 Task: Look for space in Wandlitz, Germany from 10th August, 2023 to 20th August, 2023 for 12 adults in price range Rs.10000 to Rs.14000. Place can be entire place or shared room with 6 bedrooms having 12 beds and 6 bathrooms. Property type can be house, flat, guest house. Amenities needed are: wifi, TV, free parkinig on premises, gym, breakfast. Booking option can be shelf check-in. Required host language is English.
Action: Mouse moved to (565, 148)
Screenshot: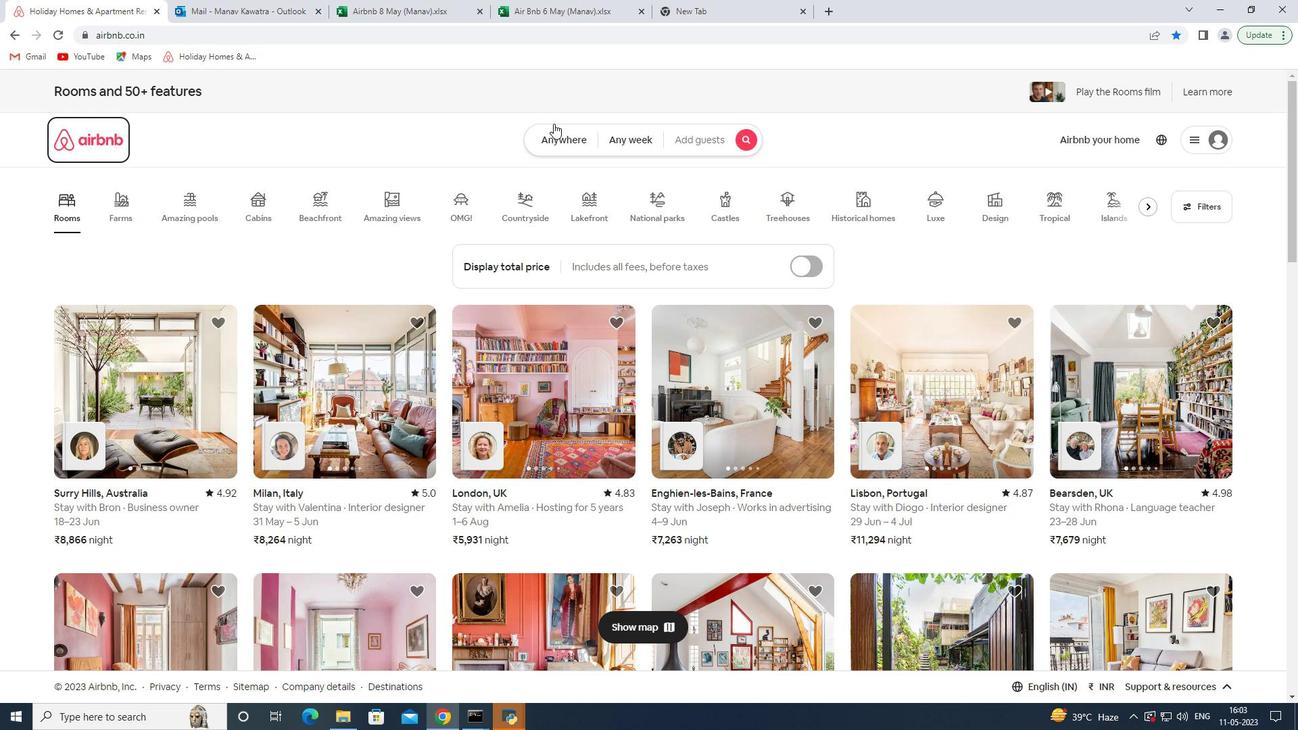 
Action: Mouse pressed left at (565, 148)
Screenshot: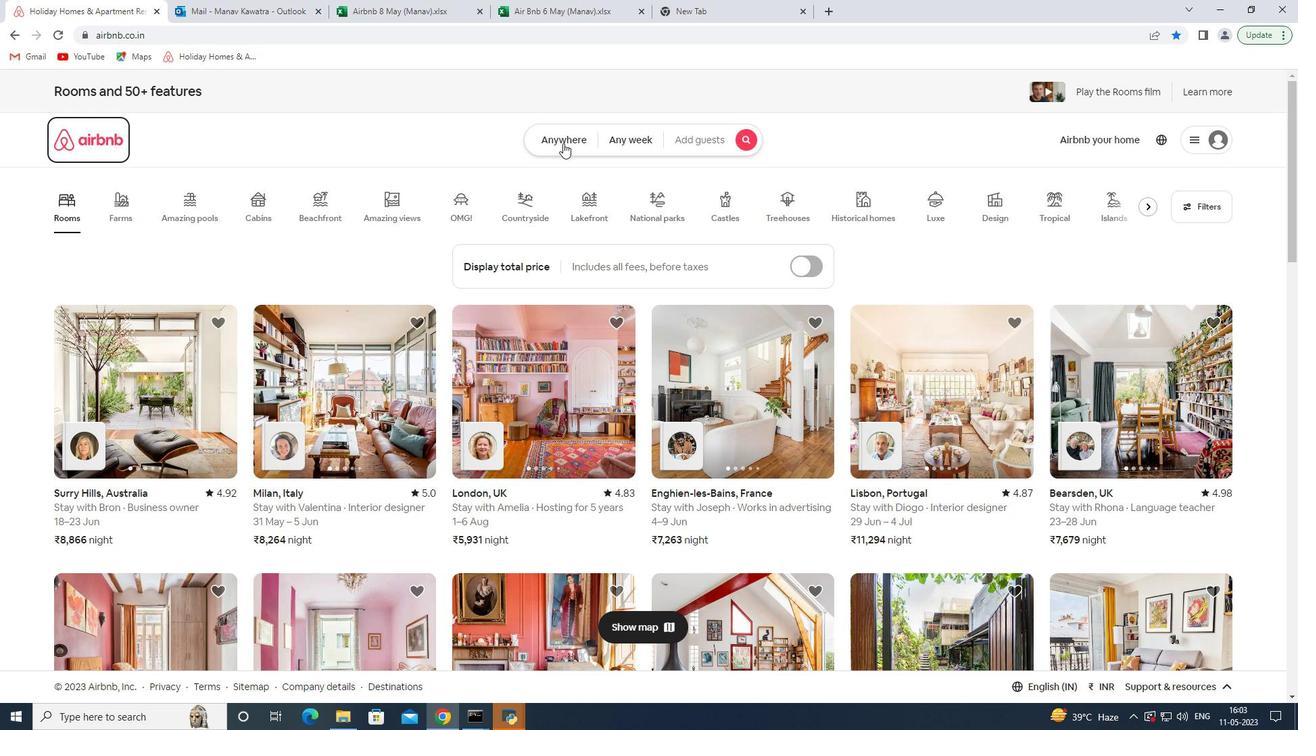 
Action: Mouse moved to (455, 197)
Screenshot: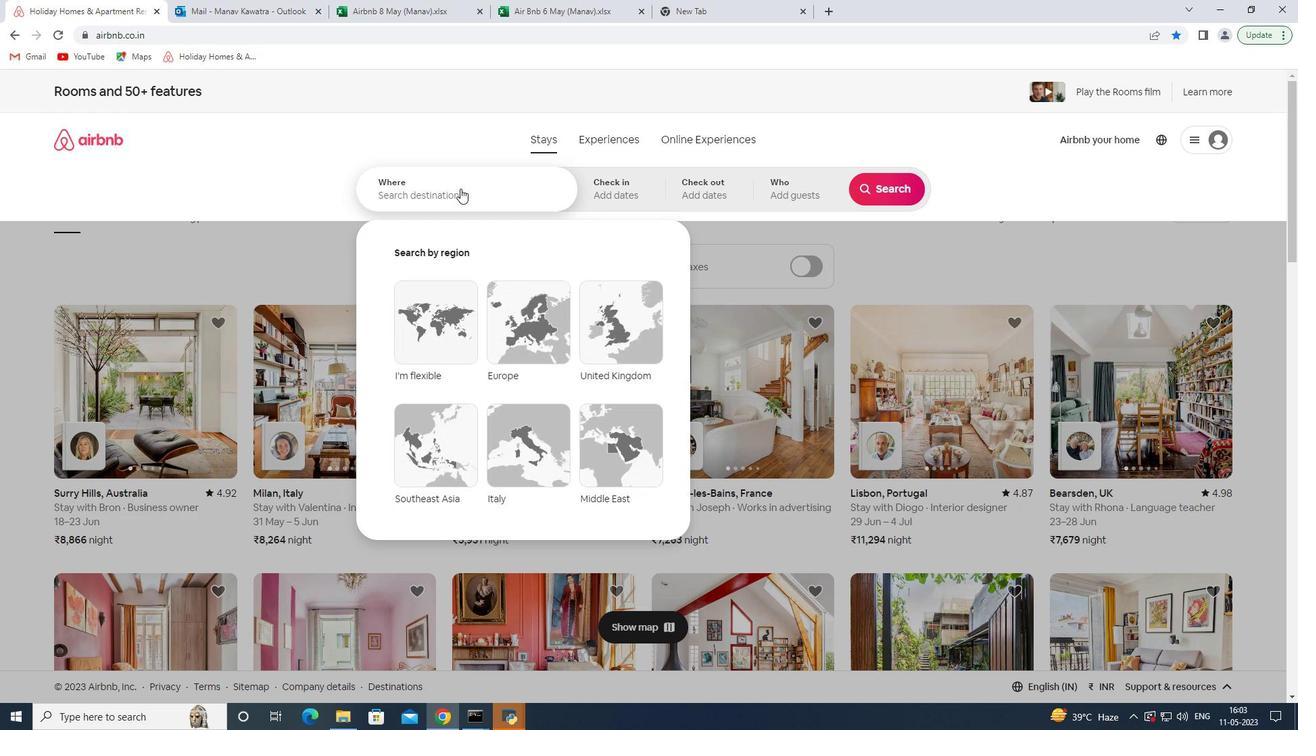 
Action: Mouse pressed left at (455, 197)
Screenshot: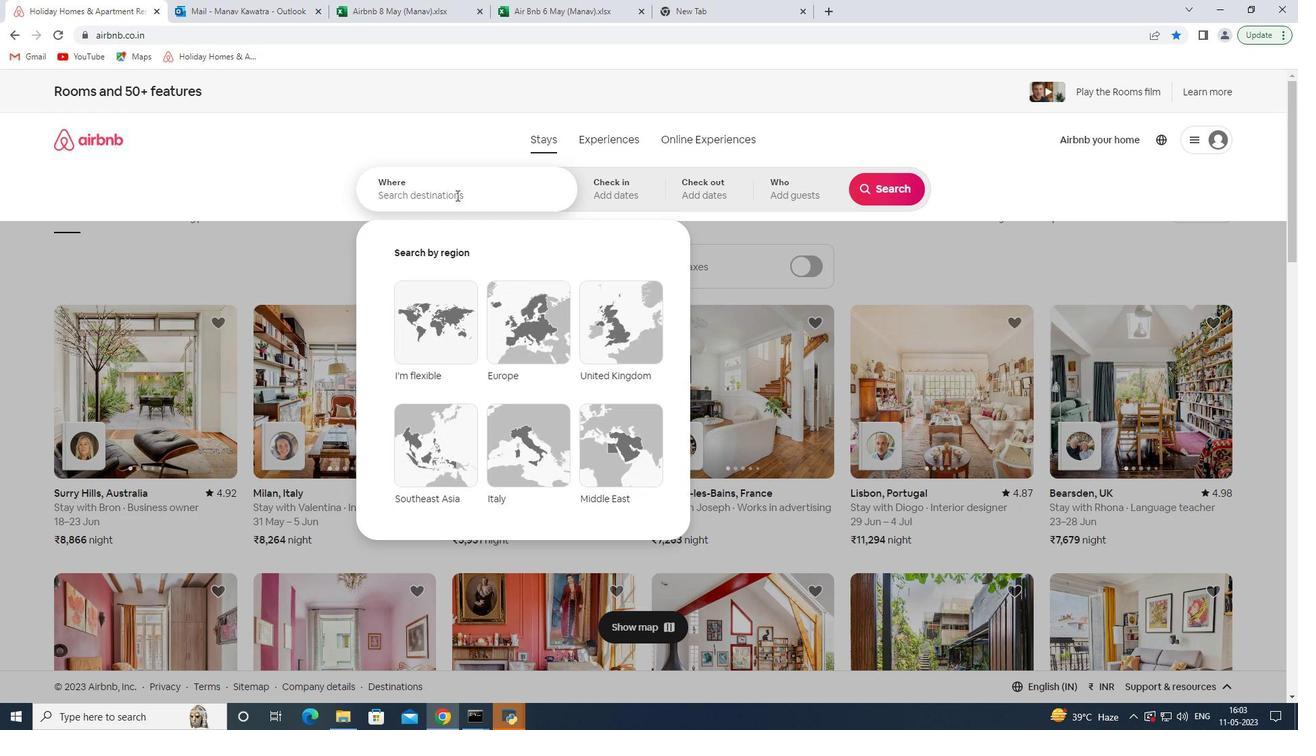 
Action: Key pressed <Key.shift><Key.shift><Key.shift><Key.shift><Key.shift><Key.shift><Key.shift><Key.shift><Key.shift><Key.shift><Key.shift><Key.shift><Key.shift><Key.shift><Key.shift><Key.shift><Key.shift><Key.shift><Key.shift><Key.shift><Key.shift><Key.shift><Key.shift><Key.shift><Key.shift><Key.shift>Wandil<Key.backspace><Key.backspace>litz<Key.space><Key.shift><Key.shift><Key.shift>Ger
Screenshot: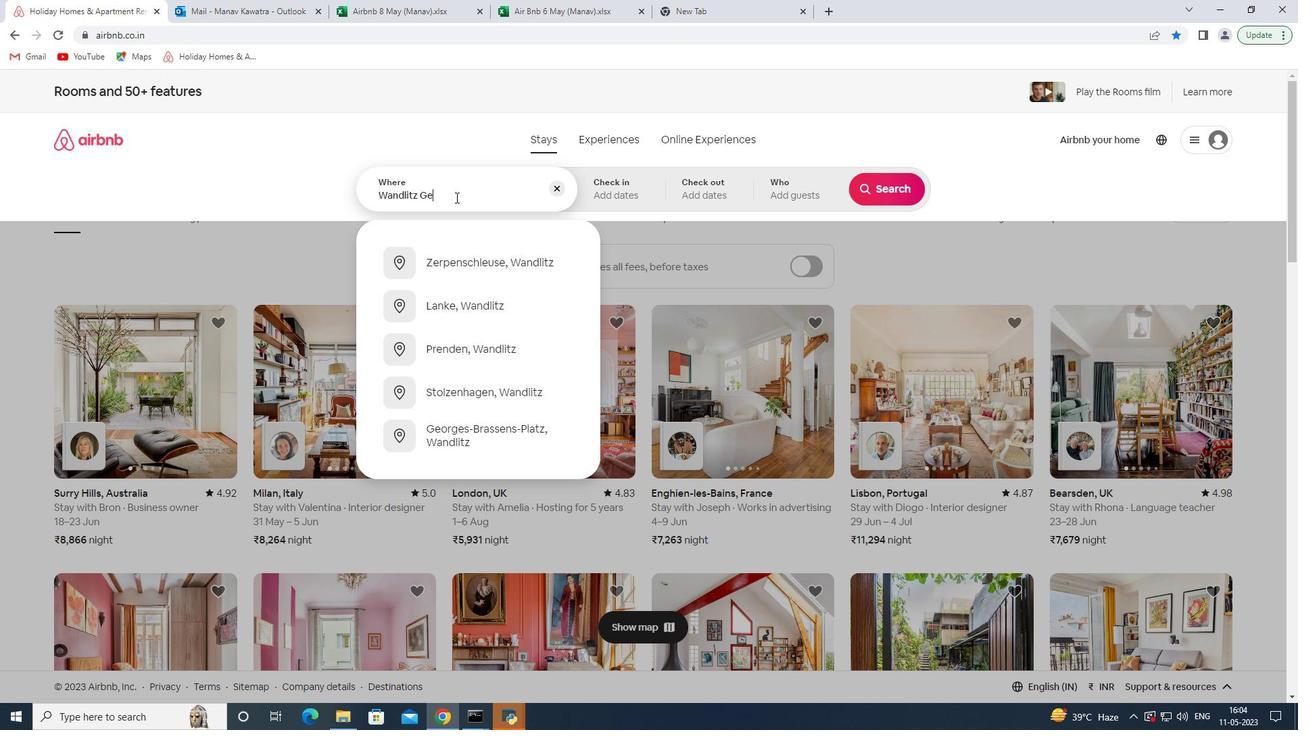 
Action: Mouse moved to (464, 252)
Screenshot: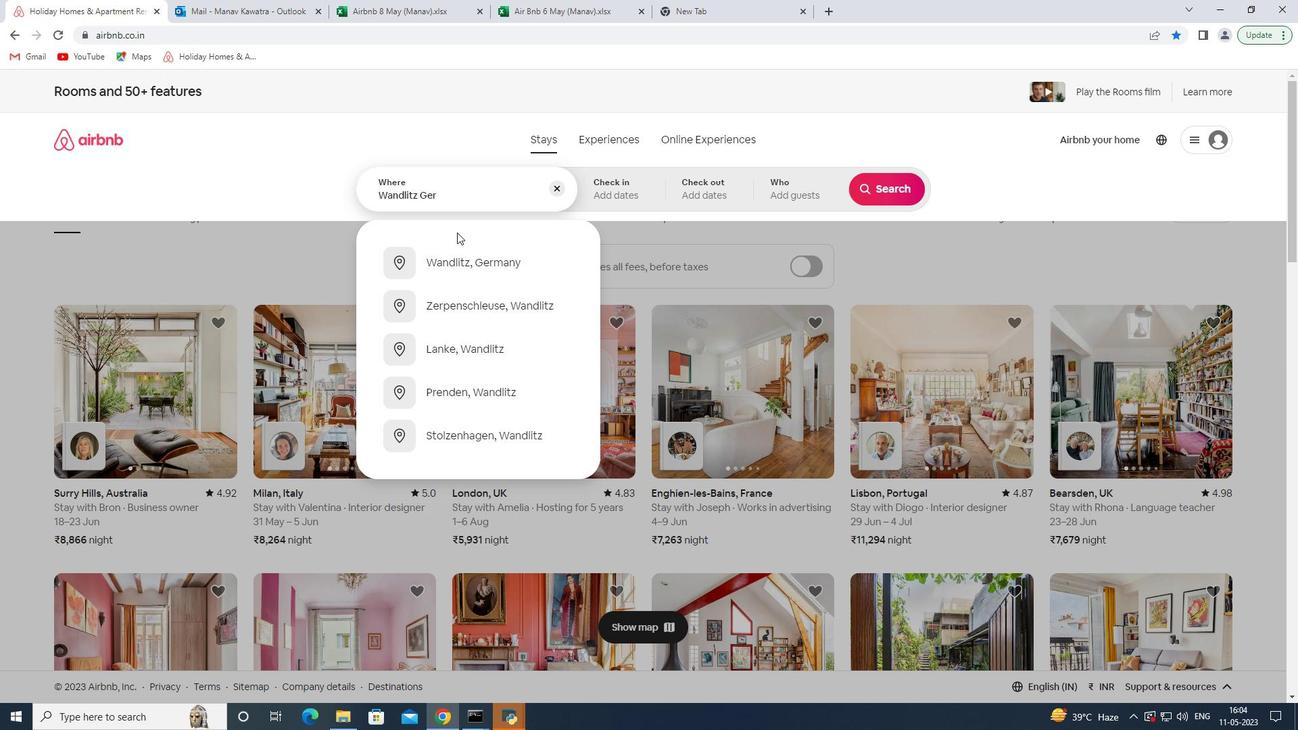 
Action: Mouse pressed left at (464, 252)
Screenshot: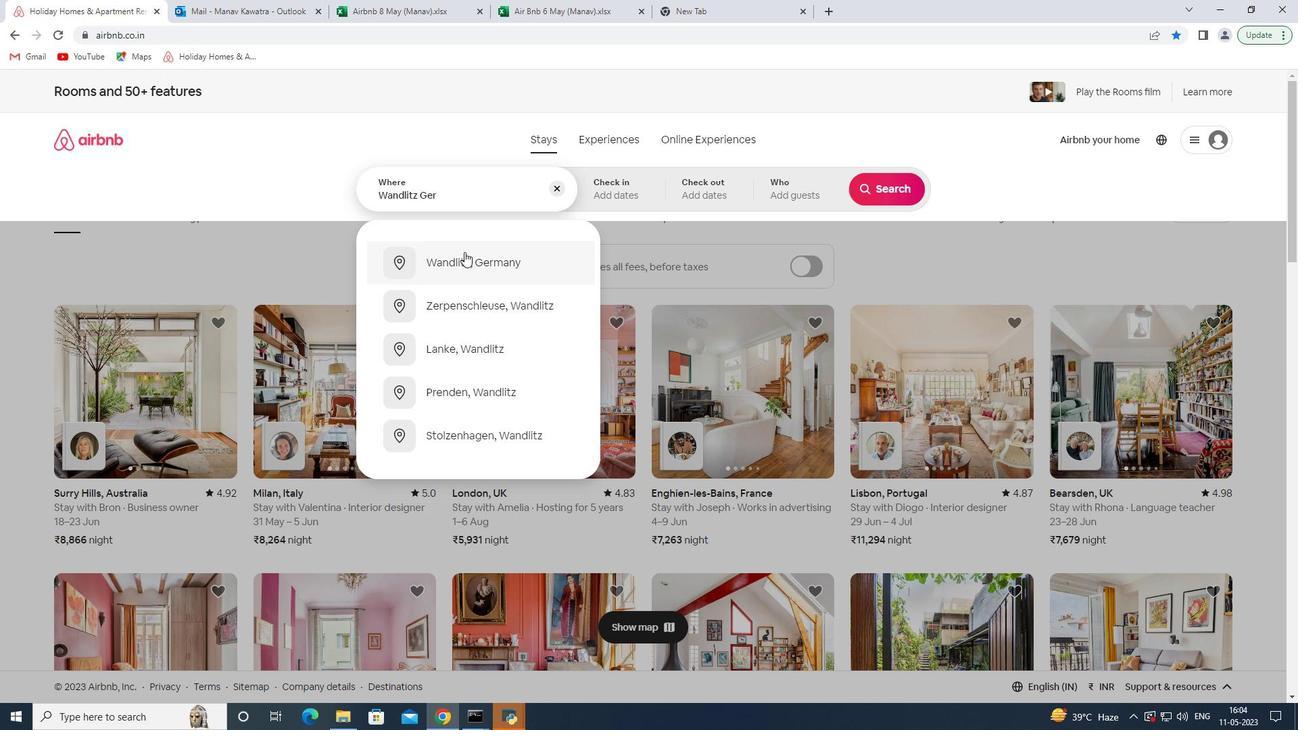 
Action: Mouse moved to (877, 297)
Screenshot: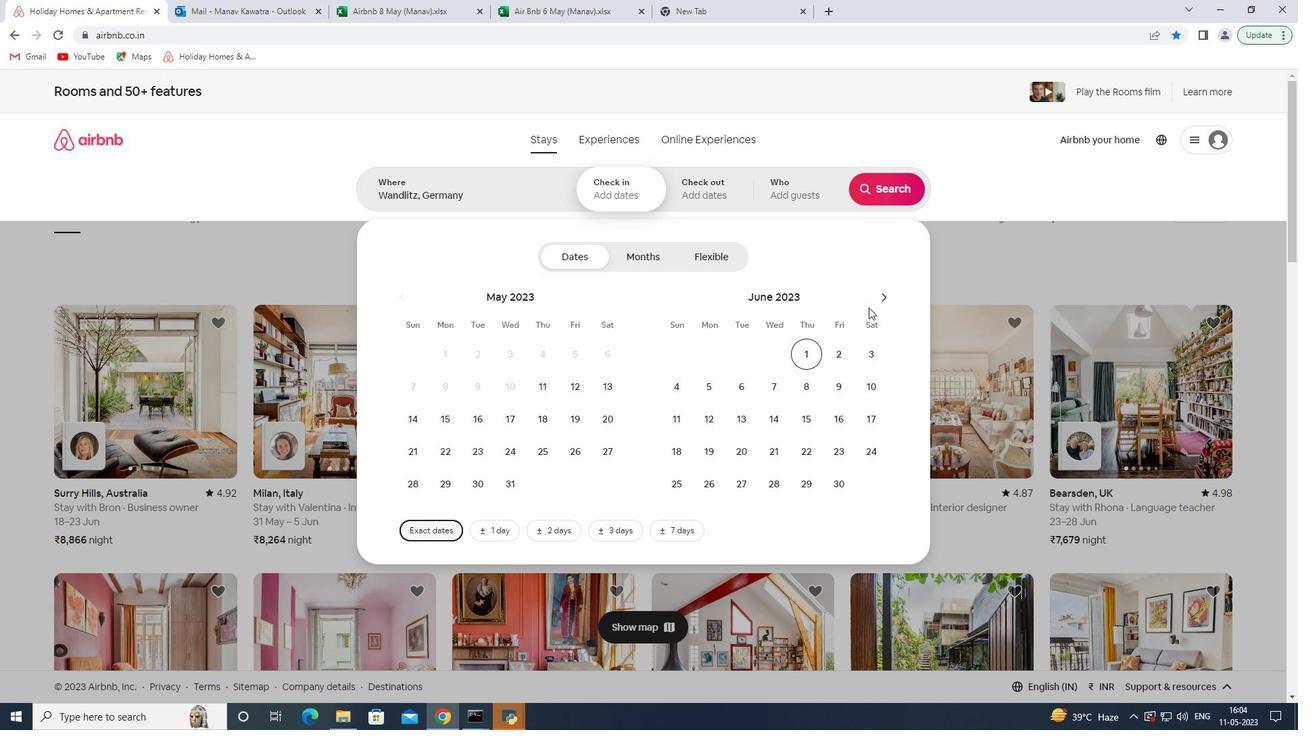 
Action: Mouse pressed left at (877, 297)
Screenshot: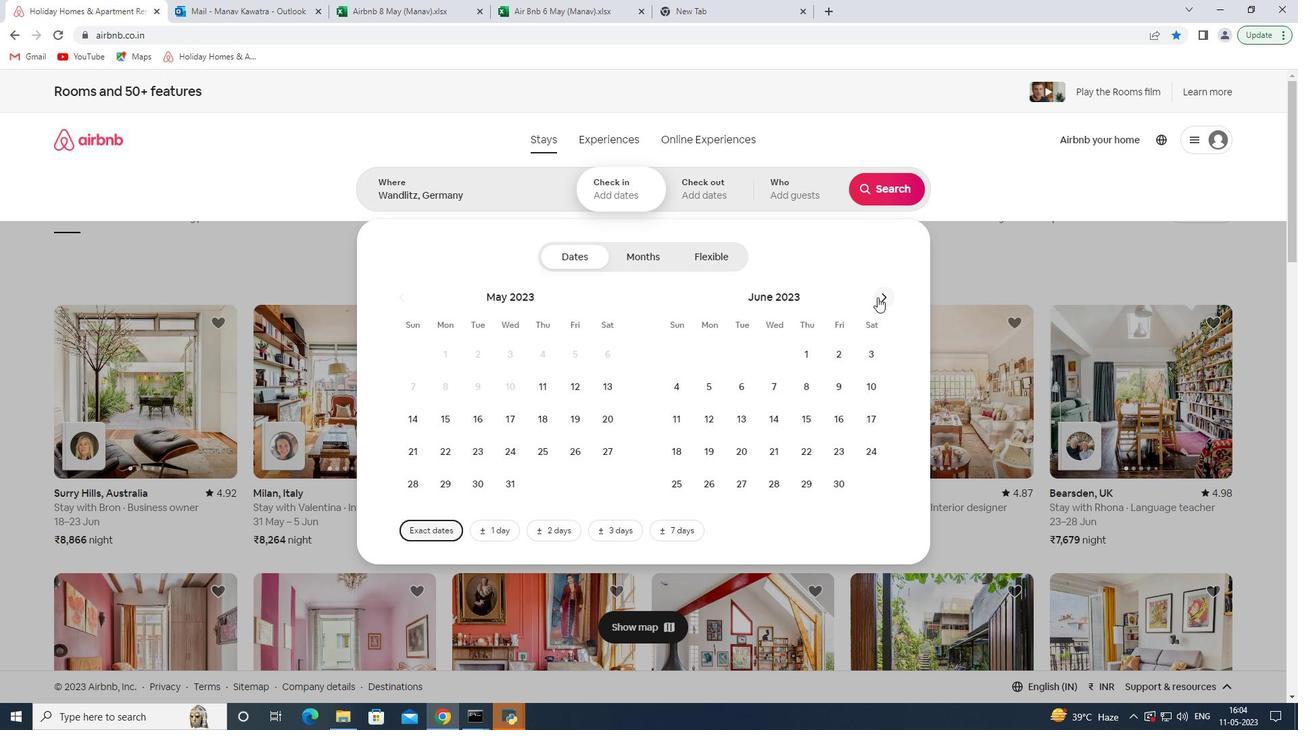 
Action: Mouse moved to (893, 300)
Screenshot: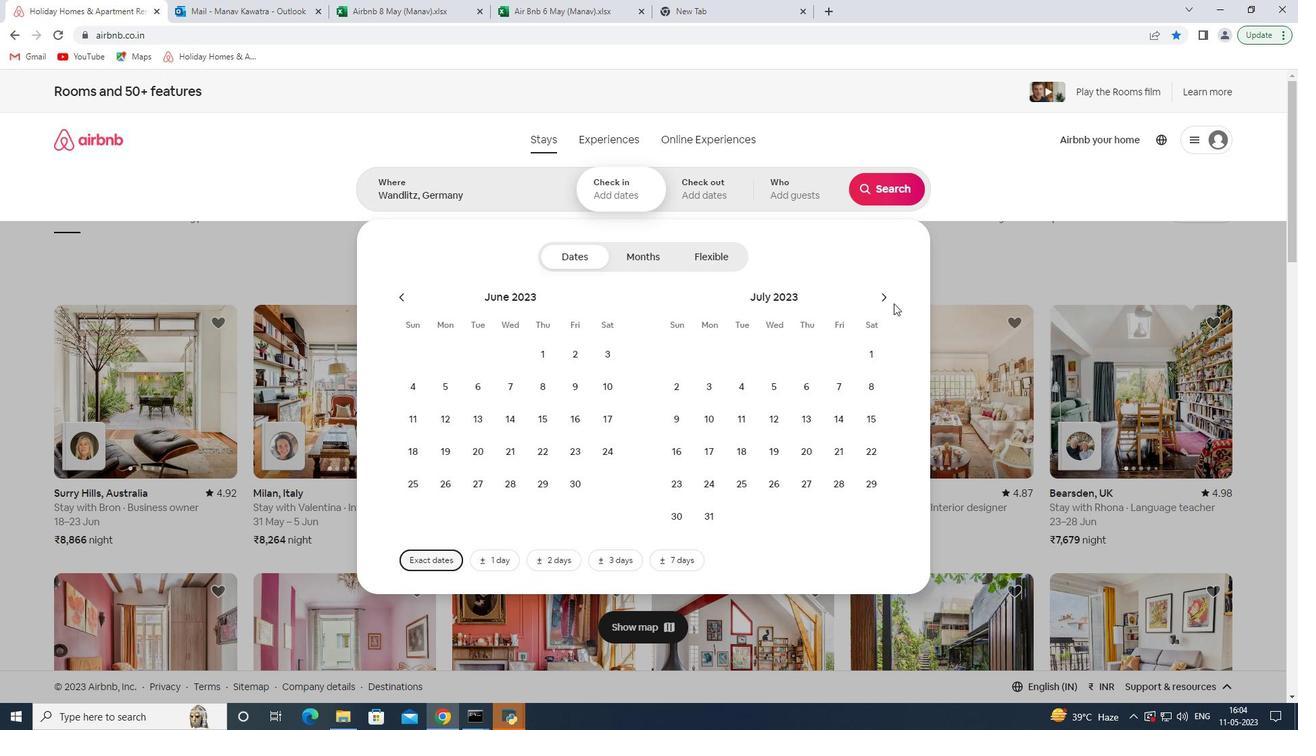 
Action: Mouse pressed left at (893, 300)
Screenshot: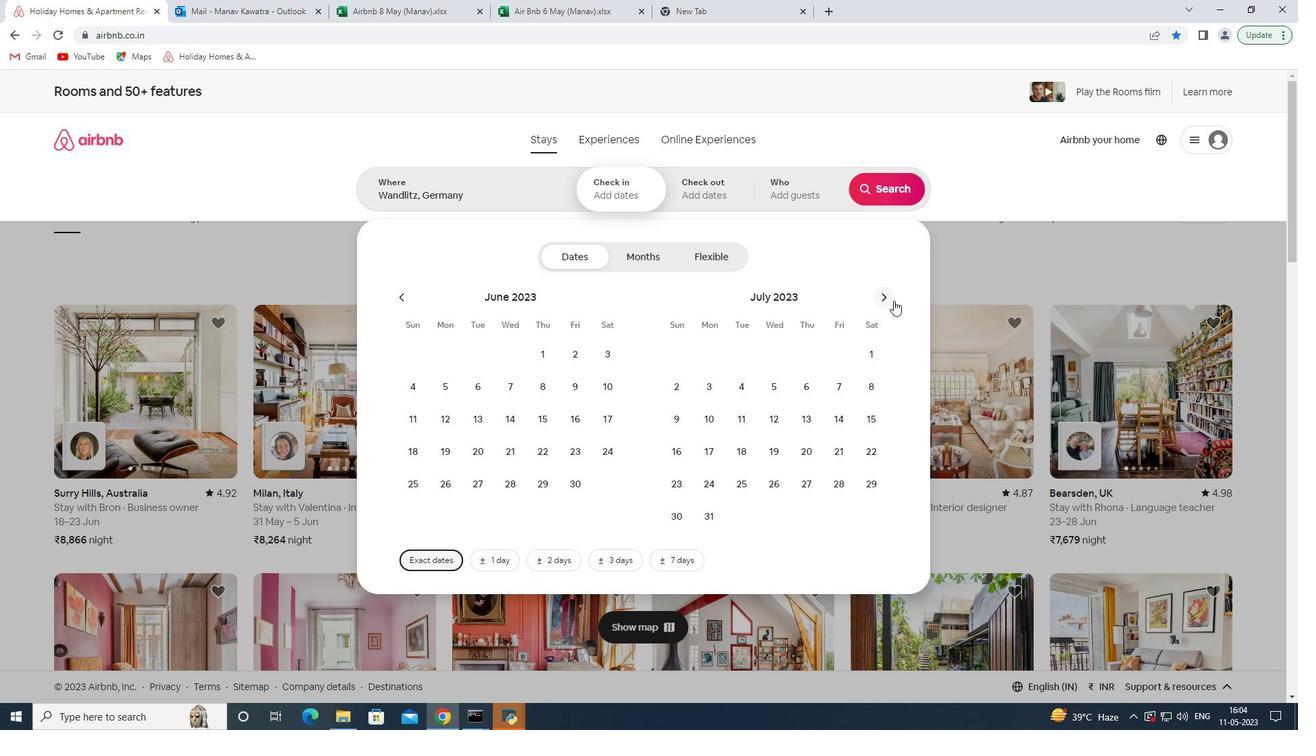 
Action: Mouse moved to (808, 386)
Screenshot: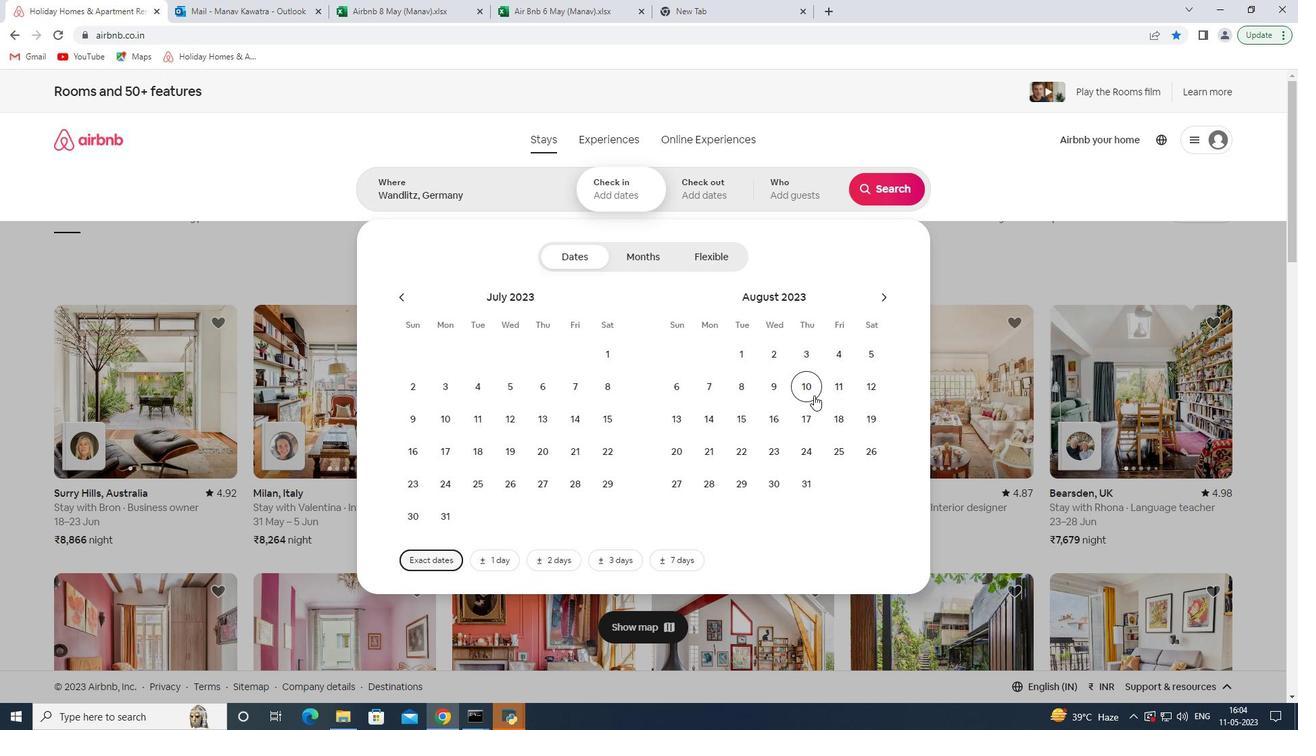 
Action: Mouse pressed left at (808, 386)
Screenshot: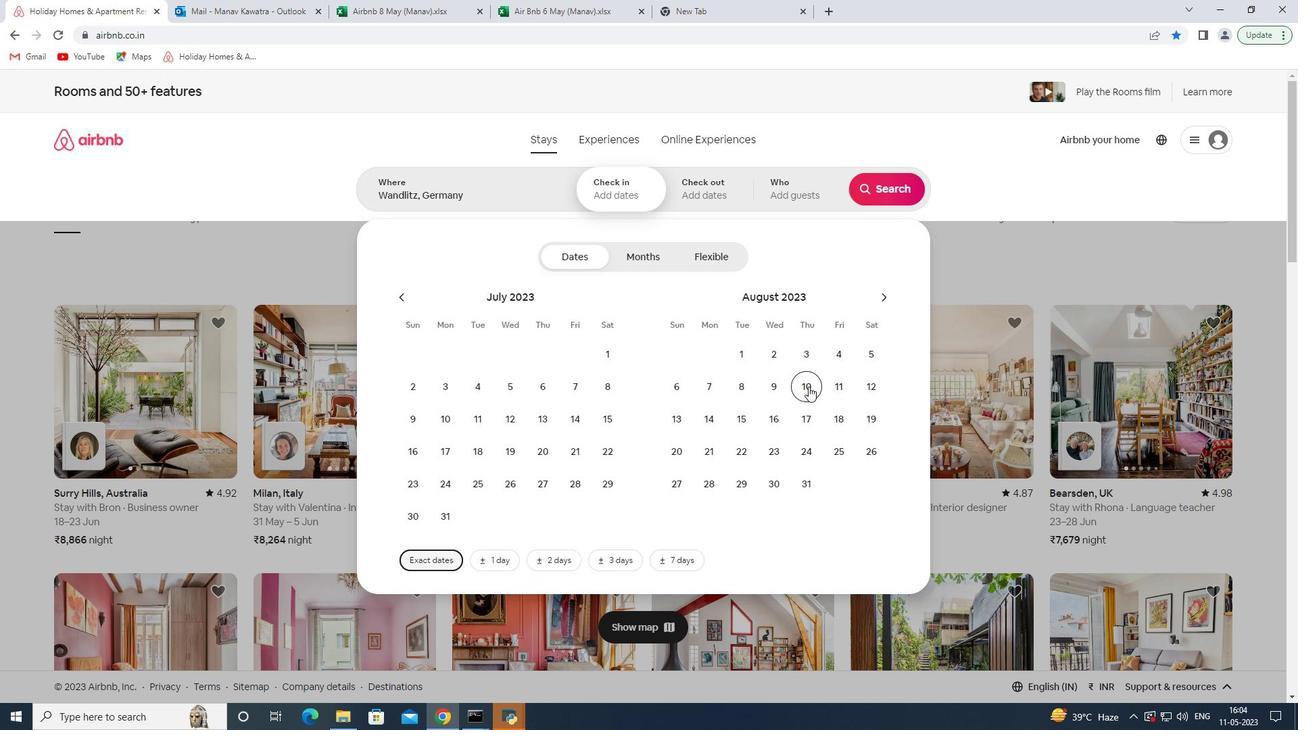 
Action: Mouse moved to (665, 448)
Screenshot: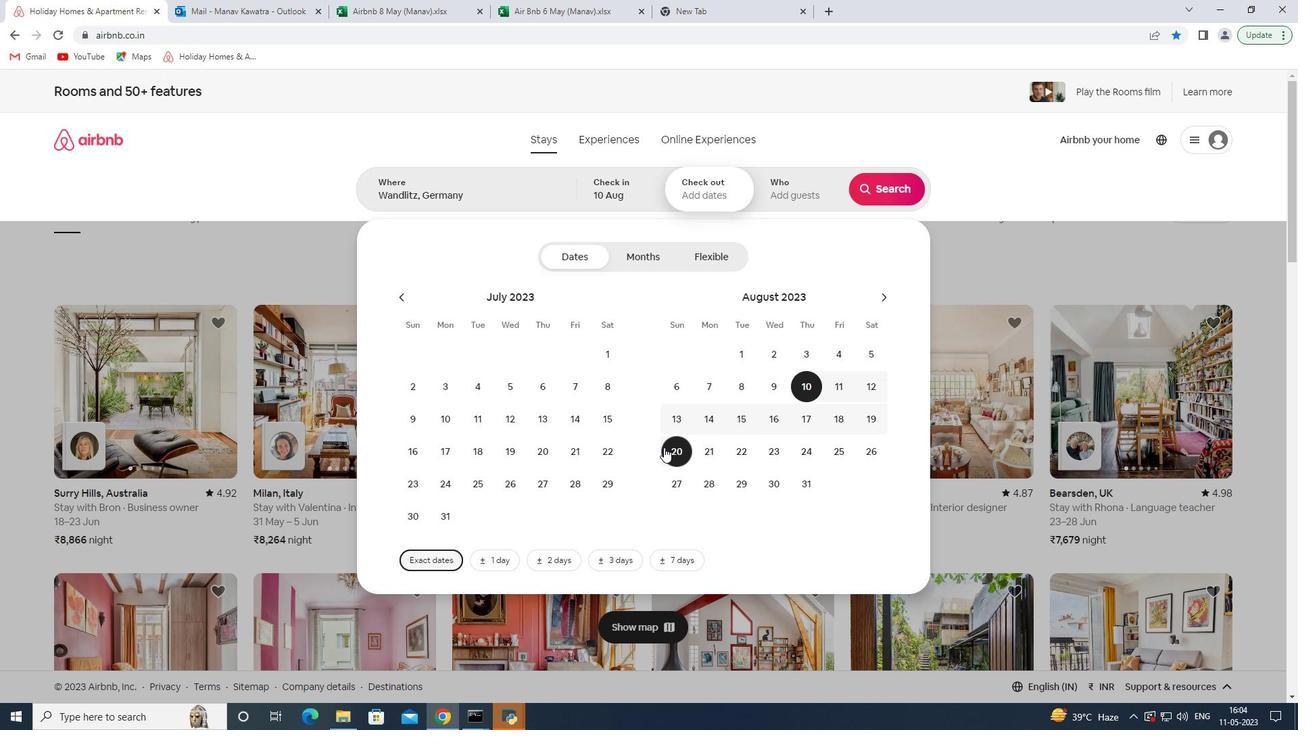 
Action: Mouse pressed left at (665, 448)
Screenshot: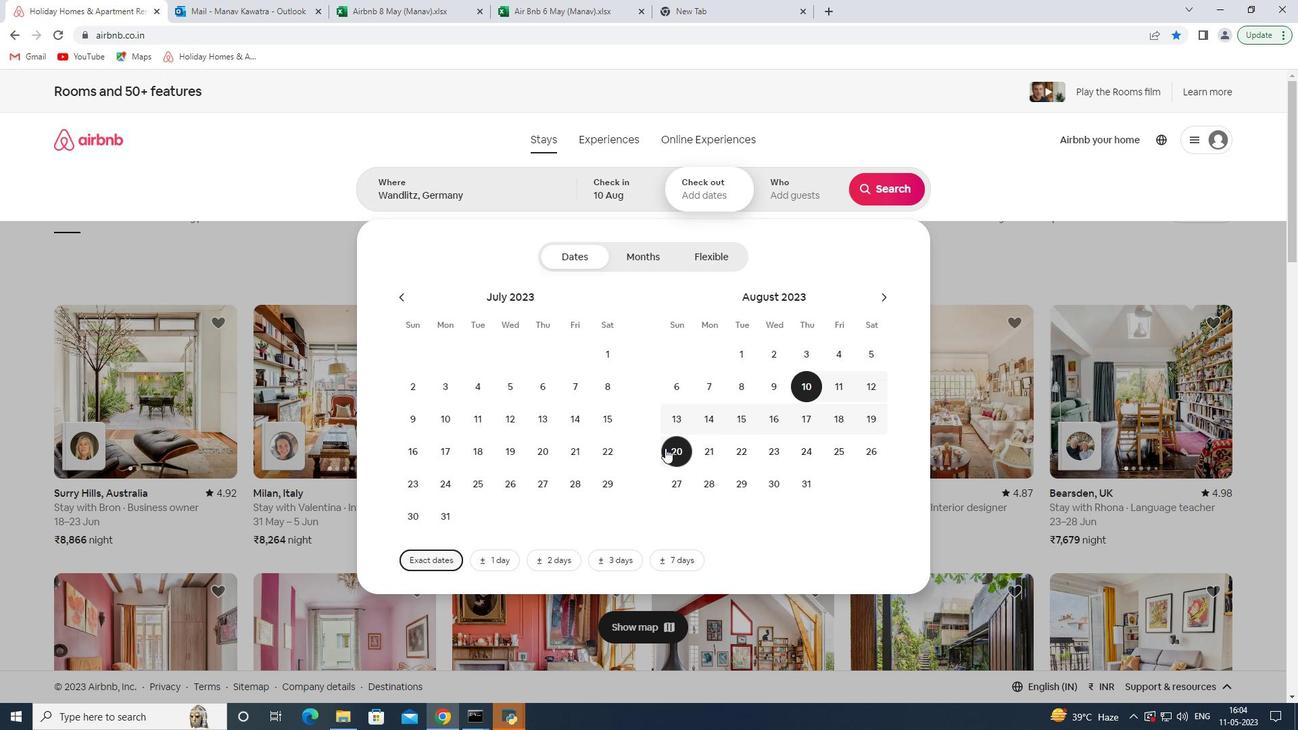 
Action: Mouse moved to (773, 201)
Screenshot: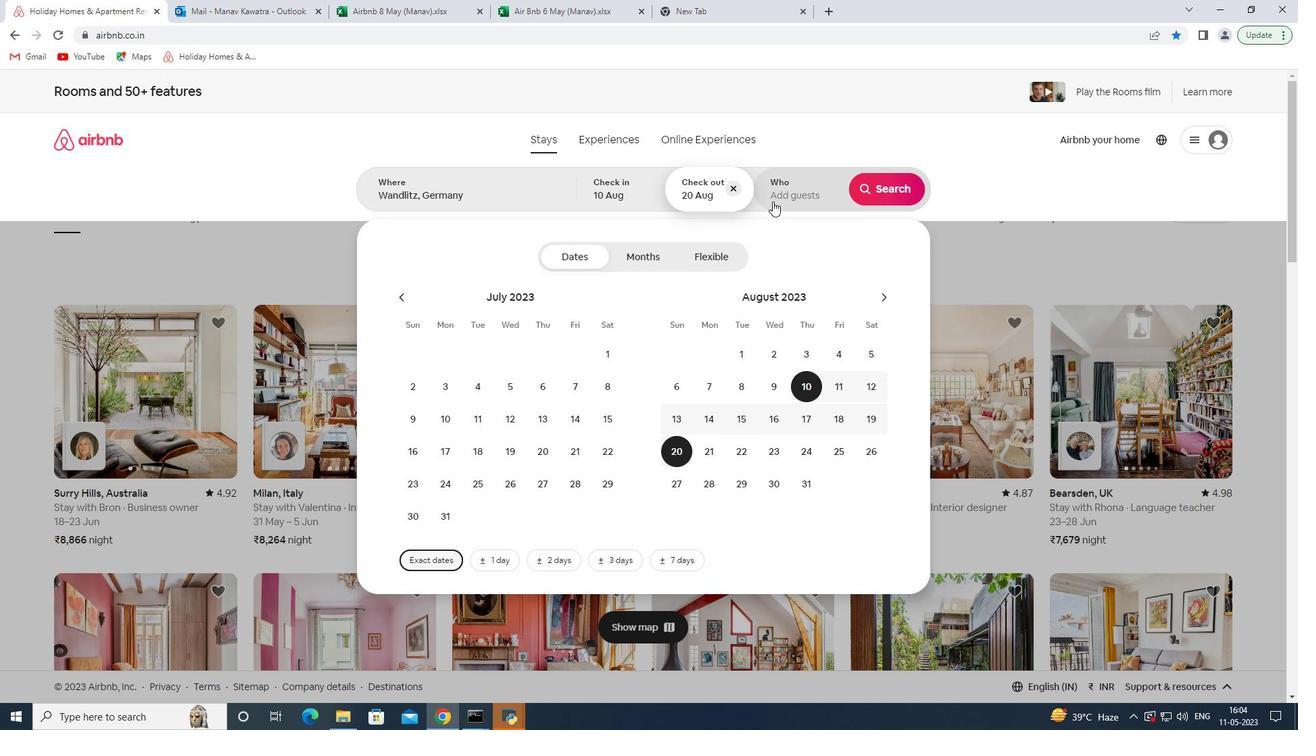 
Action: Mouse pressed left at (773, 201)
Screenshot: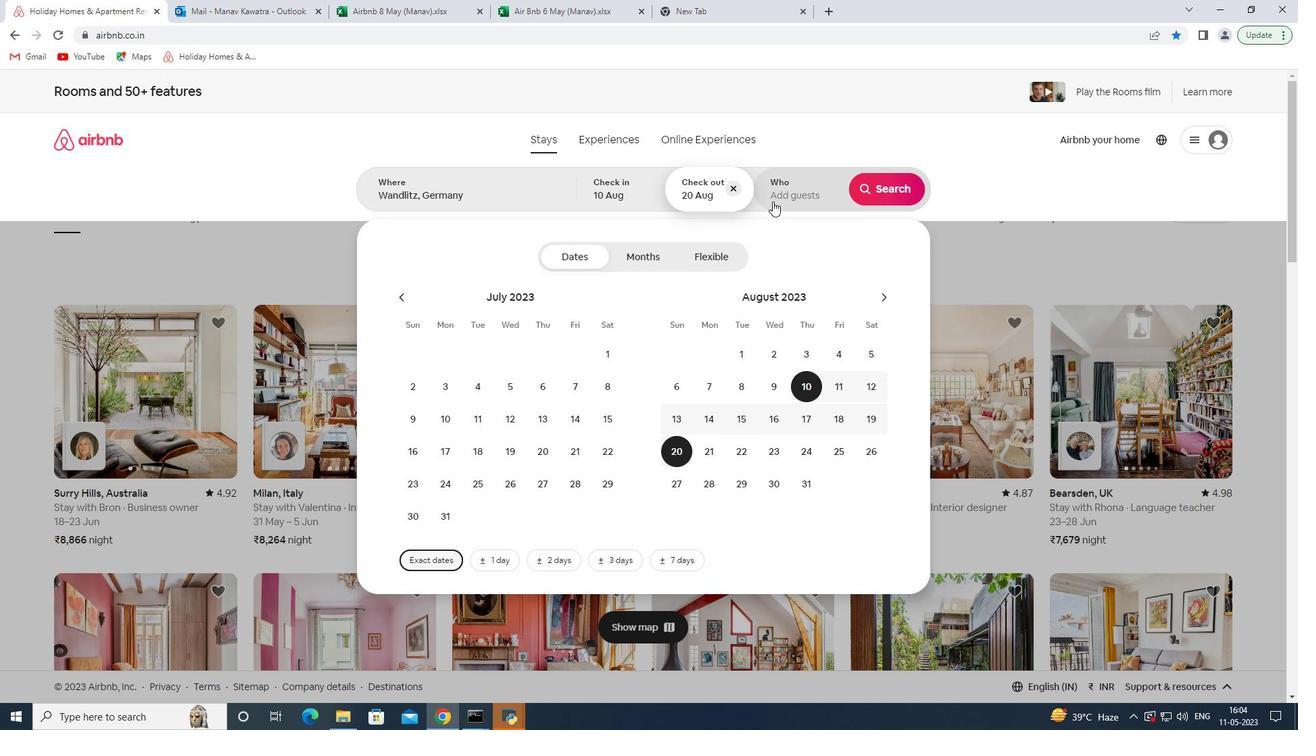 
Action: Mouse moved to (892, 262)
Screenshot: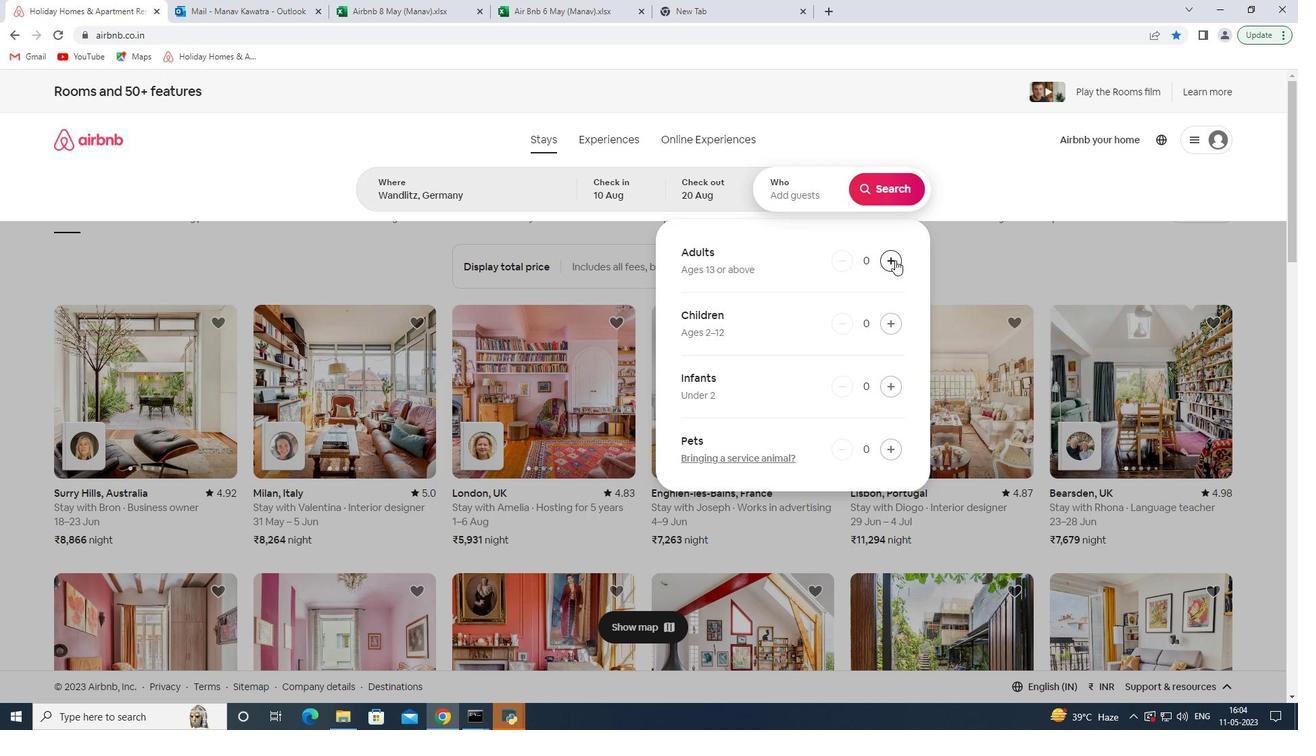 
Action: Mouse pressed left at (892, 262)
Screenshot: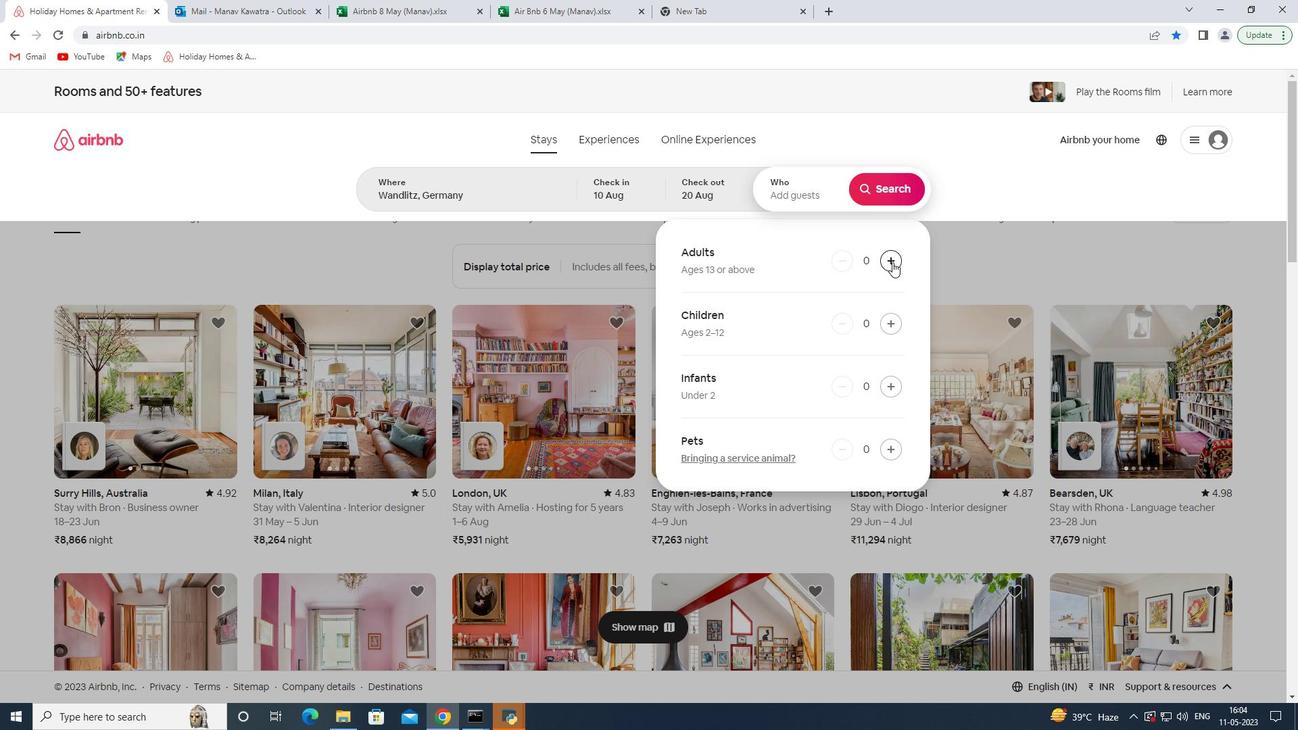 
Action: Mouse pressed left at (892, 262)
Screenshot: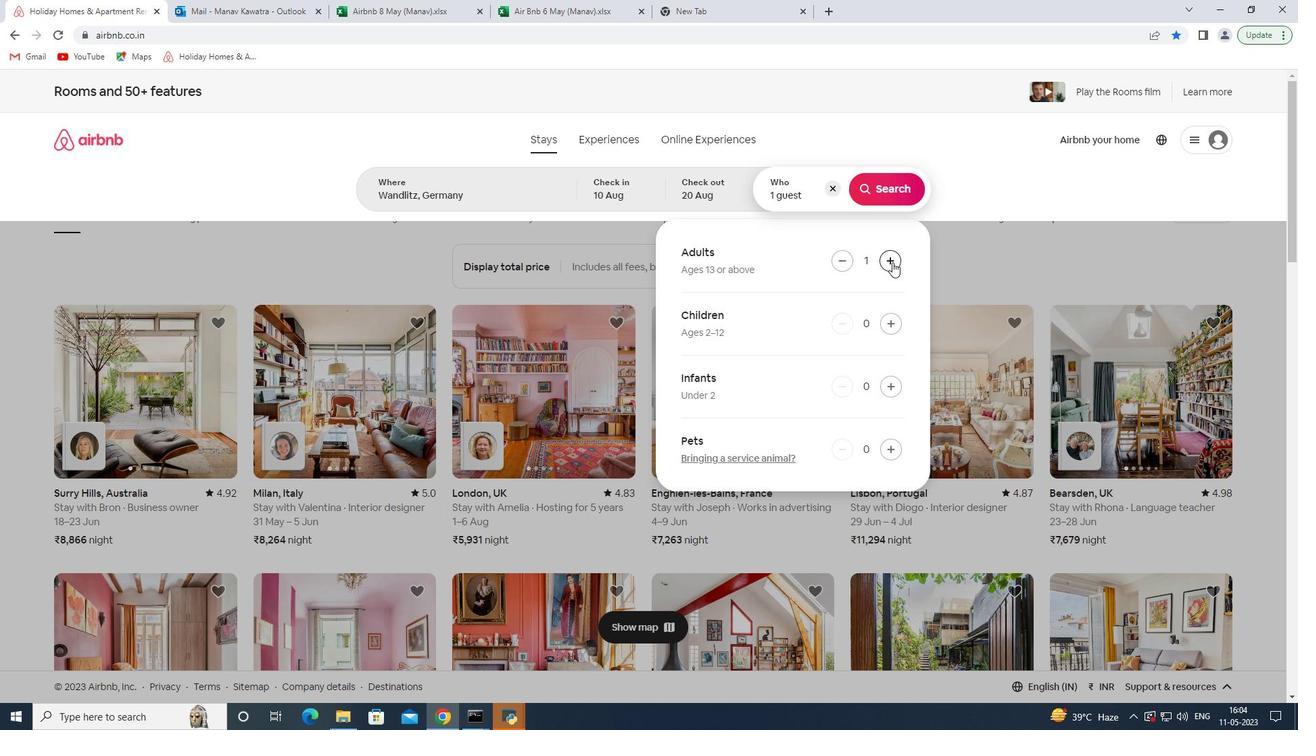 
Action: Mouse pressed left at (892, 262)
Screenshot: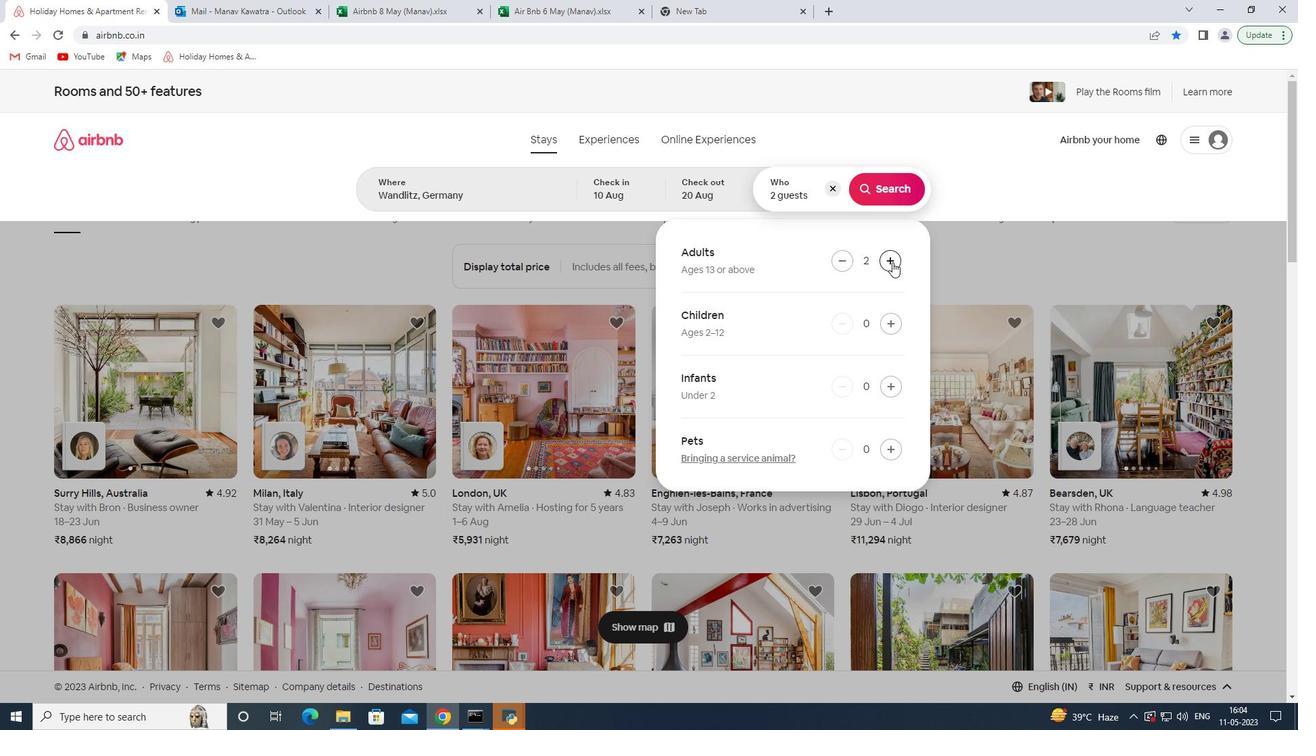 
Action: Mouse pressed left at (892, 262)
Screenshot: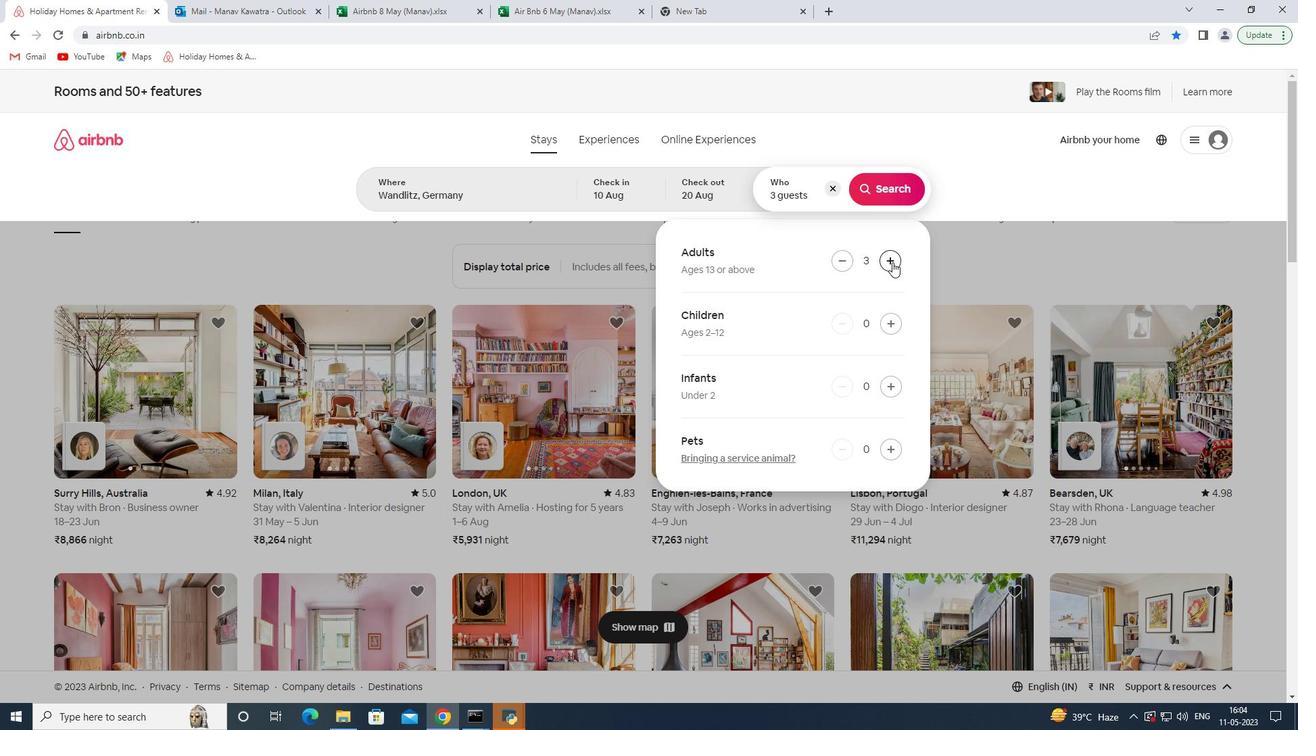 
Action: Mouse pressed left at (892, 262)
Screenshot: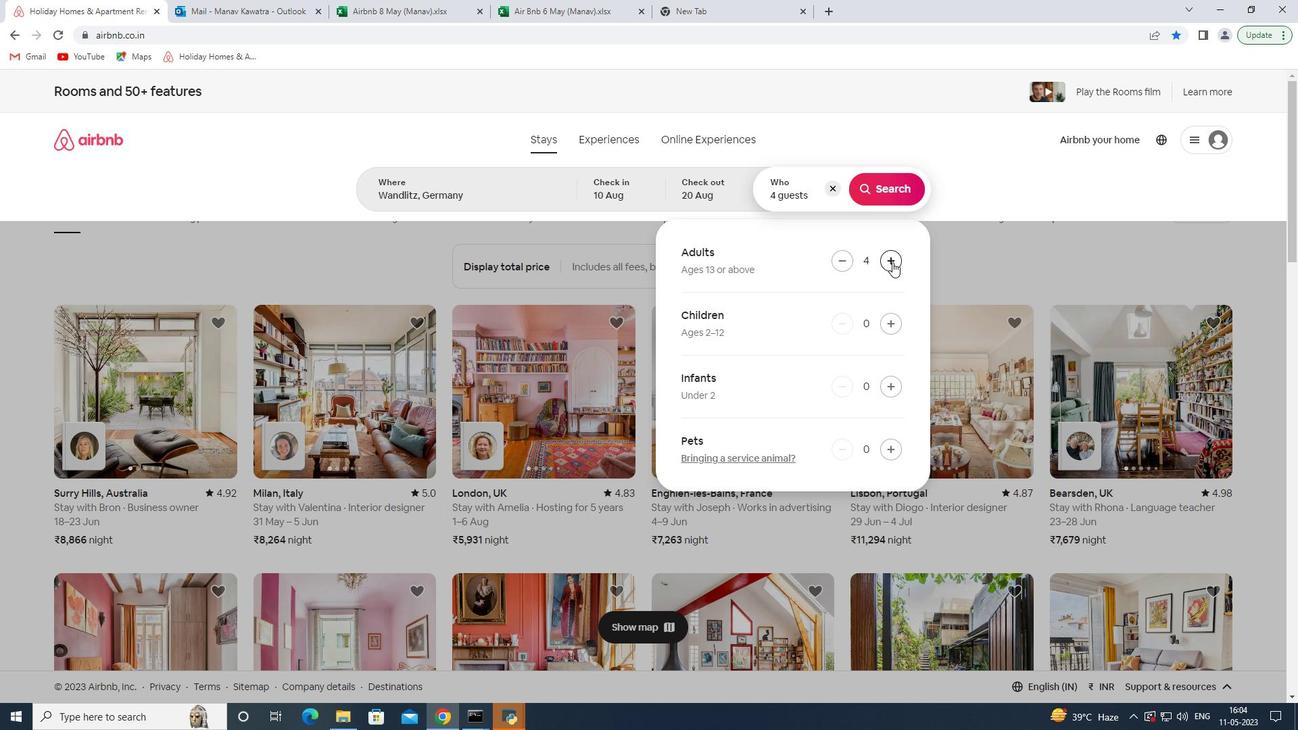 
Action: Mouse pressed left at (892, 262)
Screenshot: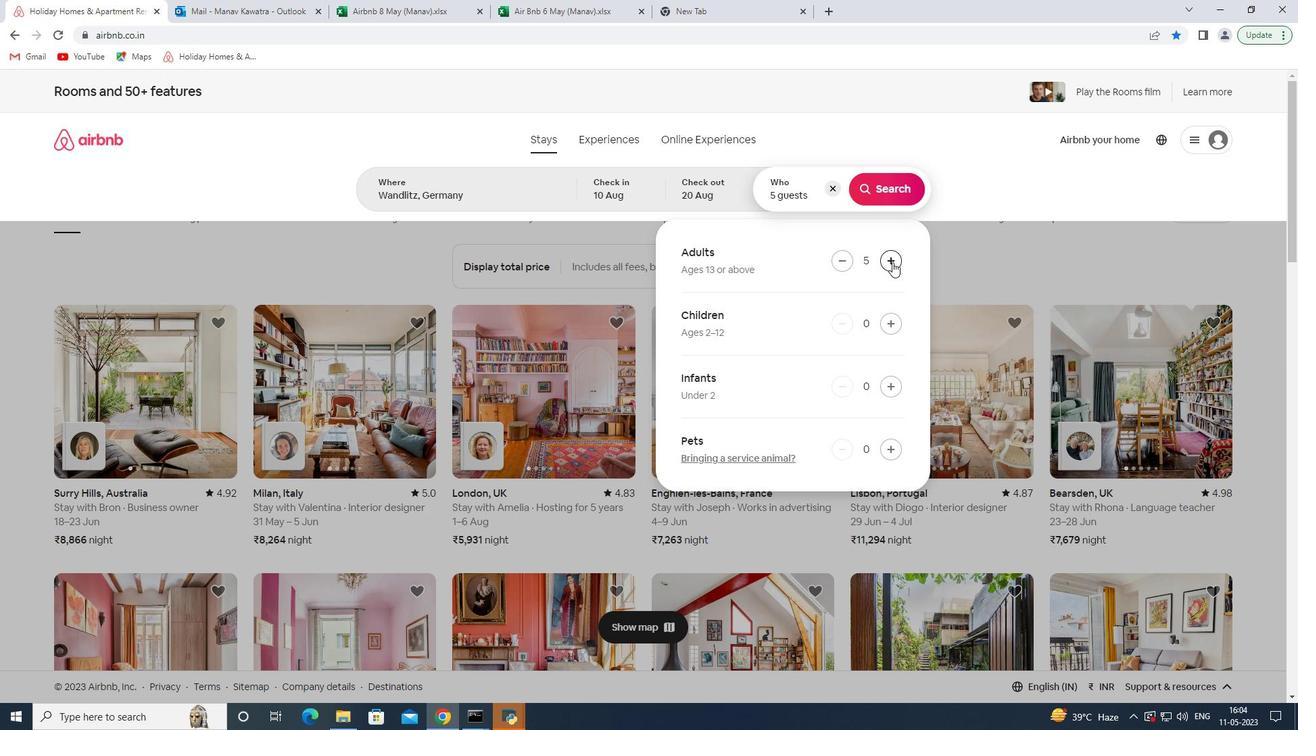 
Action: Mouse pressed left at (892, 262)
Screenshot: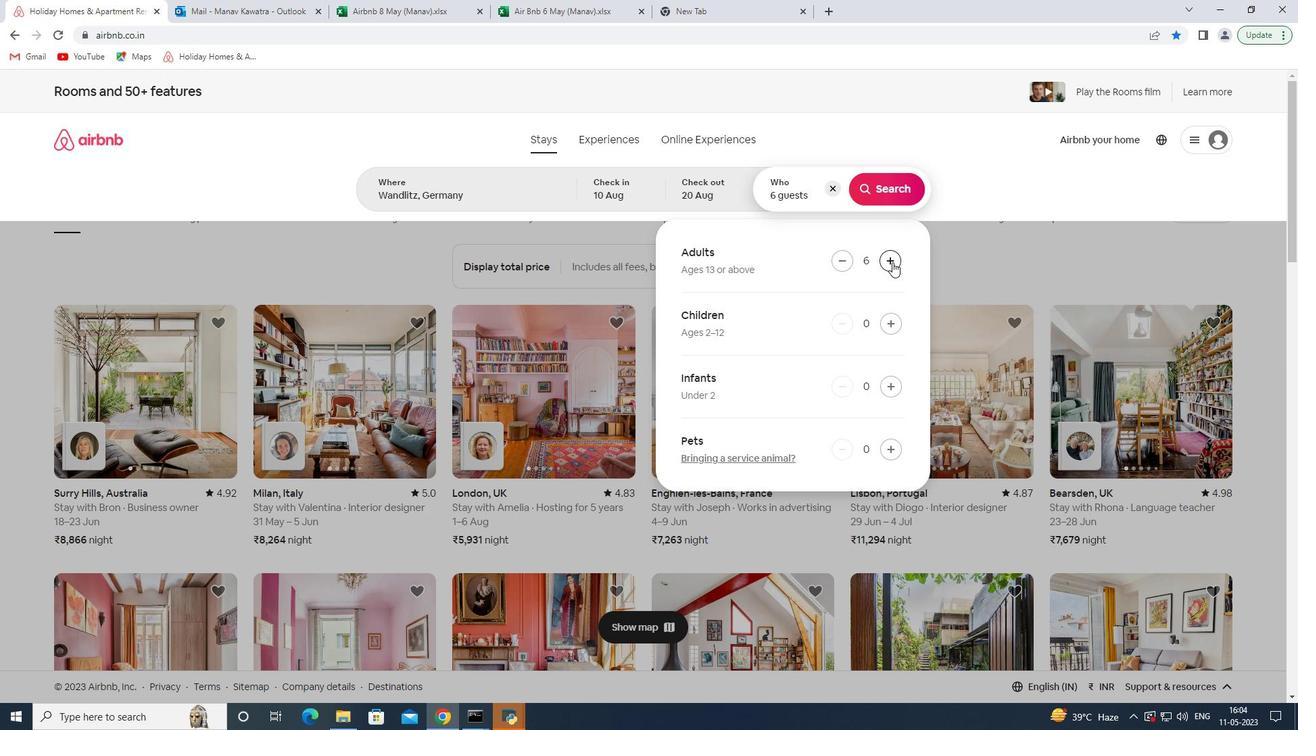 
Action: Mouse pressed left at (892, 262)
Screenshot: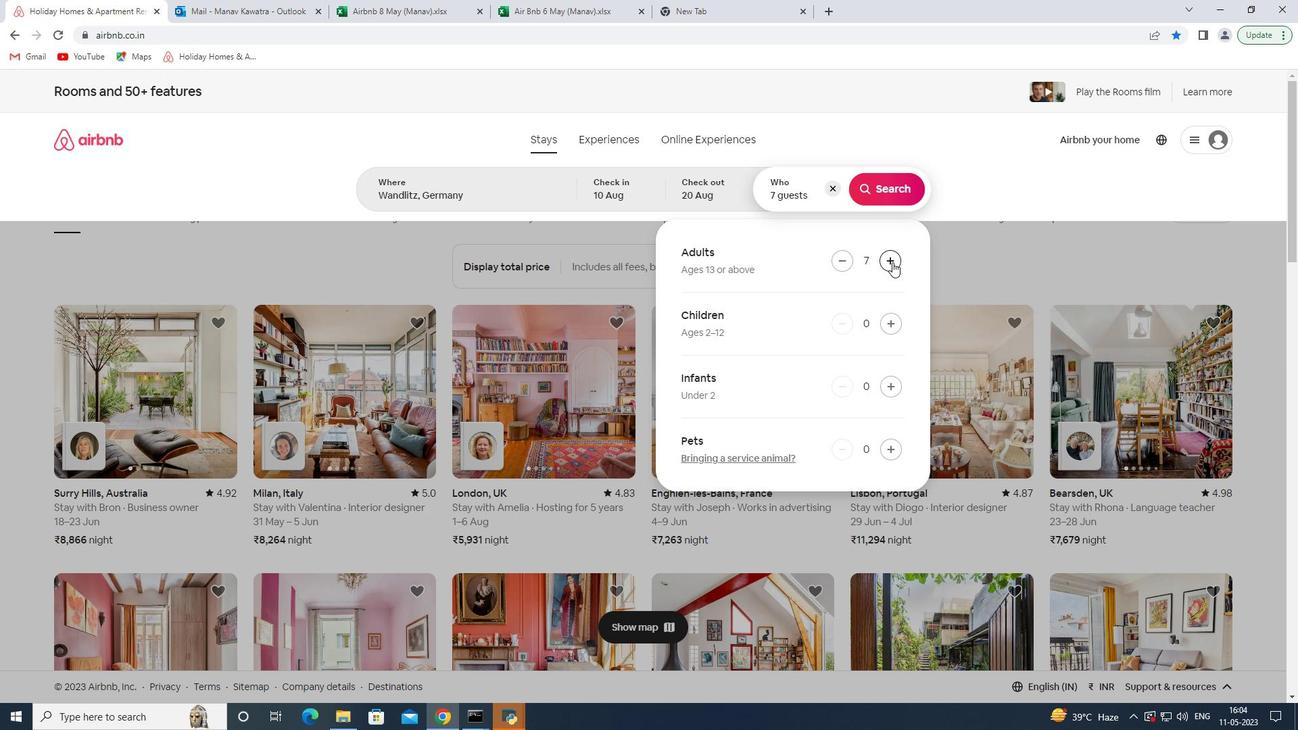 
Action: Mouse pressed left at (892, 262)
Screenshot: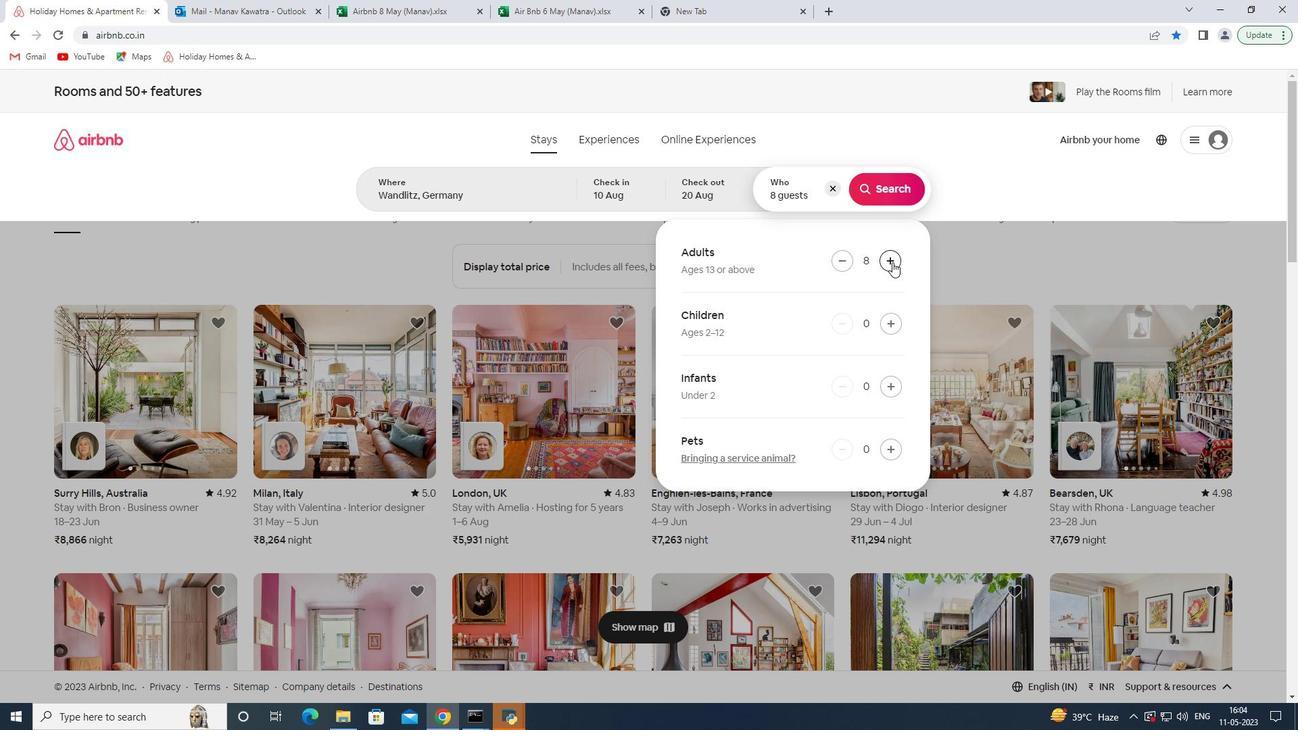 
Action: Mouse pressed left at (892, 262)
Screenshot: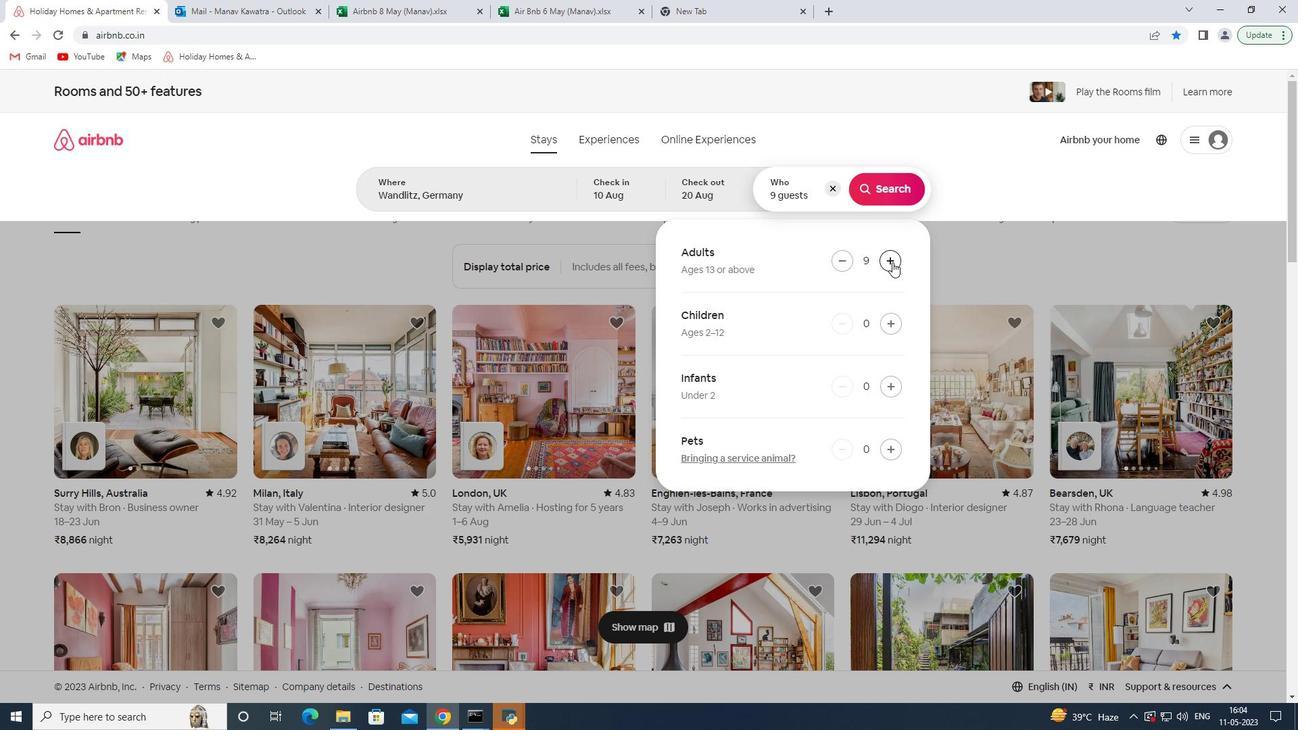 
Action: Mouse pressed left at (892, 262)
Screenshot: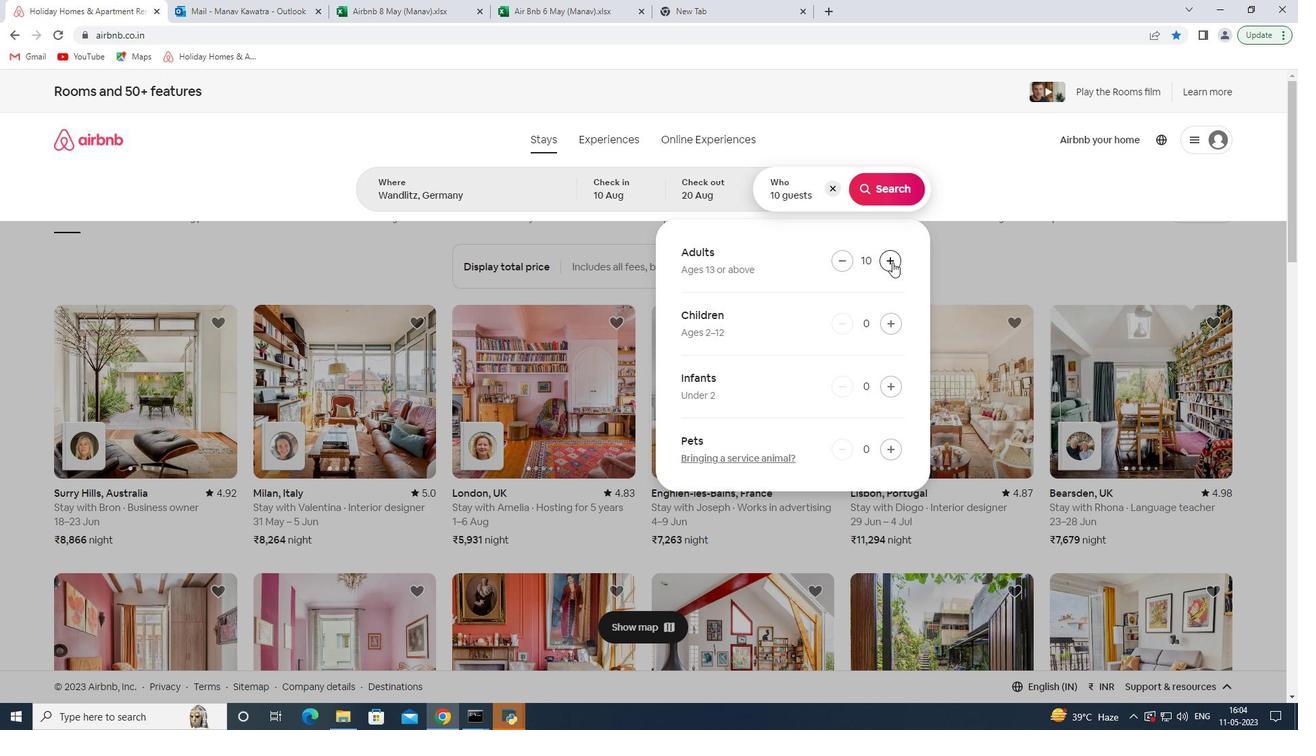 
Action: Mouse pressed left at (892, 262)
Screenshot: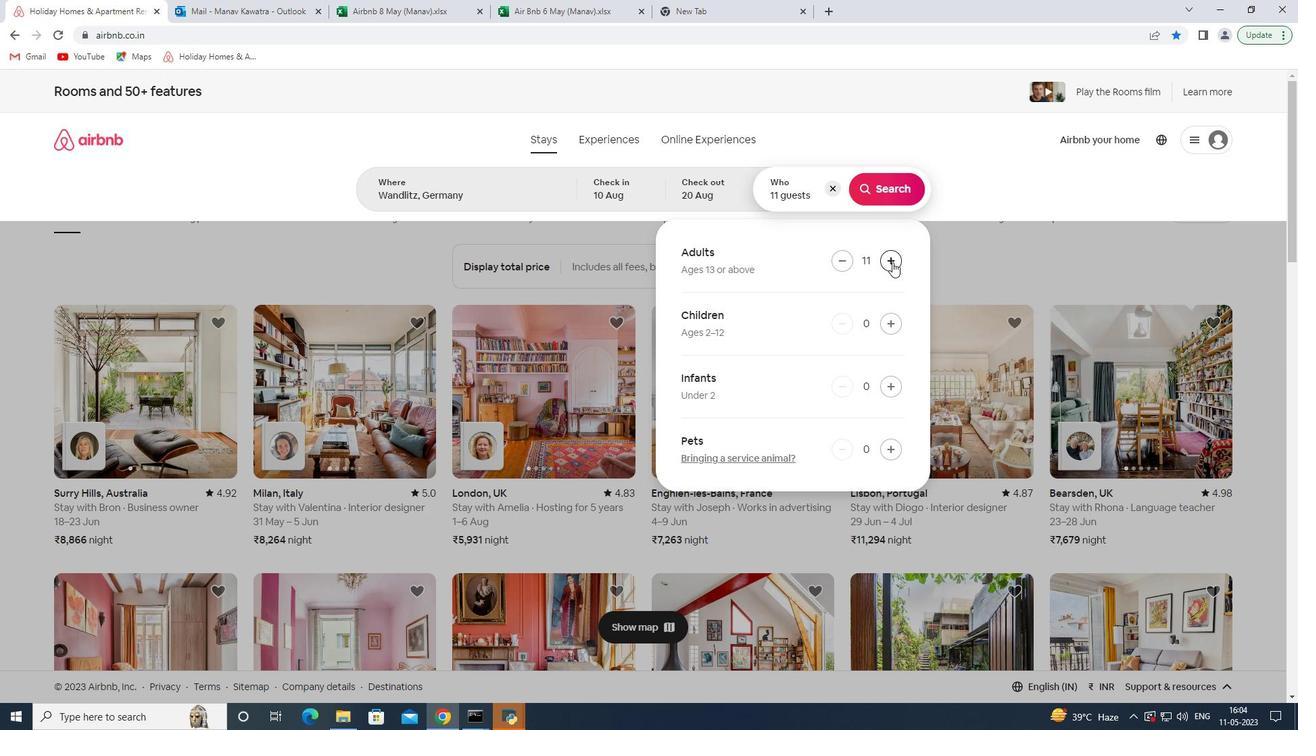 
Action: Mouse moved to (899, 201)
Screenshot: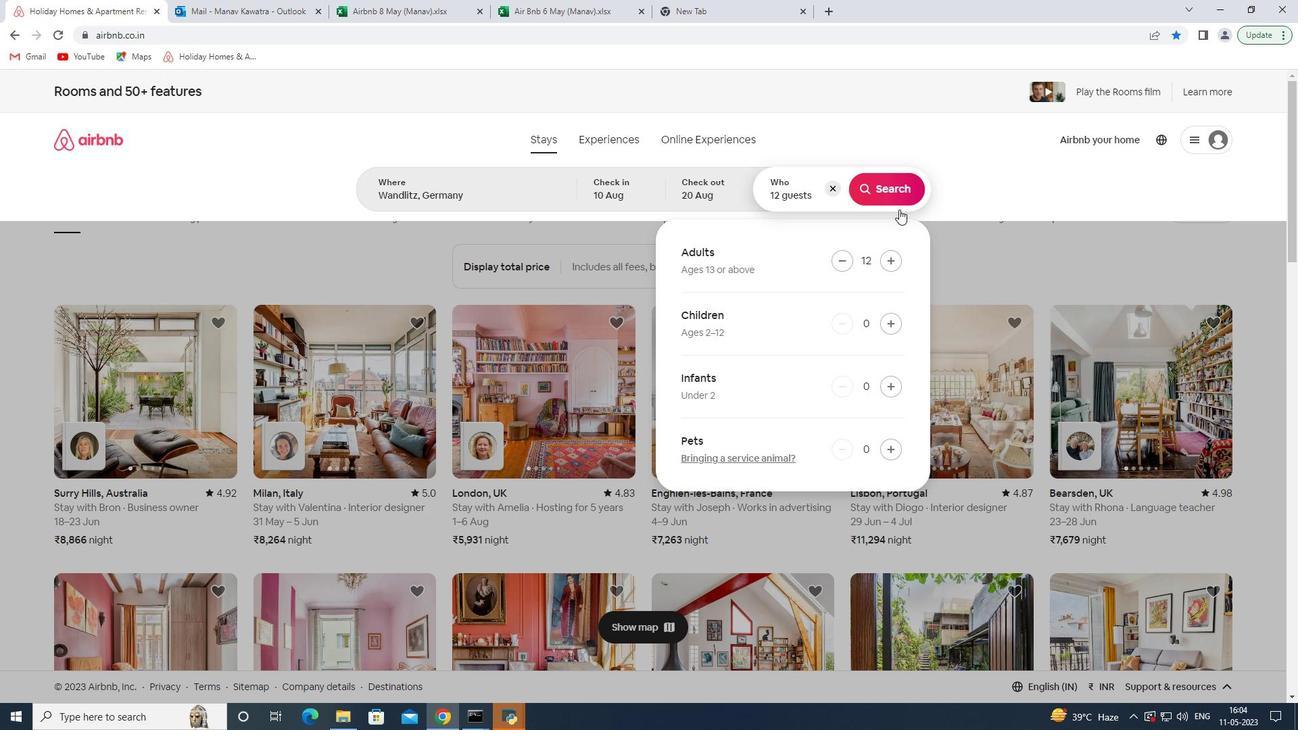 
Action: Mouse pressed left at (899, 201)
Screenshot: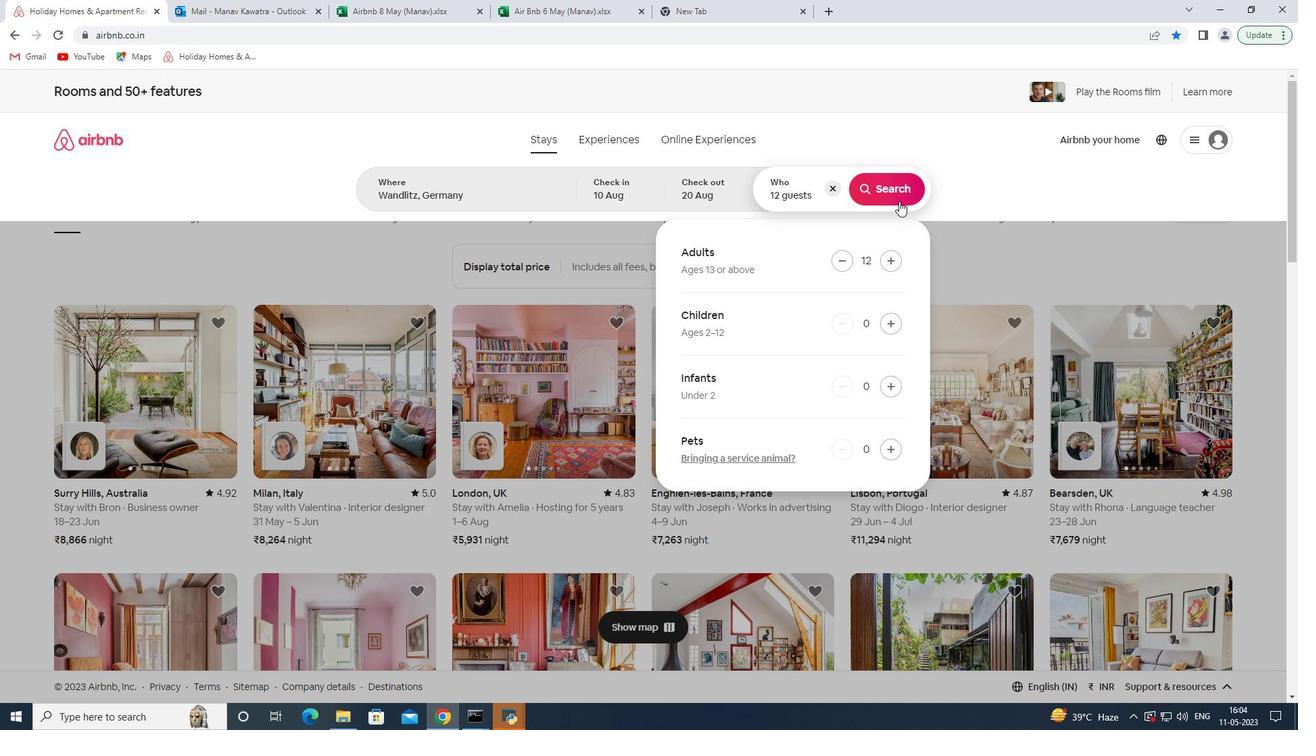 
Action: Mouse moved to (1215, 156)
Screenshot: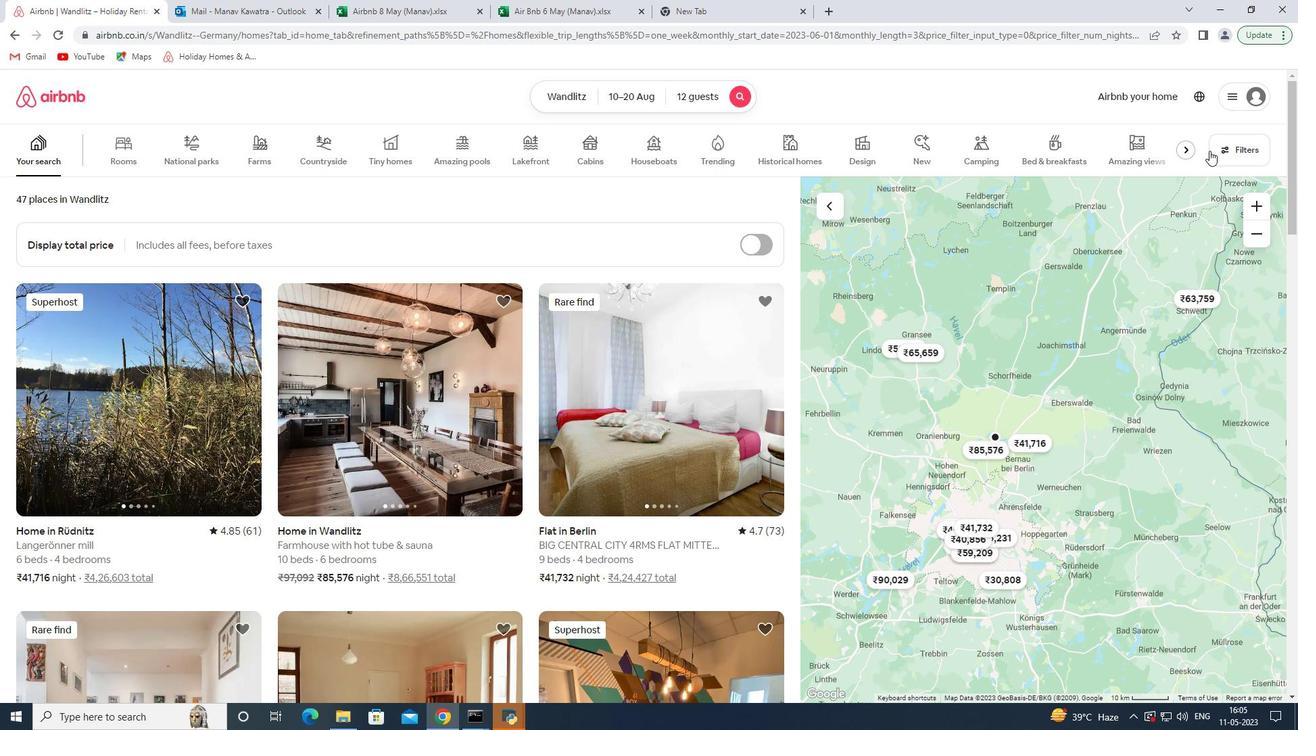 
Action: Mouse pressed left at (1215, 156)
Screenshot: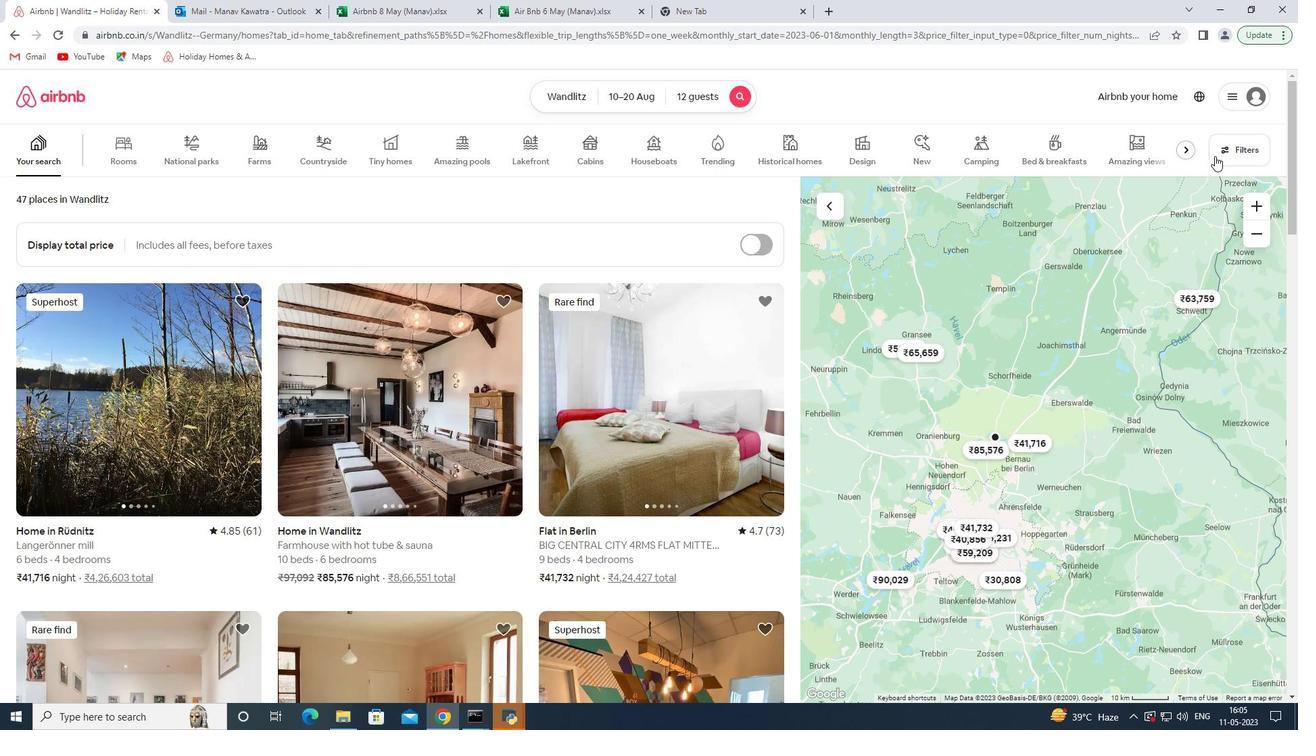 
Action: Mouse moved to (478, 480)
Screenshot: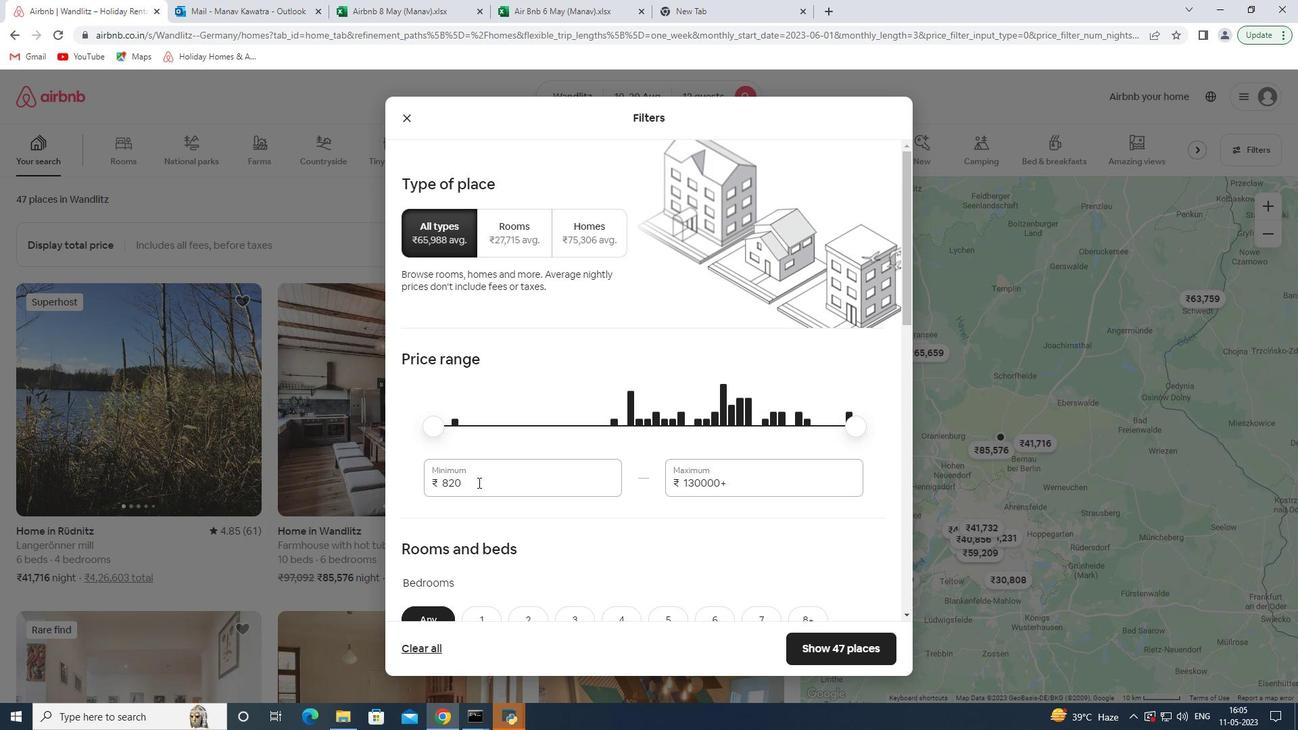 
Action: Mouse pressed left at (478, 480)
Screenshot: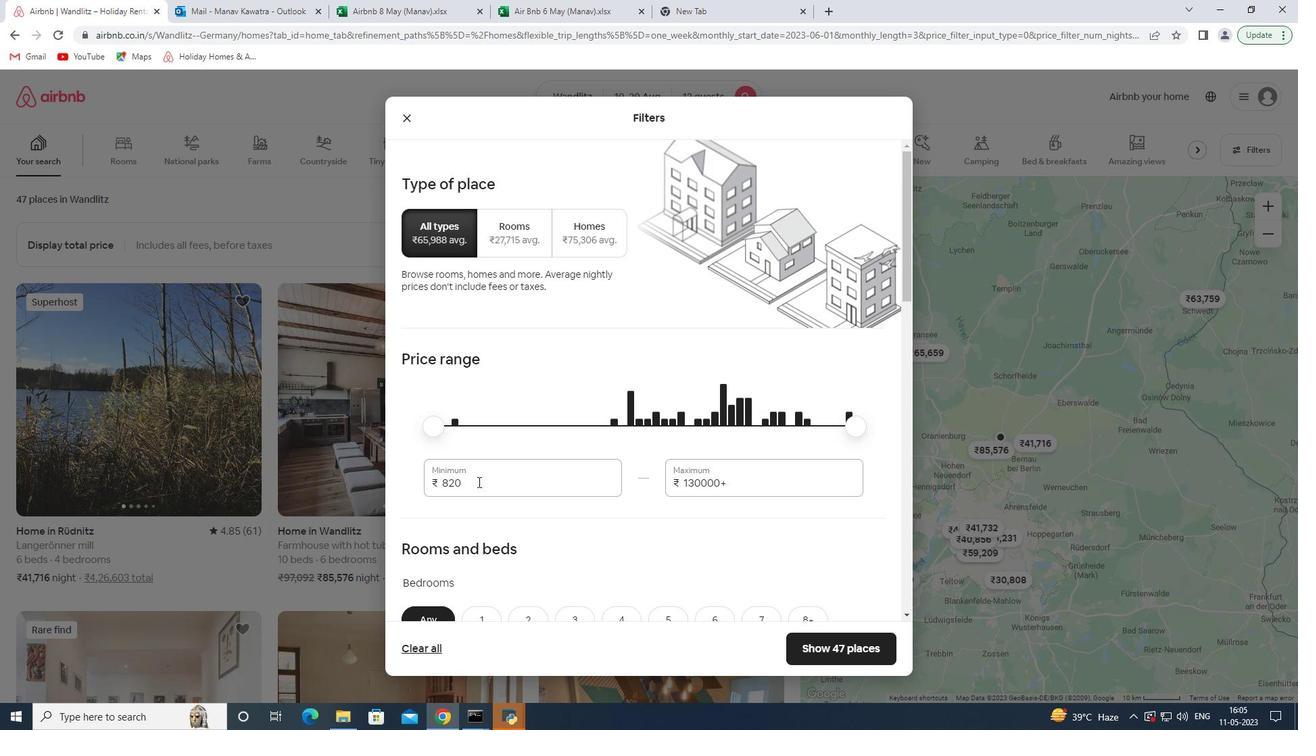 
Action: Mouse pressed left at (478, 480)
Screenshot: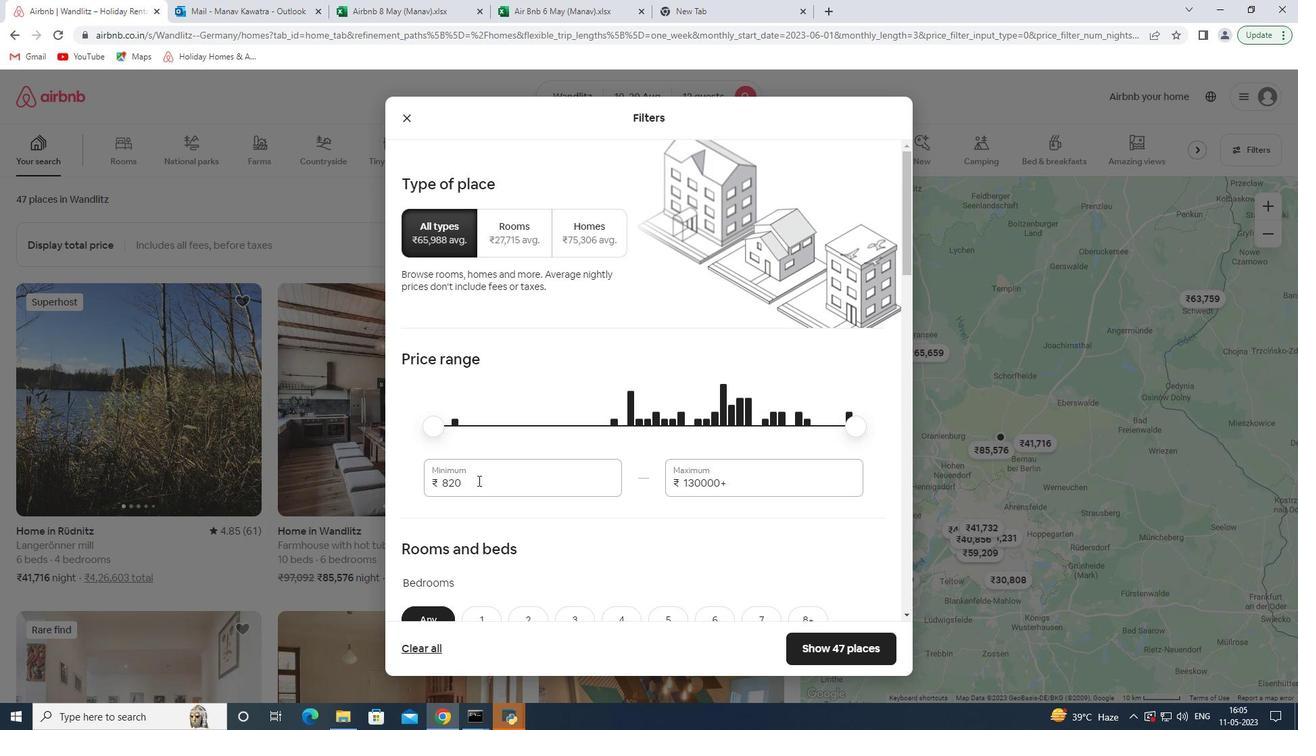
Action: Key pressed 10000<Key.tab>14000
Screenshot: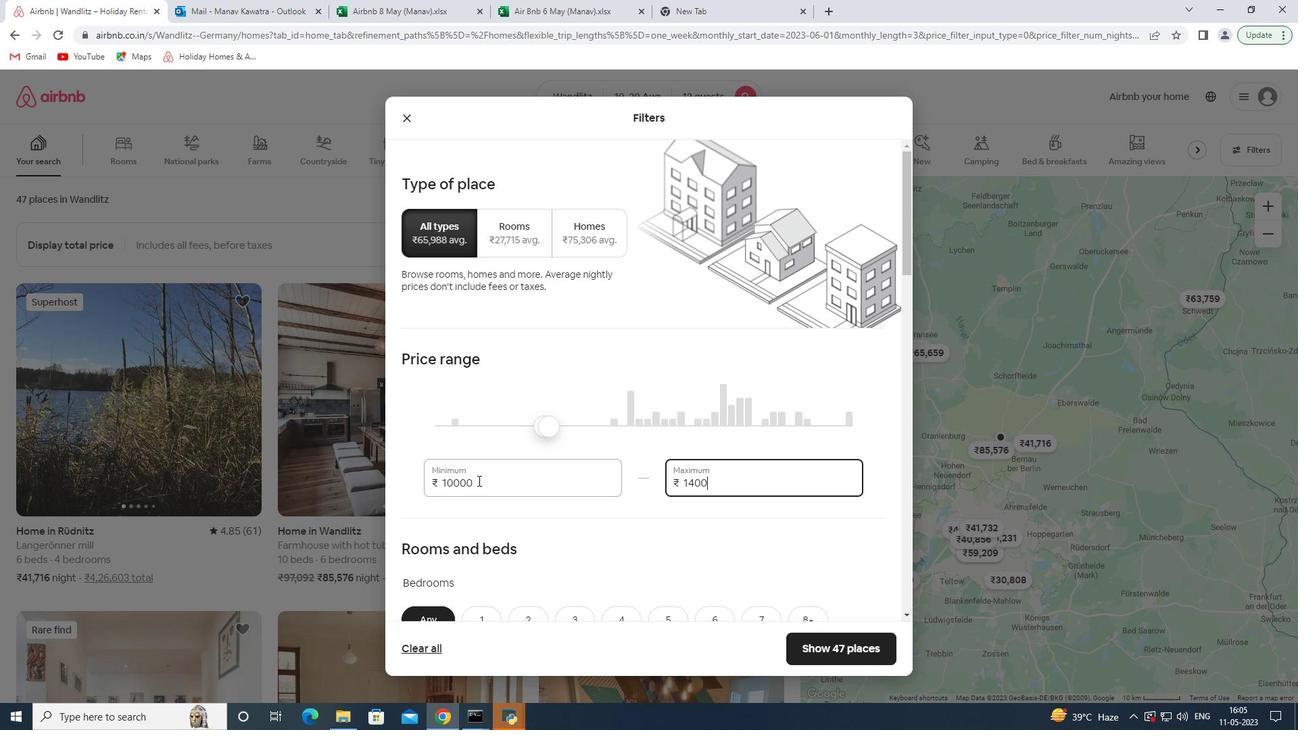 
Action: Mouse moved to (506, 506)
Screenshot: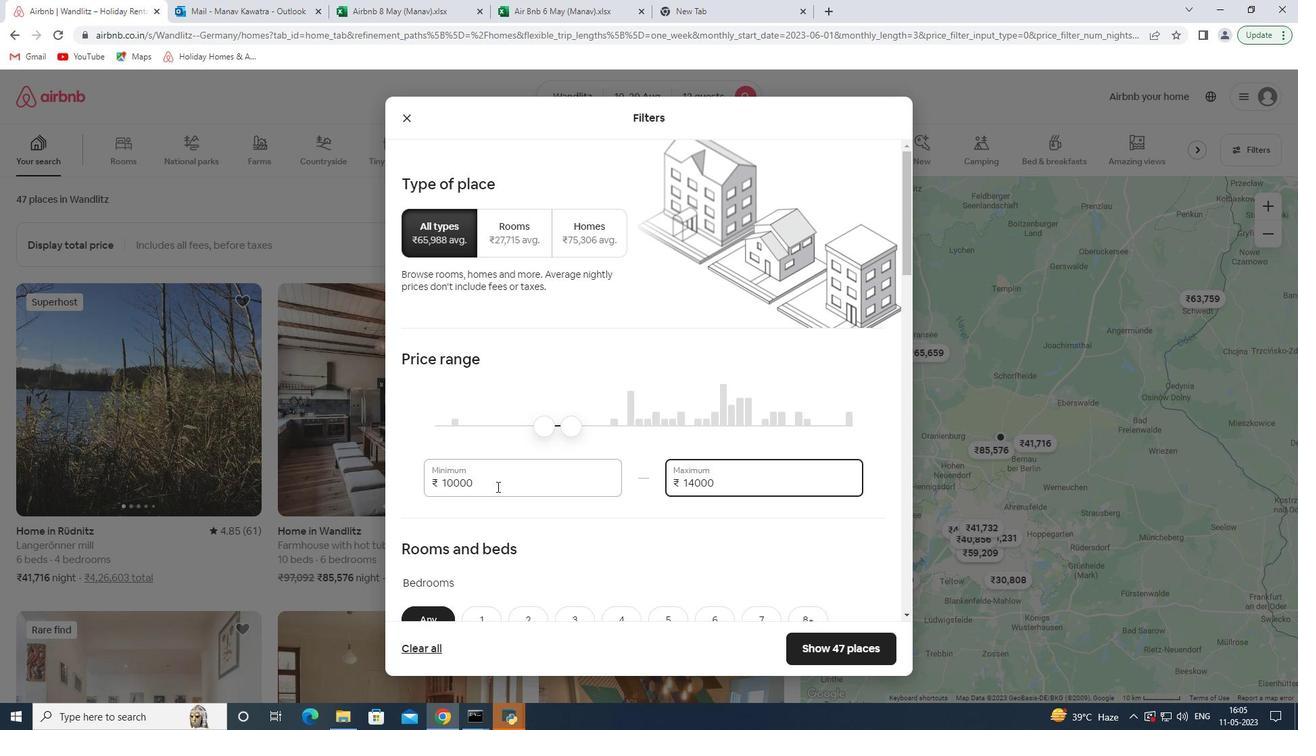 
Action: Mouse scrolled (506, 505) with delta (0, 0)
Screenshot: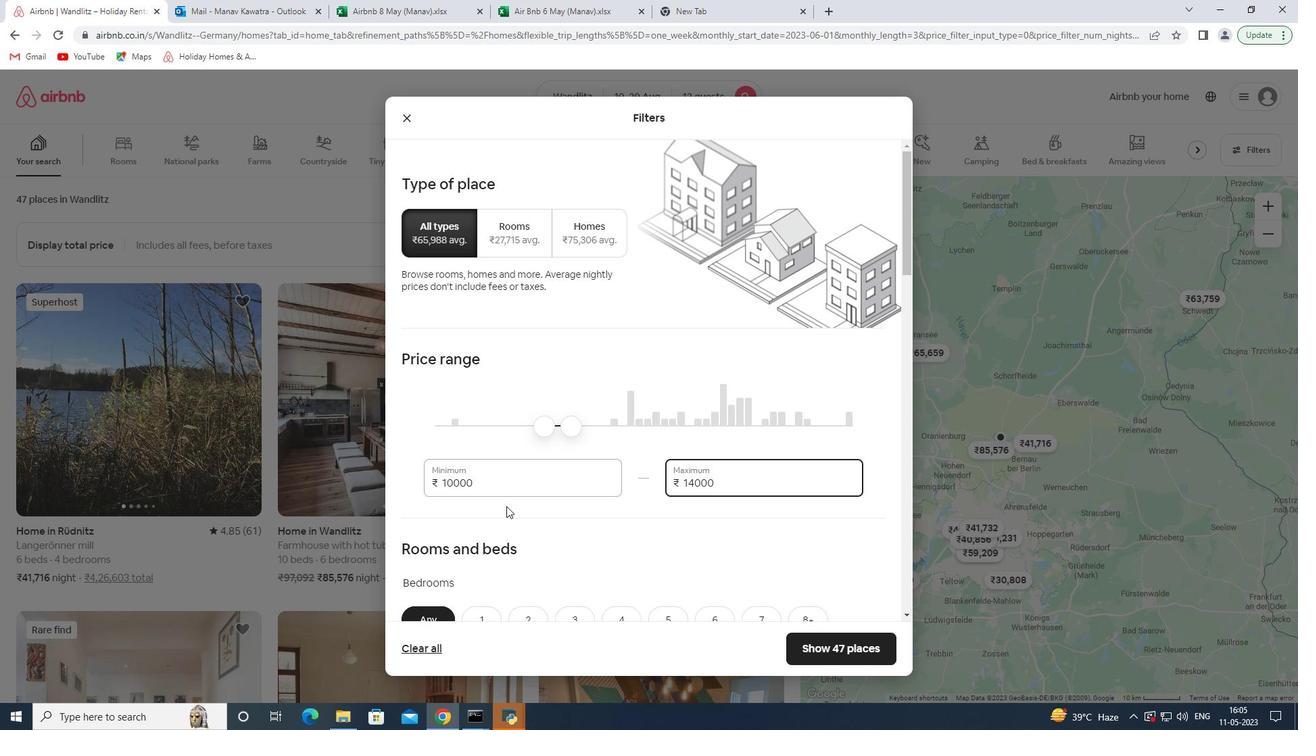
Action: Mouse scrolled (506, 505) with delta (0, 0)
Screenshot: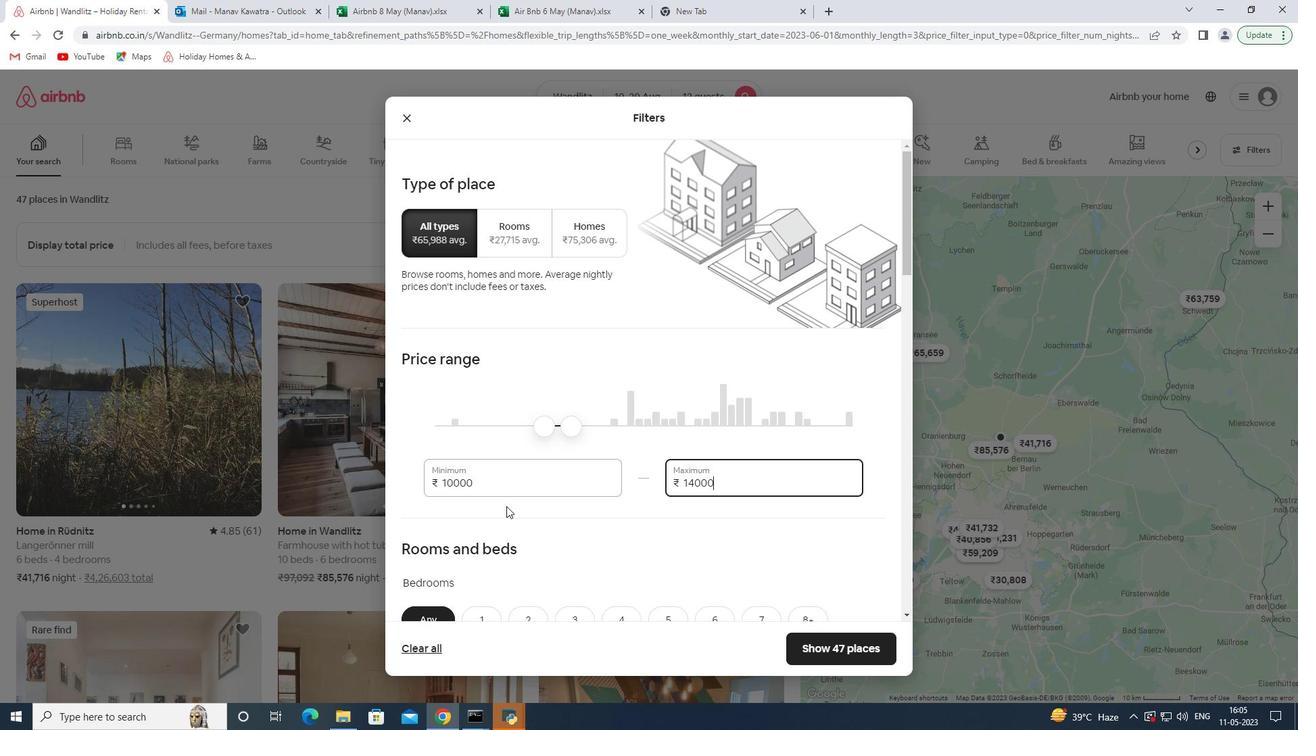 
Action: Mouse scrolled (506, 505) with delta (0, 0)
Screenshot: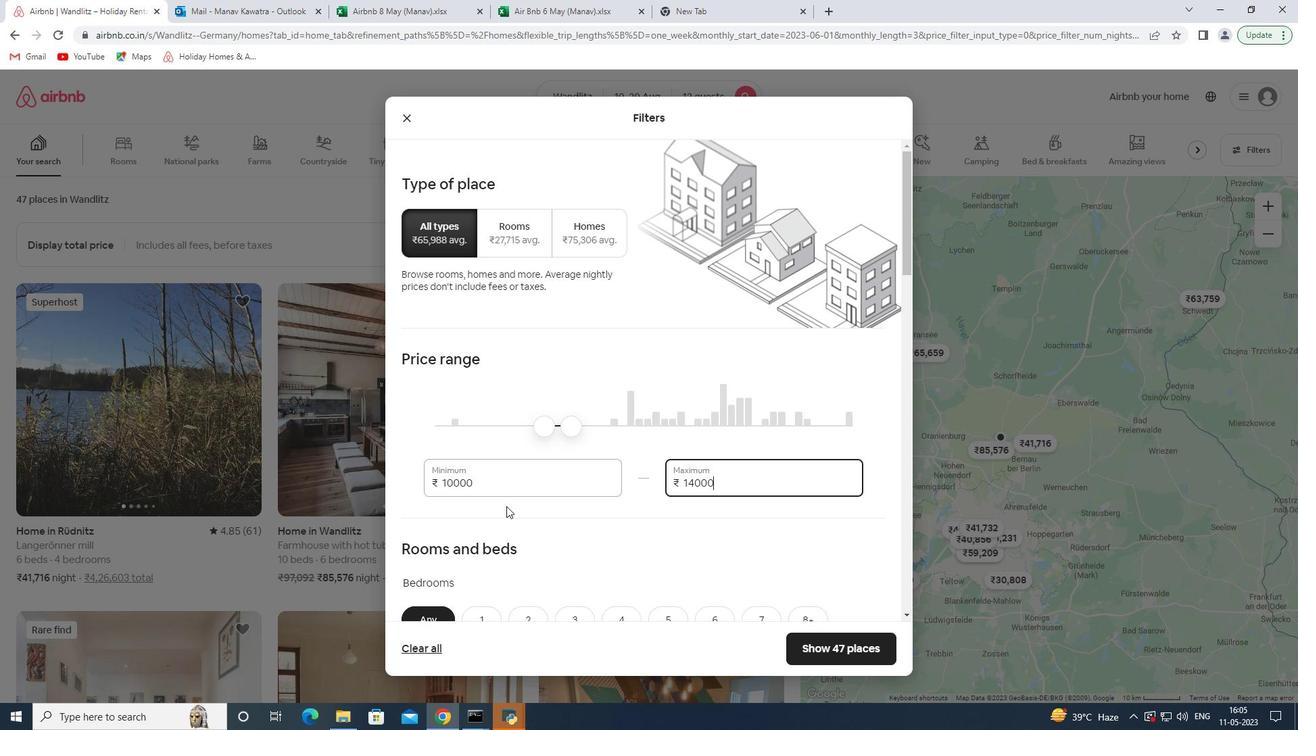 
Action: Mouse moved to (587, 442)
Screenshot: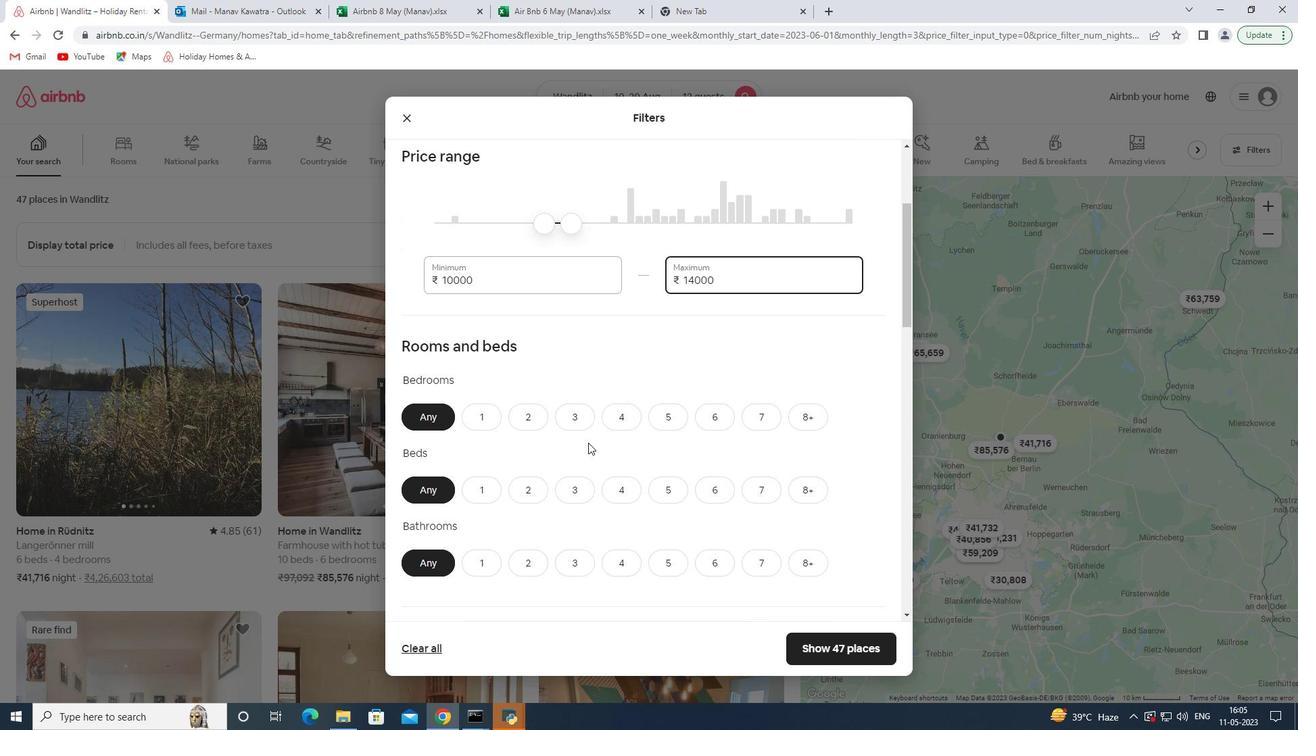 
Action: Mouse scrolled (587, 441) with delta (0, 0)
Screenshot: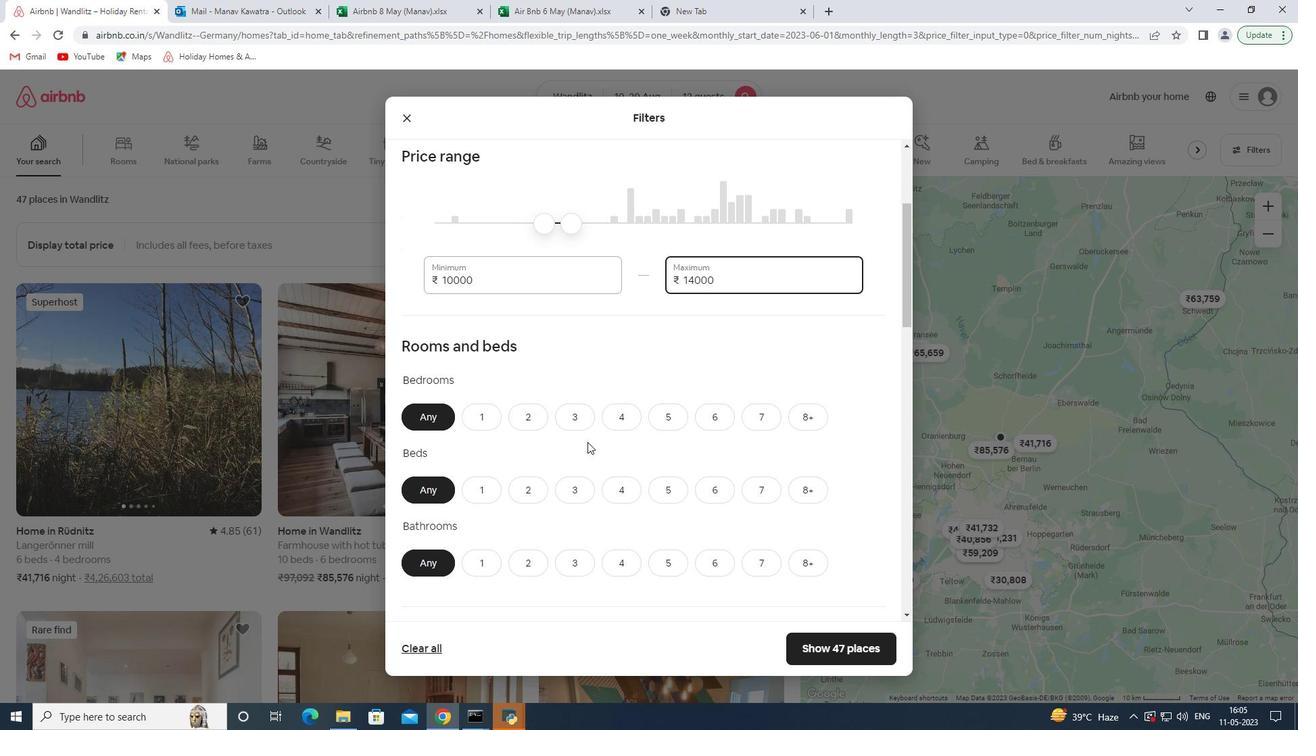 
Action: Mouse moved to (718, 346)
Screenshot: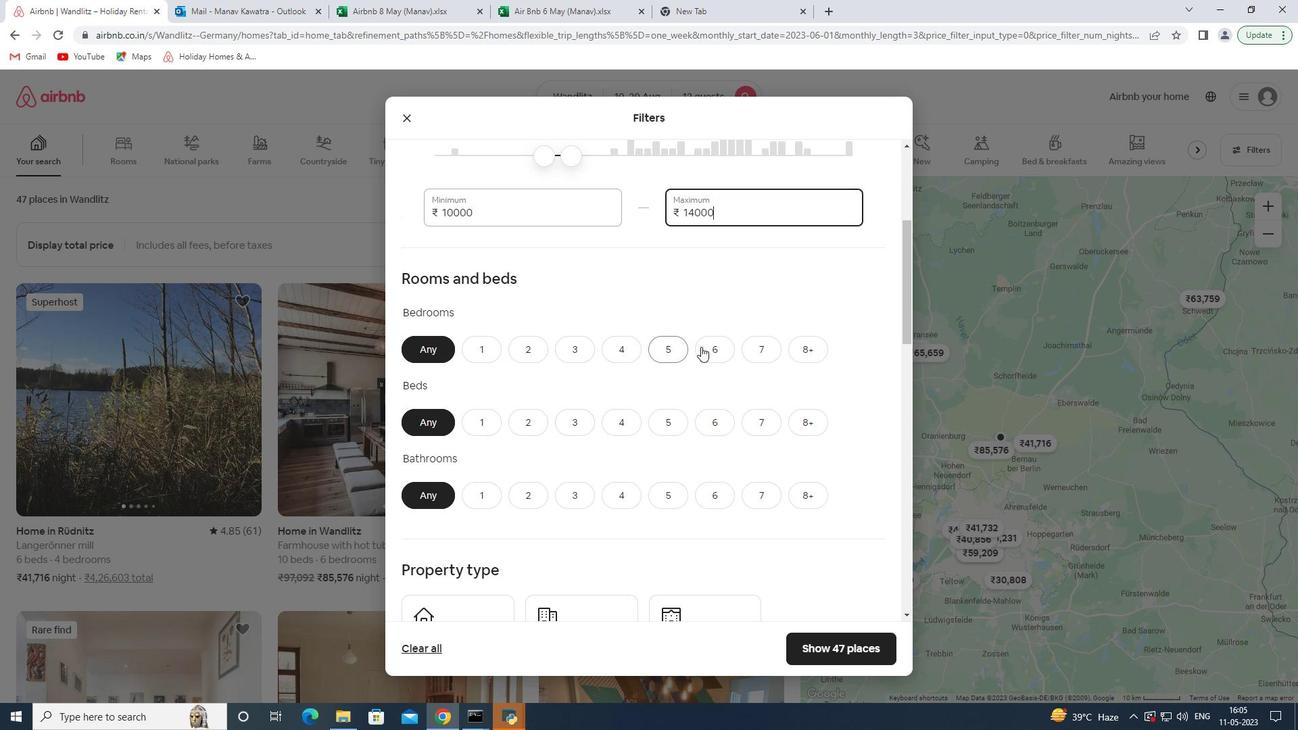 
Action: Mouse pressed left at (718, 346)
Screenshot: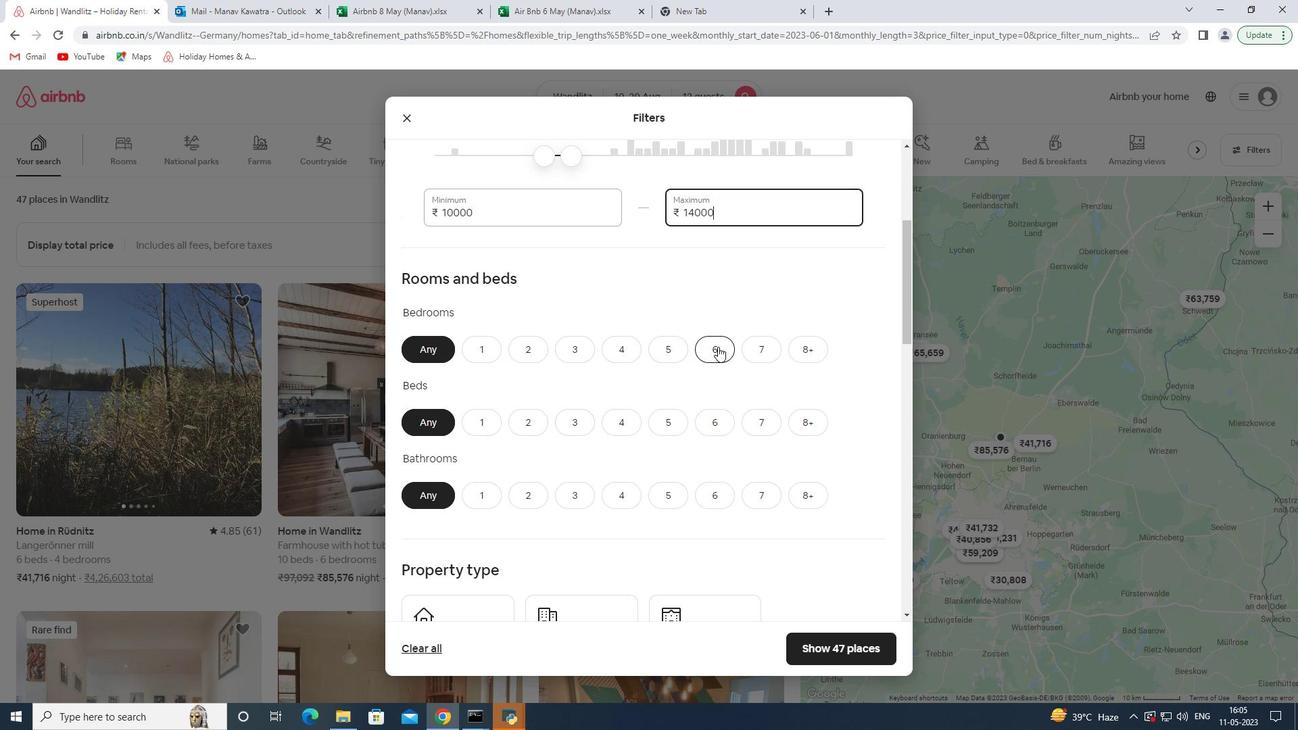 
Action: Mouse moved to (819, 425)
Screenshot: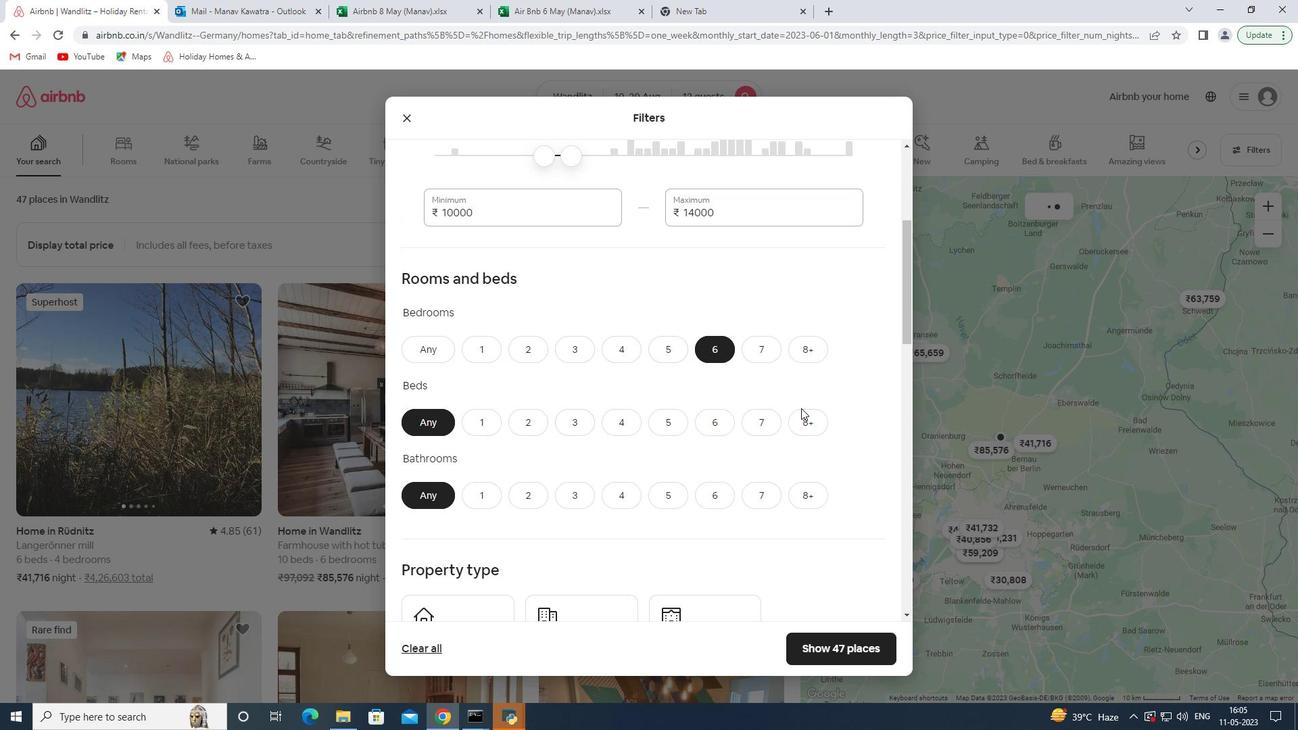 
Action: Mouse pressed left at (819, 425)
Screenshot: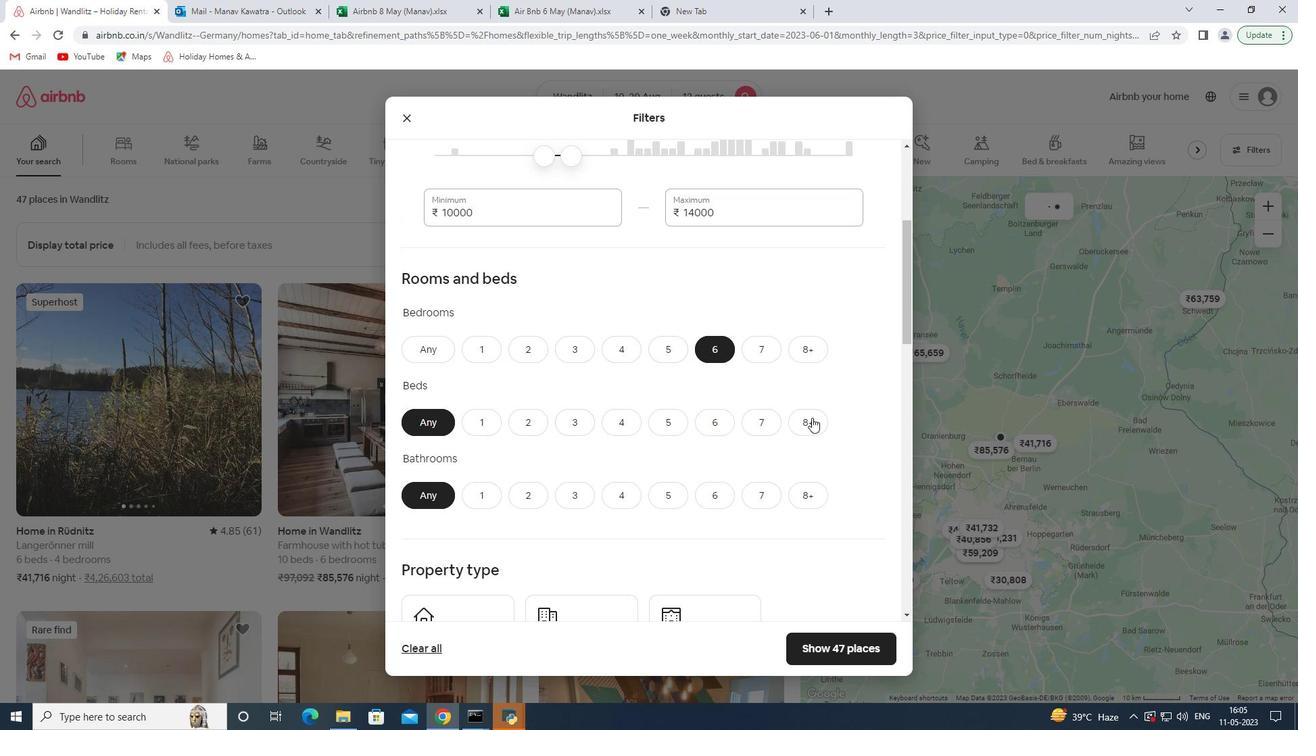 
Action: Mouse moved to (711, 499)
Screenshot: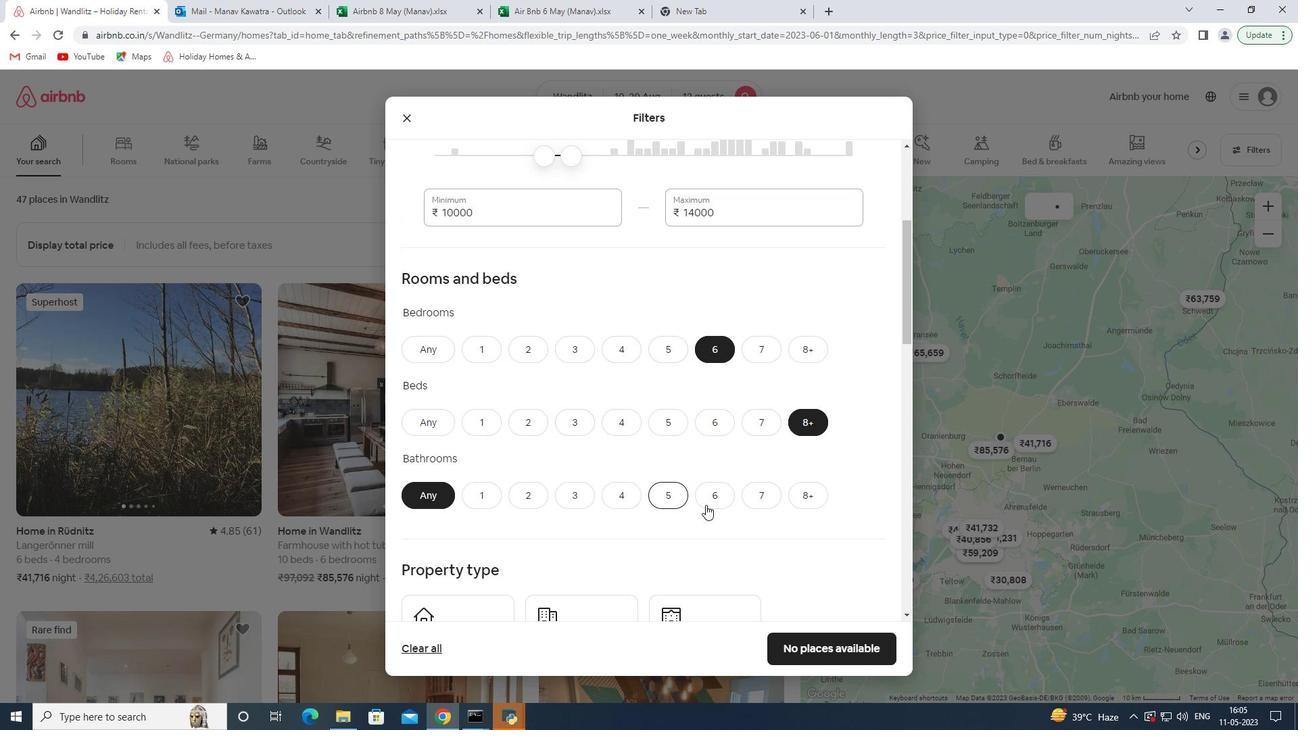 
Action: Mouse pressed left at (711, 499)
Screenshot: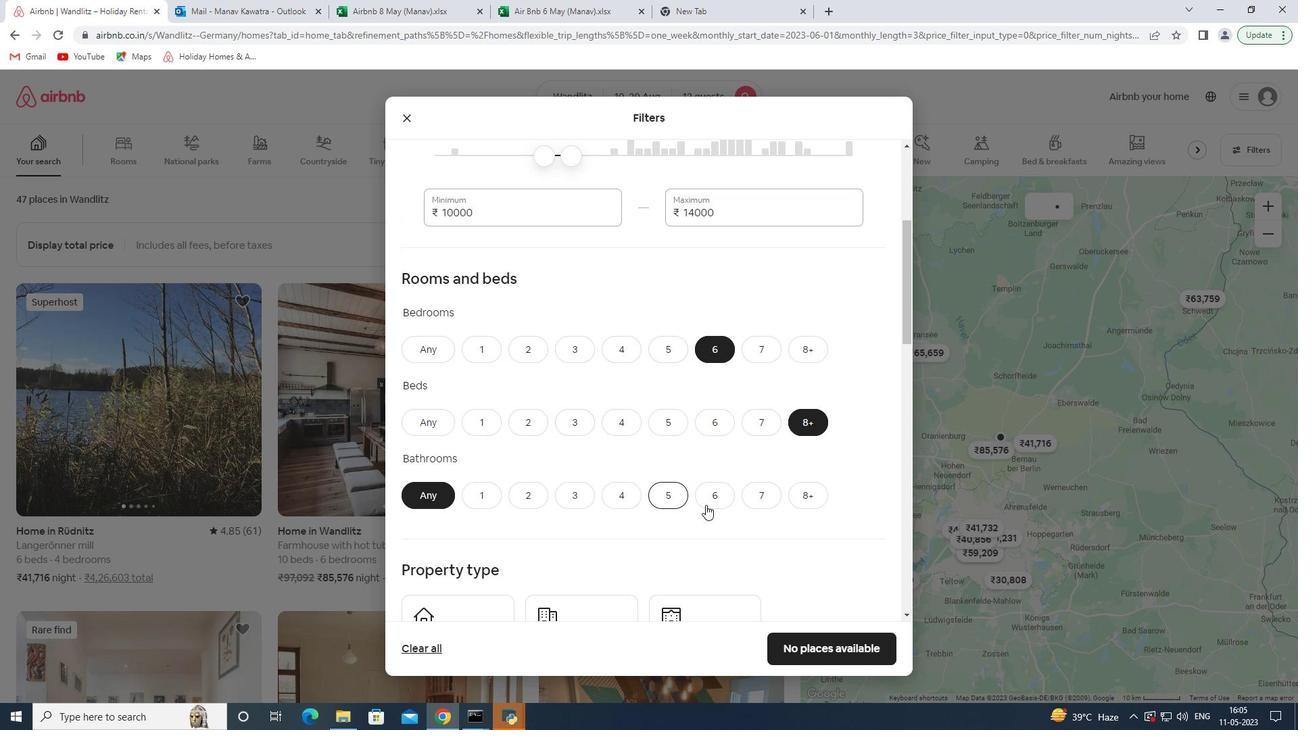 
Action: Mouse moved to (680, 453)
Screenshot: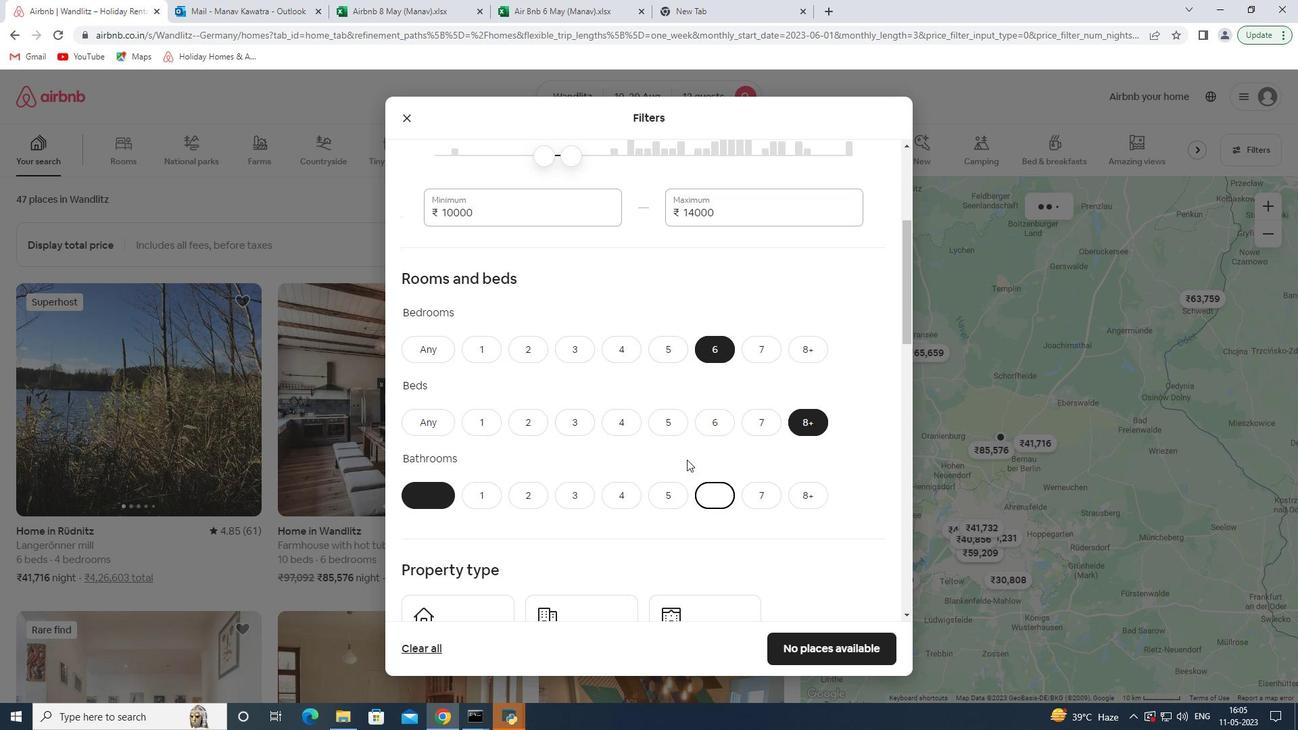 
Action: Mouse scrolled (680, 453) with delta (0, 0)
Screenshot: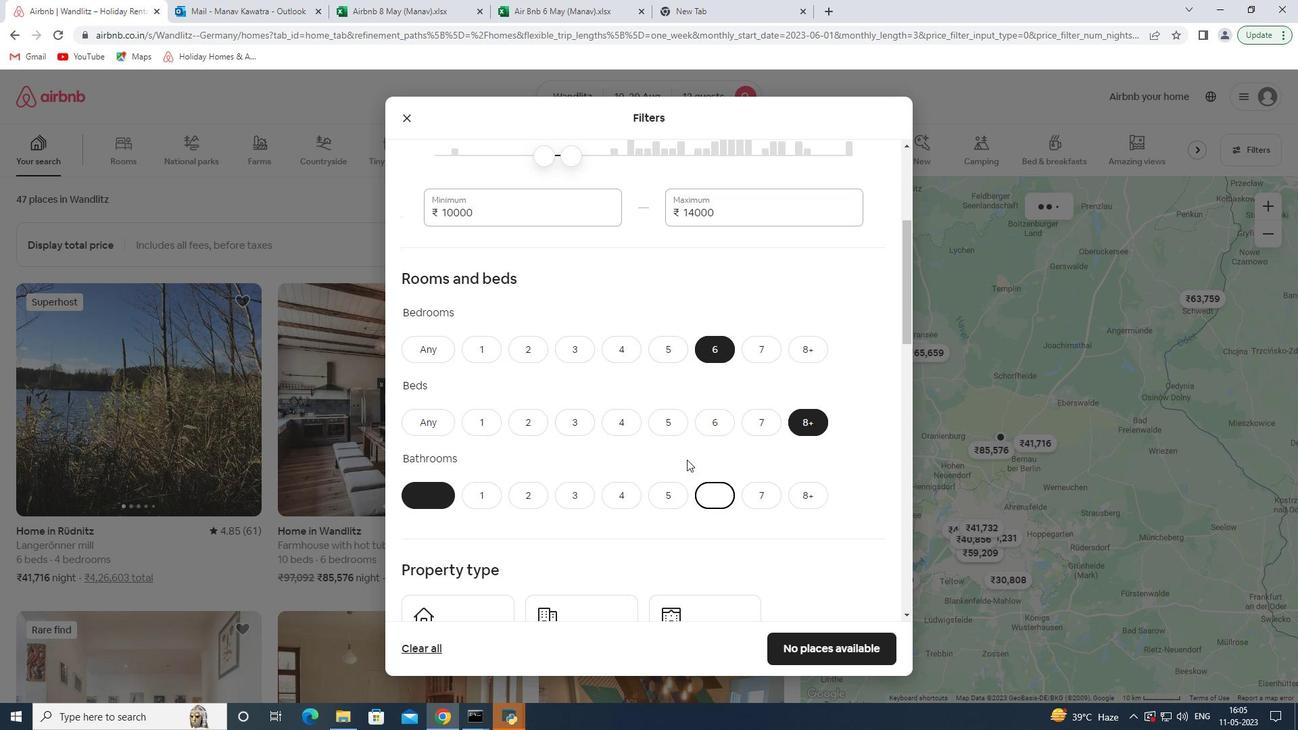 
Action: Mouse moved to (679, 453)
Screenshot: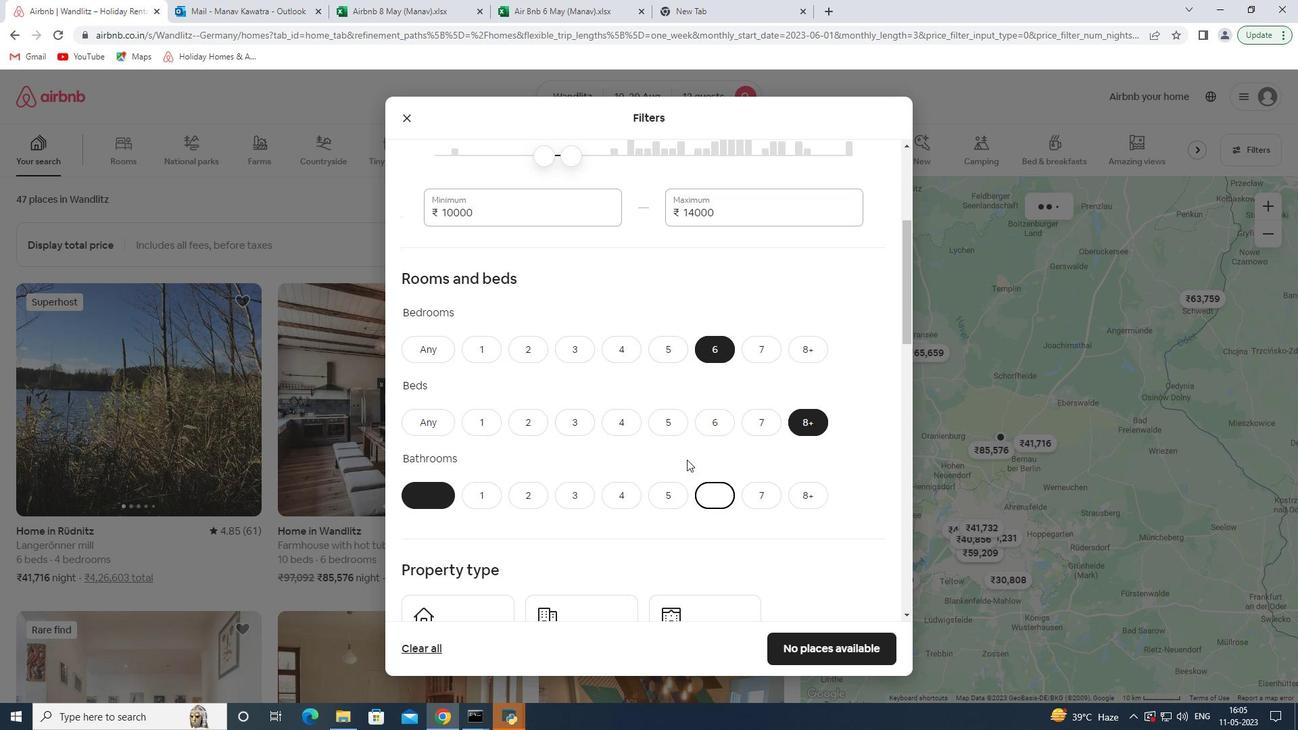 
Action: Mouse scrolled (679, 452) with delta (0, 0)
Screenshot: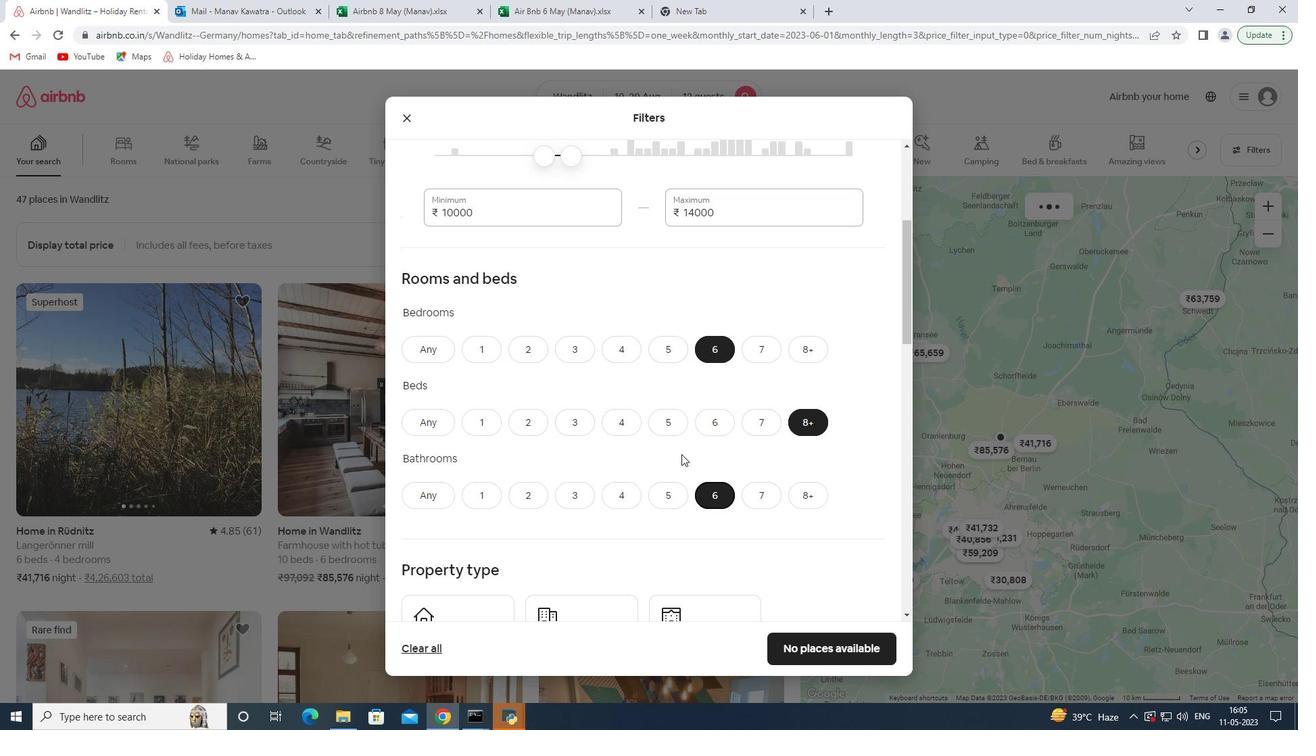 
Action: Mouse moved to (483, 492)
Screenshot: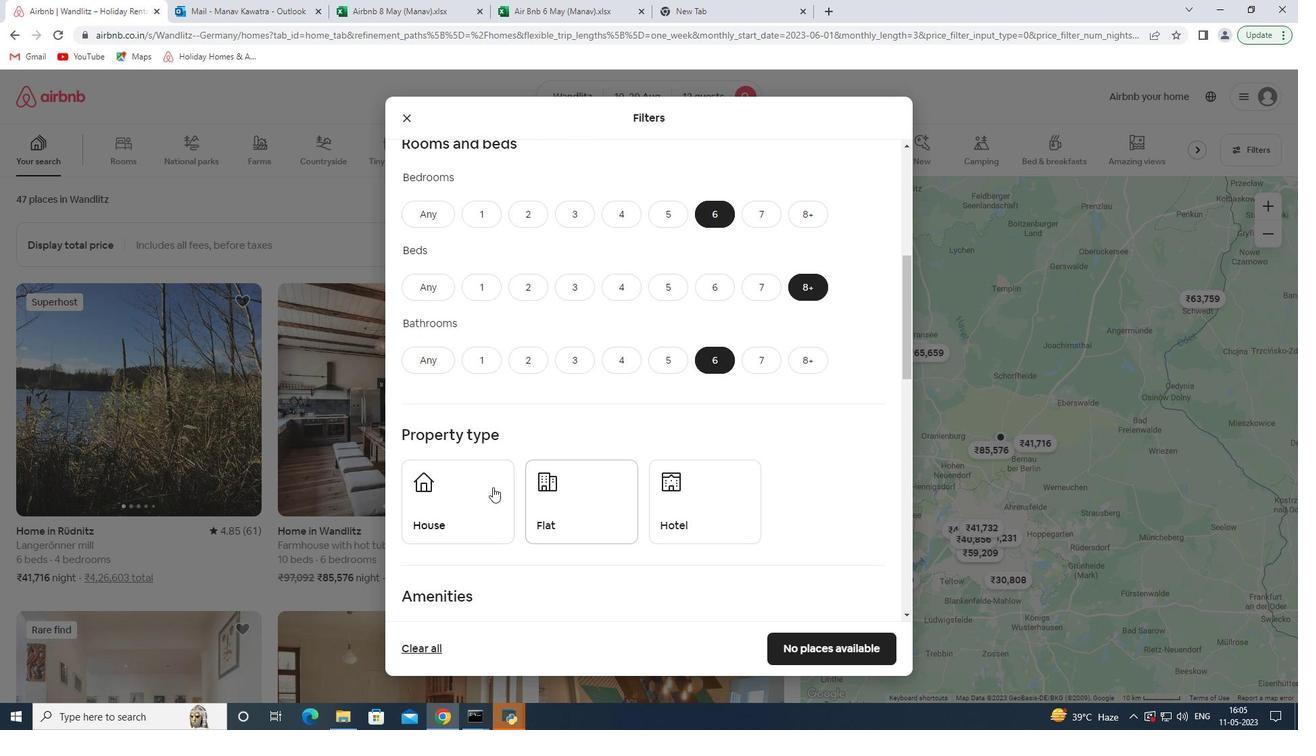 
Action: Mouse pressed left at (483, 492)
Screenshot: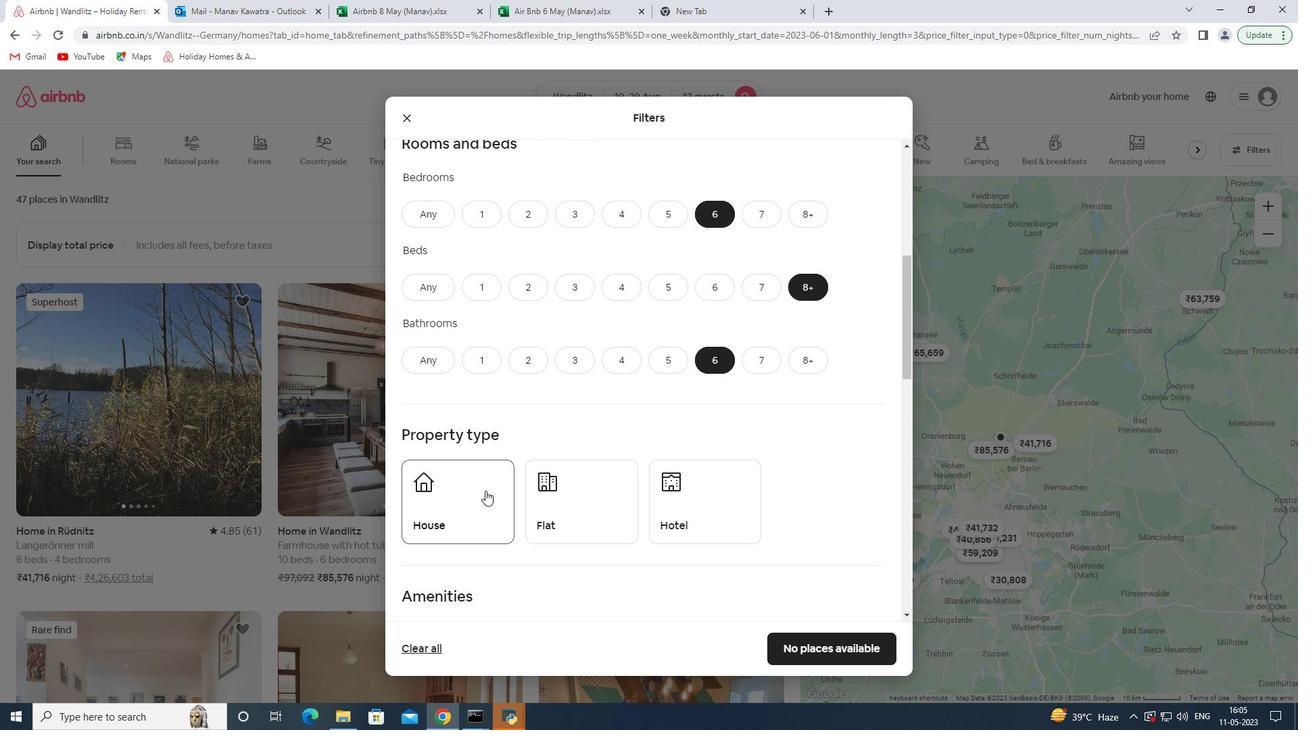 
Action: Mouse moved to (556, 499)
Screenshot: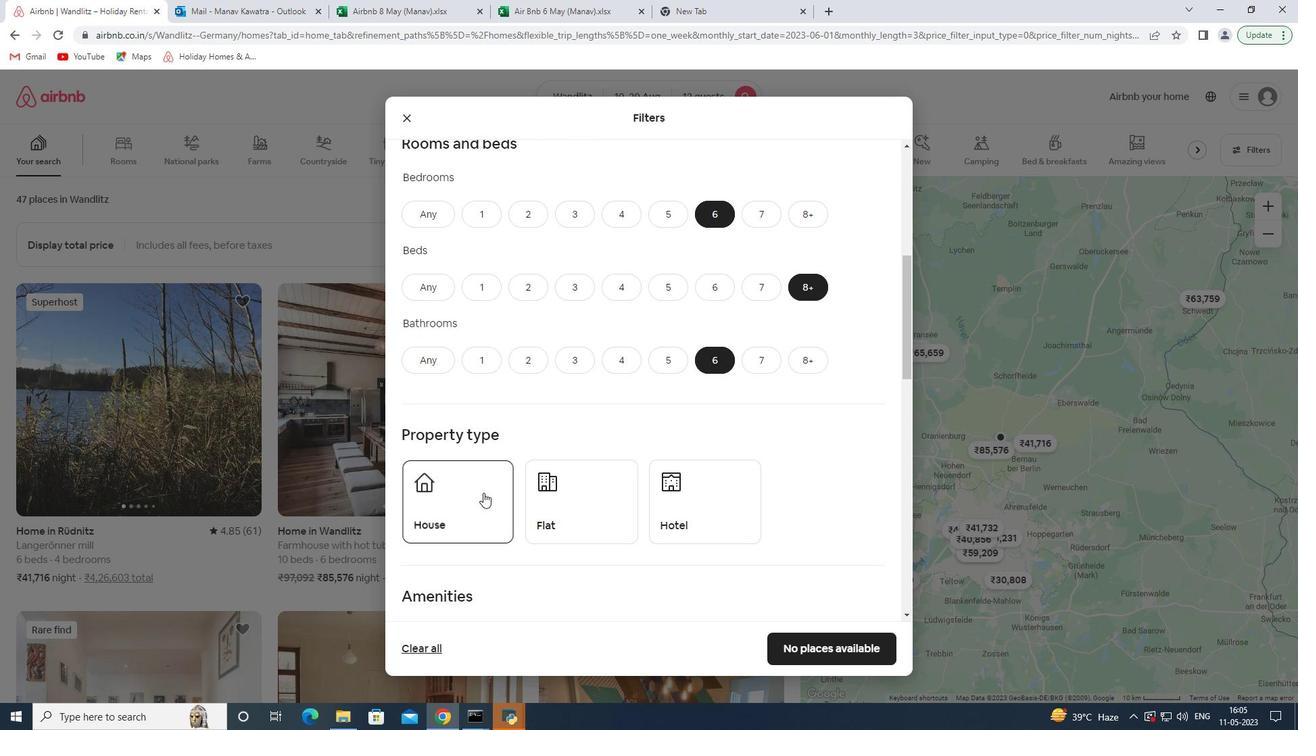 
Action: Mouse pressed left at (556, 499)
Screenshot: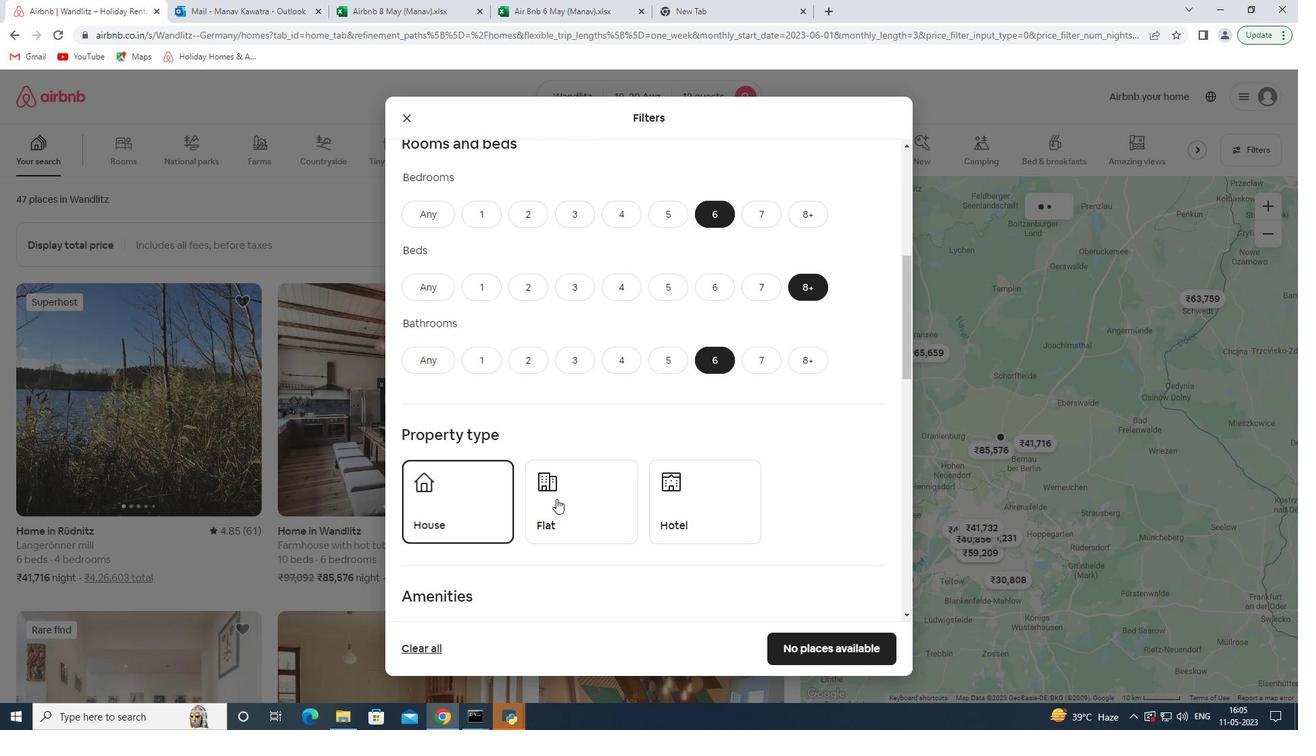 
Action: Mouse moved to (664, 503)
Screenshot: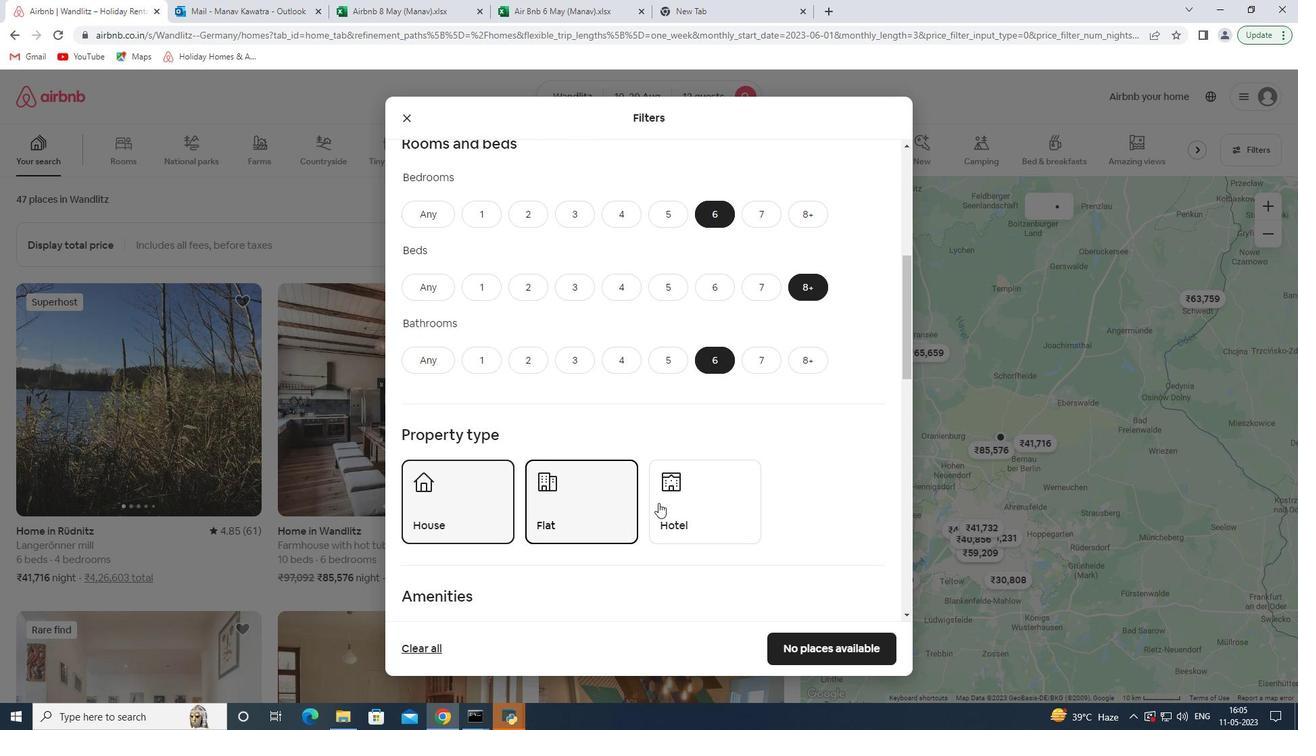 
Action: Mouse pressed left at (664, 503)
Screenshot: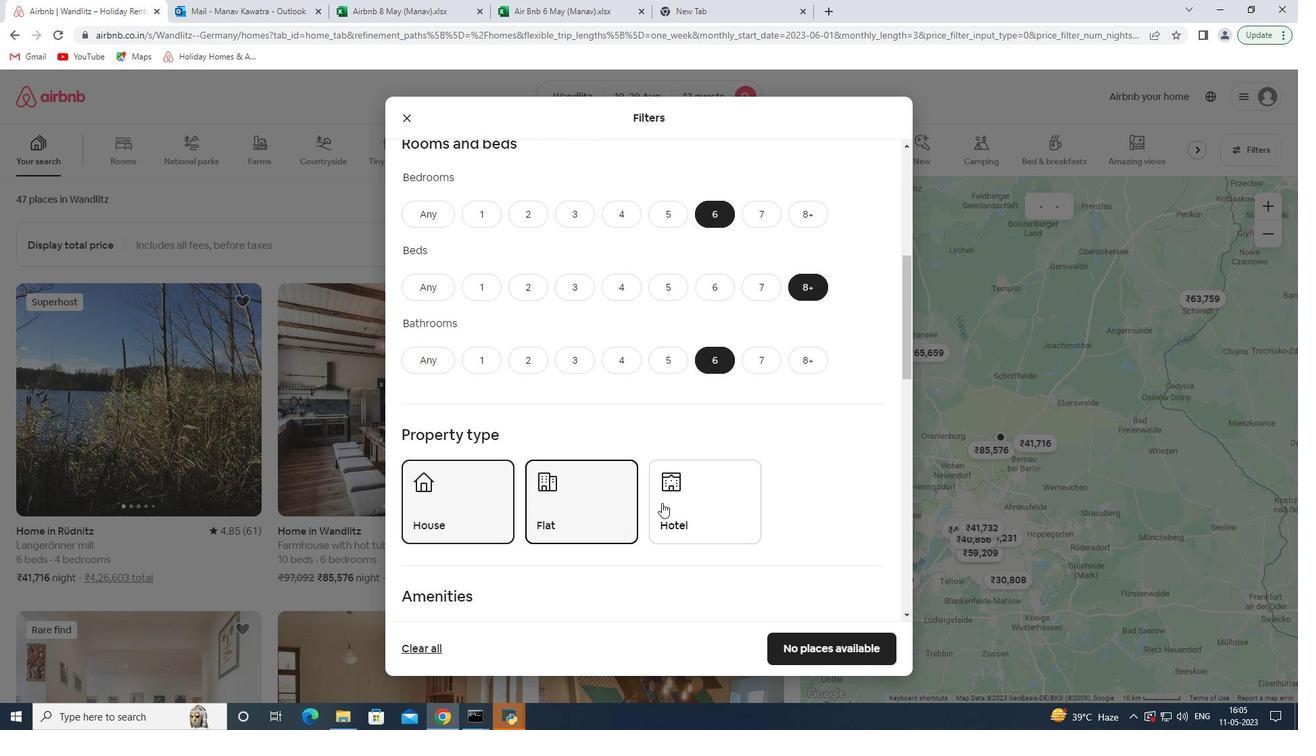 
Action: Mouse scrolled (664, 503) with delta (0, 0)
Screenshot: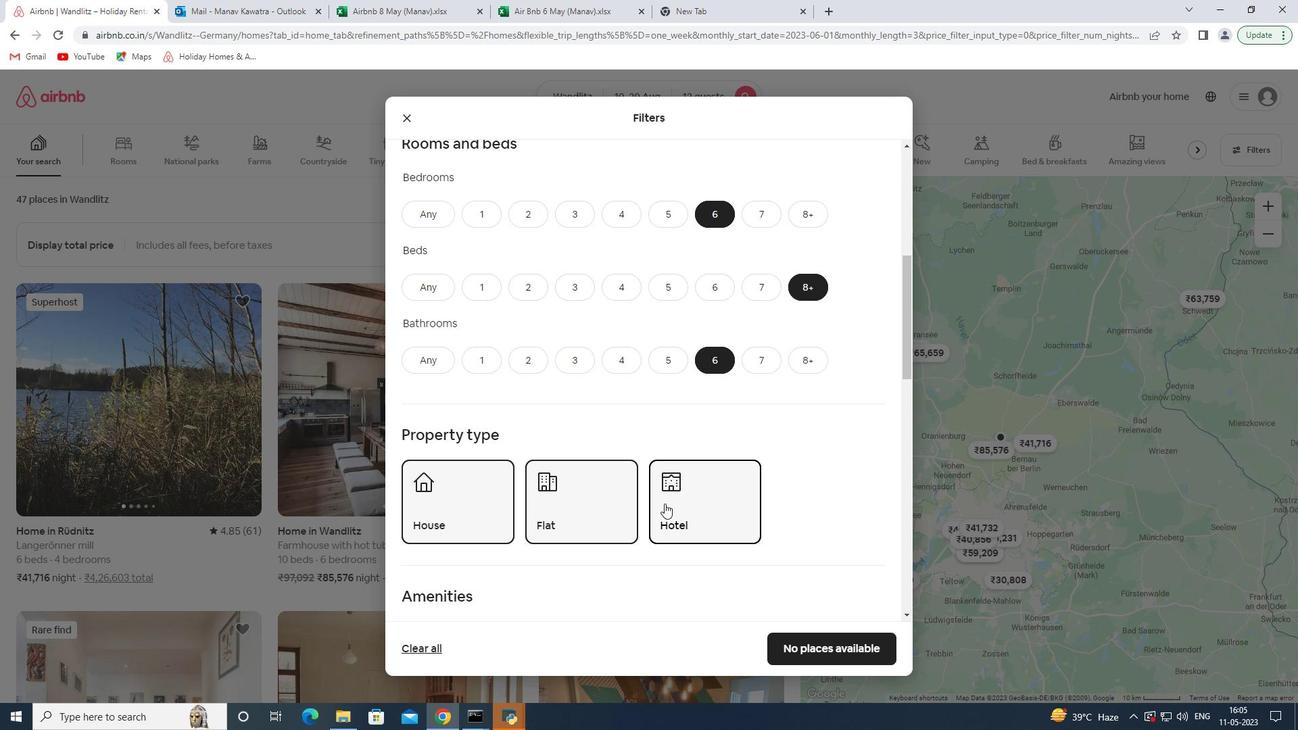 
Action: Mouse moved to (683, 508)
Screenshot: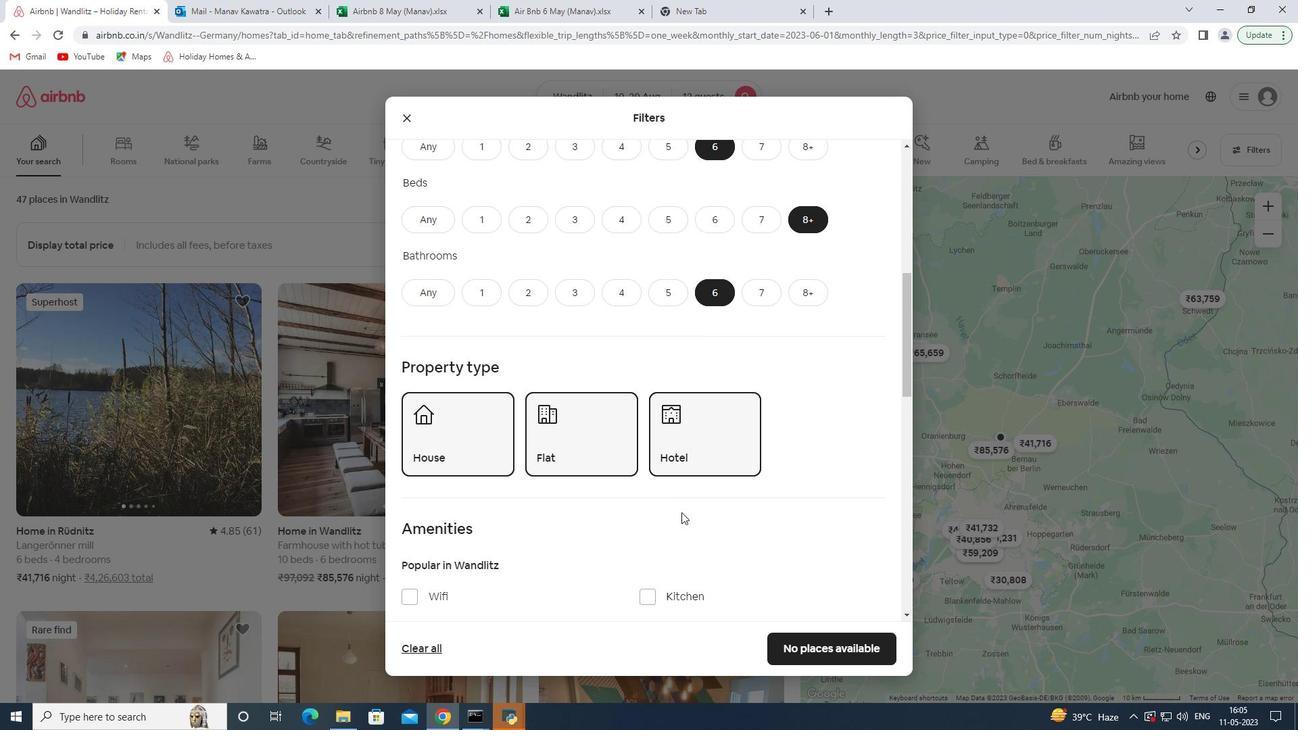 
Action: Mouse scrolled (683, 507) with delta (0, 0)
Screenshot: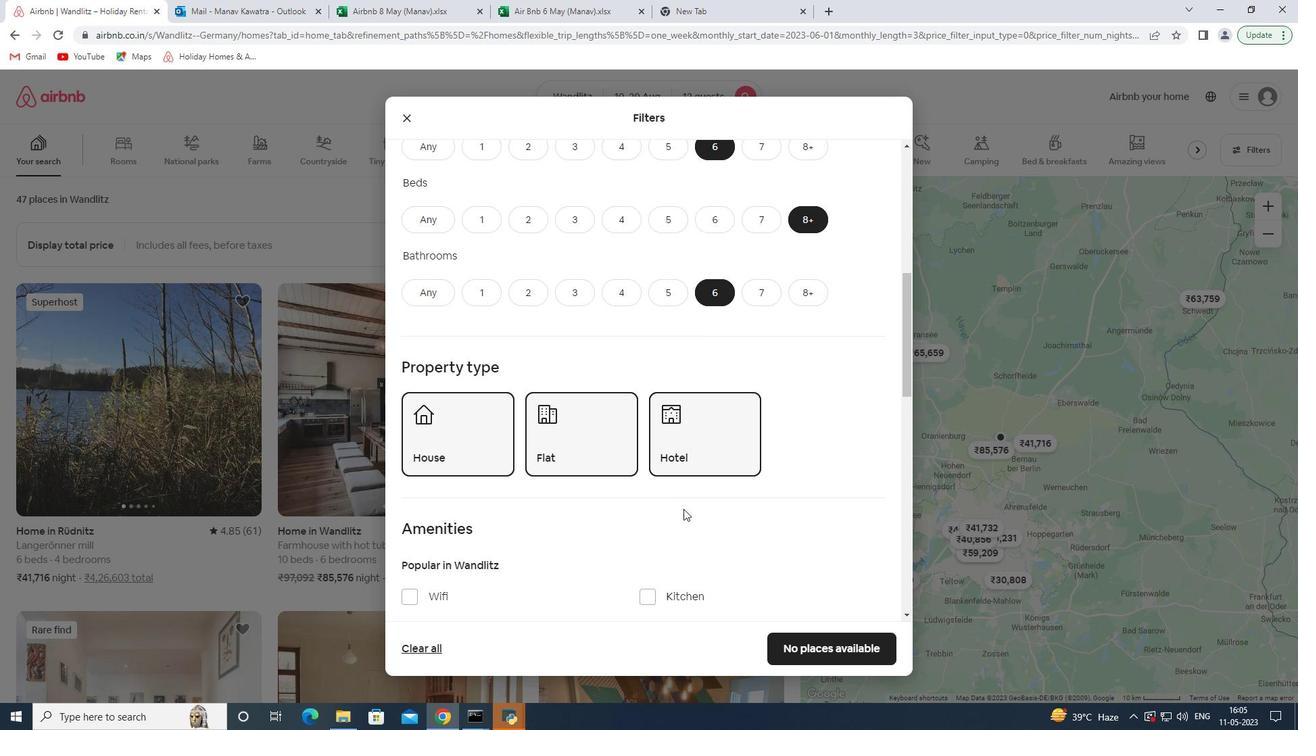 
Action: Mouse moved to (695, 390)
Screenshot: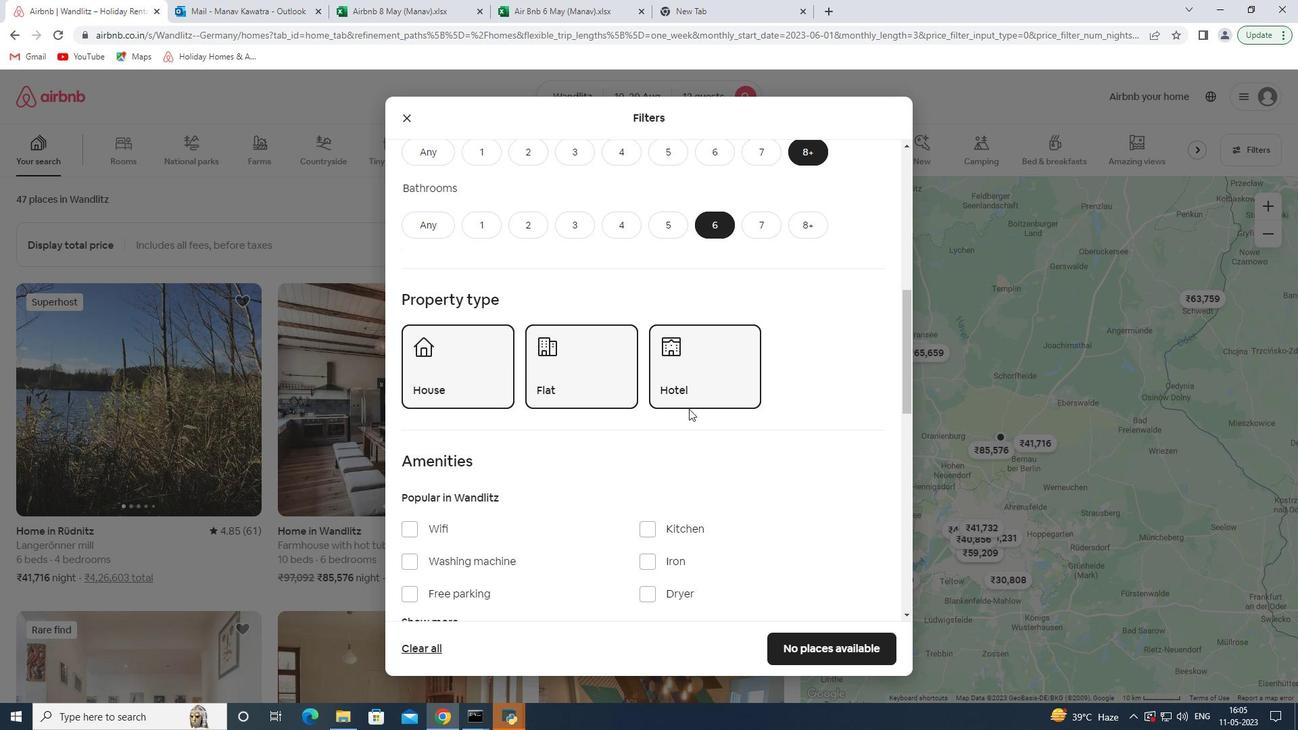 
Action: Mouse pressed left at (695, 390)
Screenshot: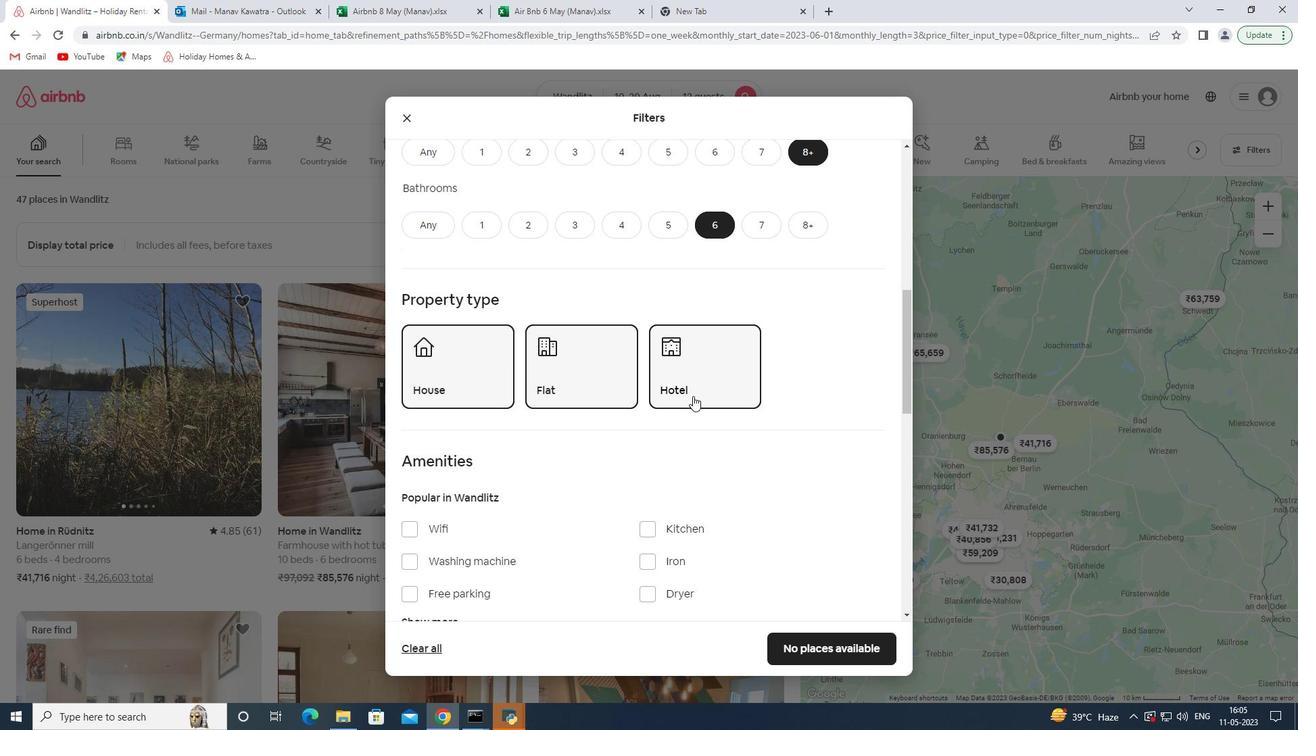 
Action: Mouse moved to (599, 465)
Screenshot: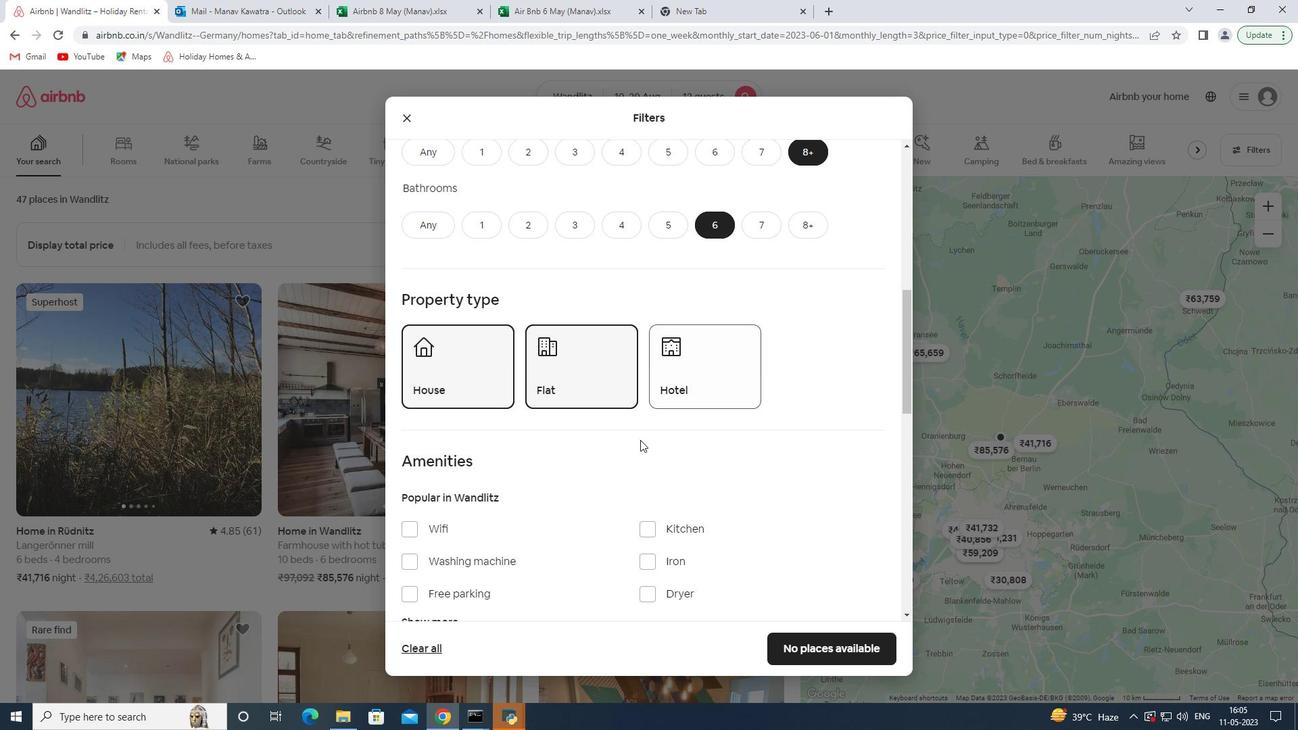 
Action: Mouse scrolled (599, 464) with delta (0, 0)
Screenshot: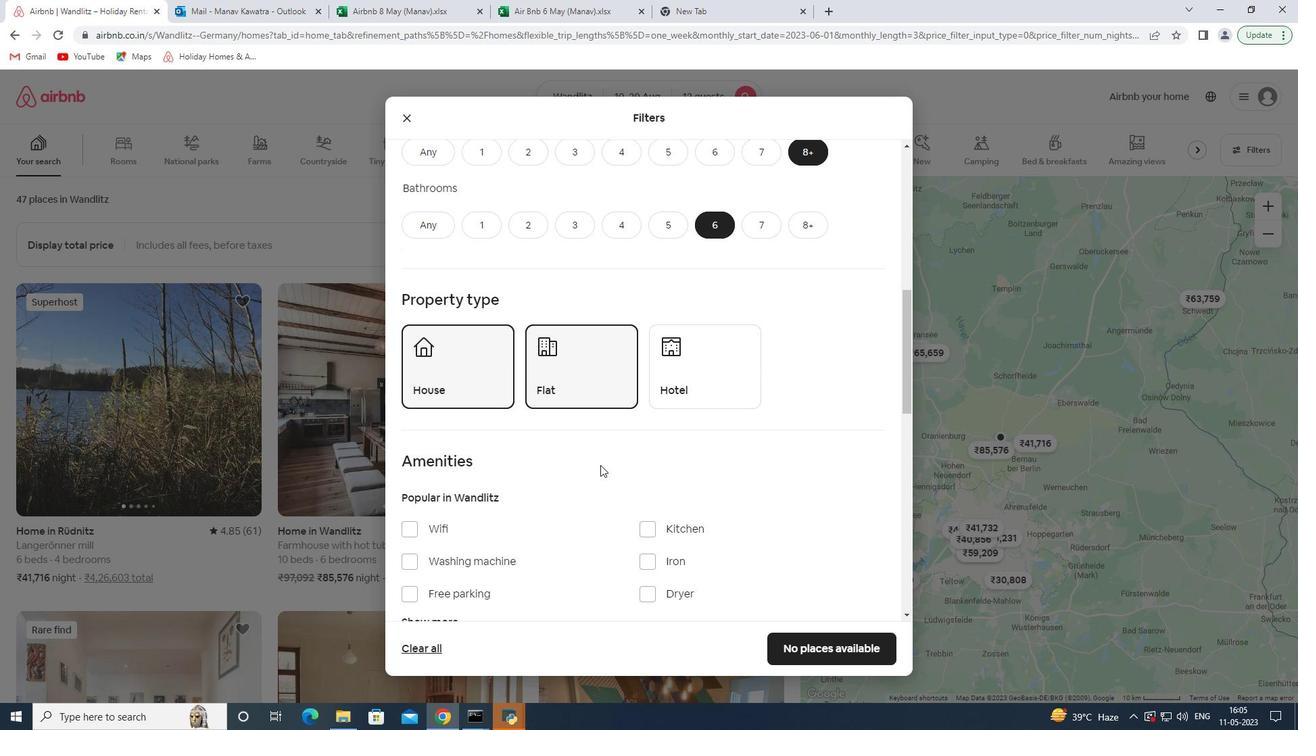 
Action: Mouse moved to (449, 459)
Screenshot: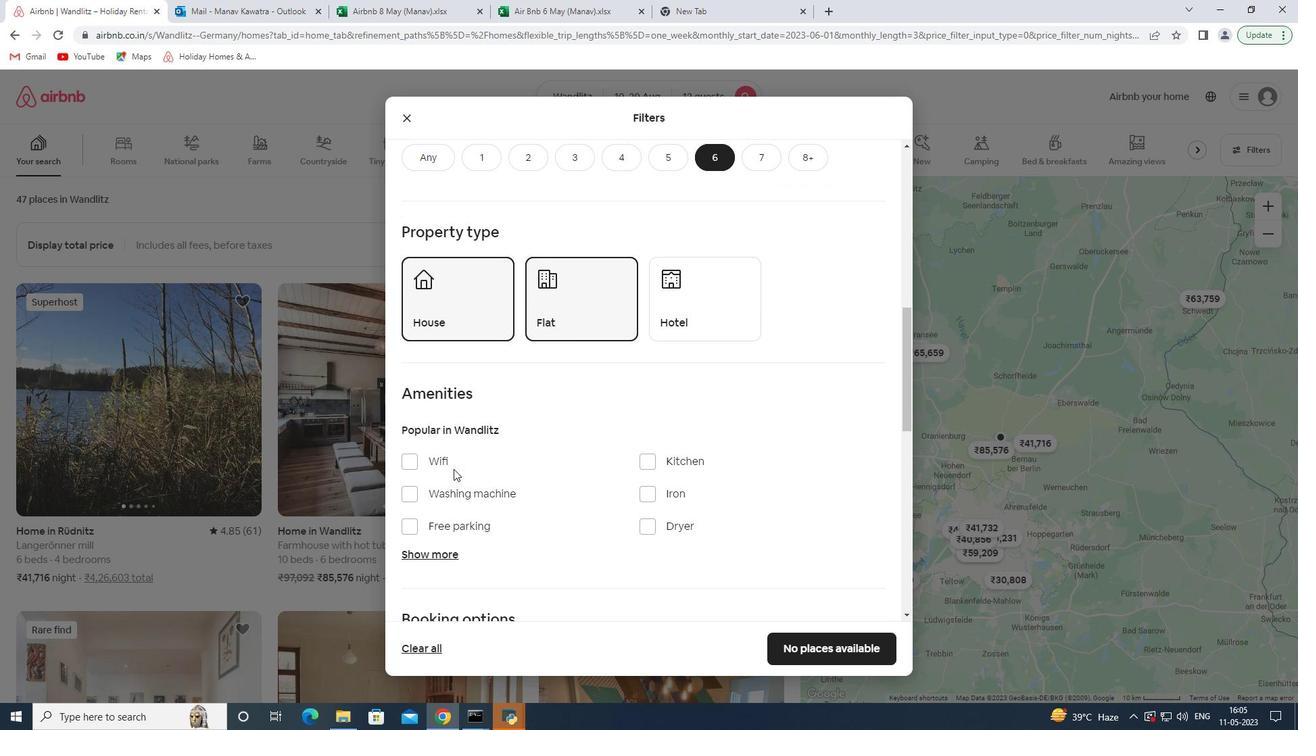 
Action: Mouse pressed left at (449, 459)
Screenshot: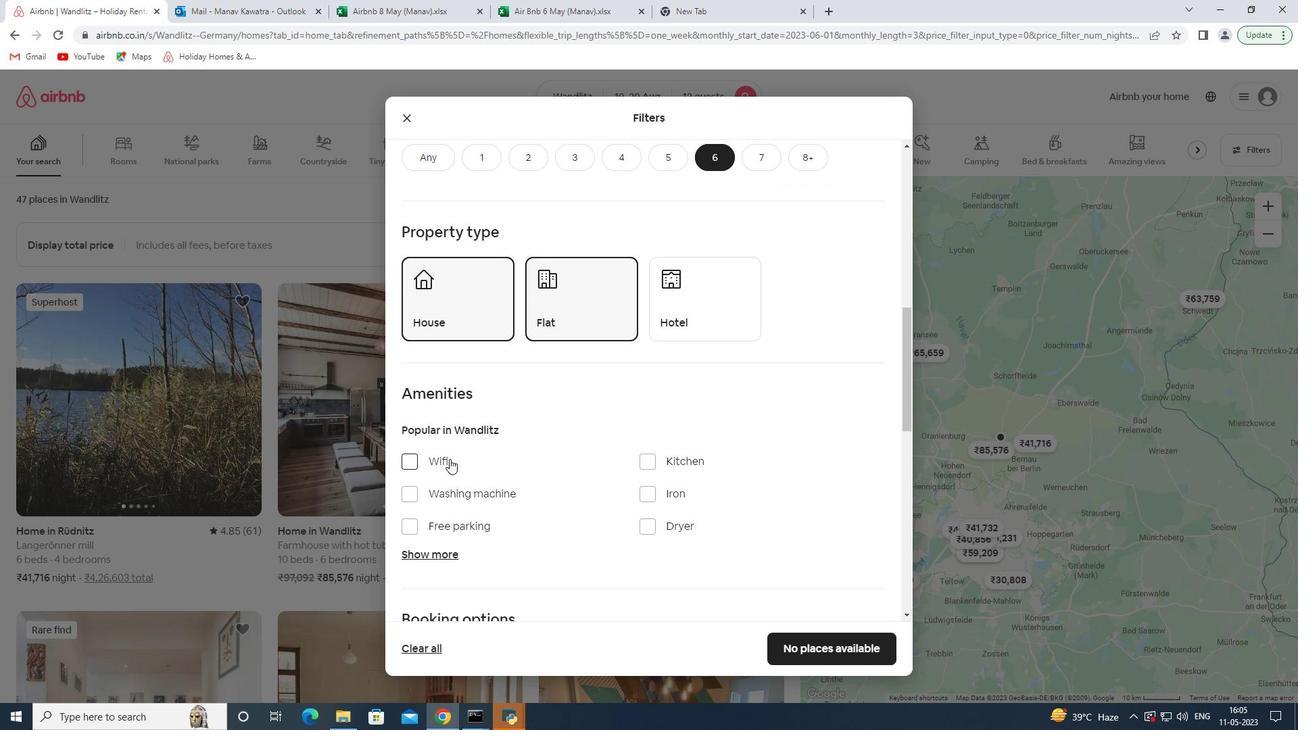 
Action: Mouse moved to (475, 527)
Screenshot: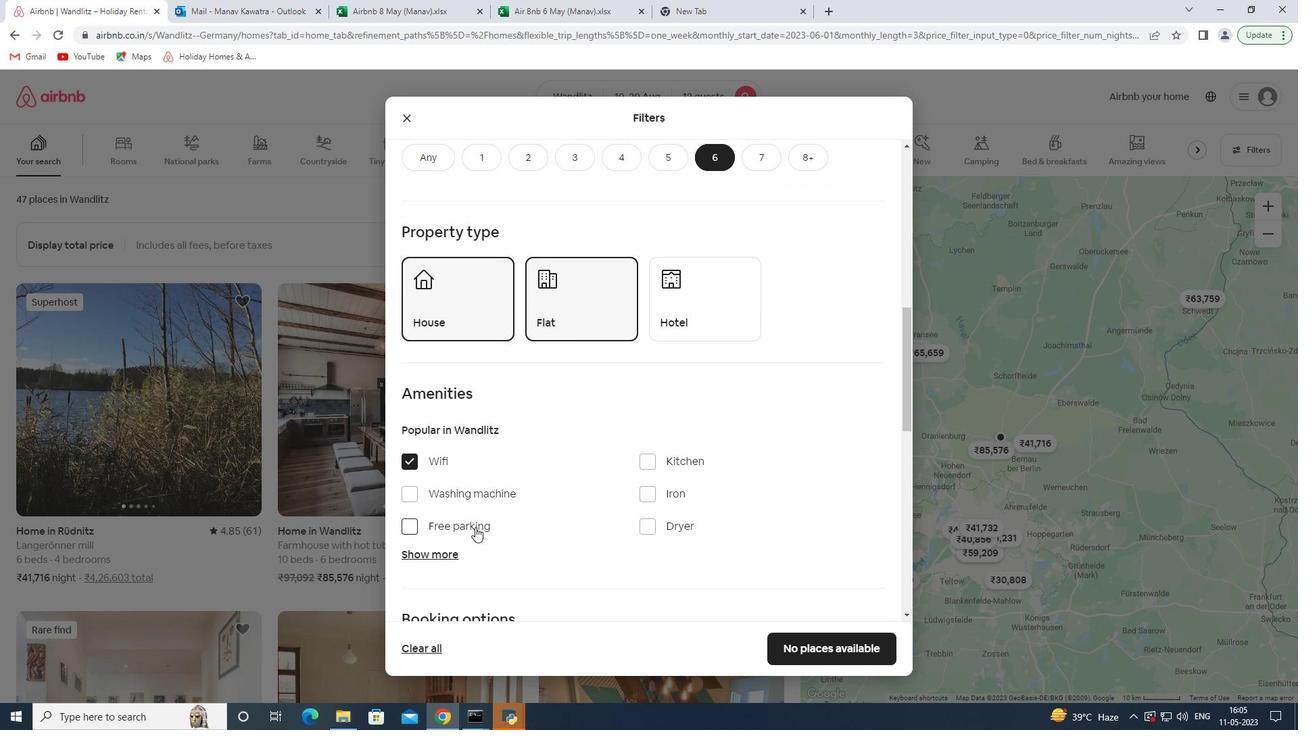 
Action: Mouse pressed left at (475, 527)
Screenshot: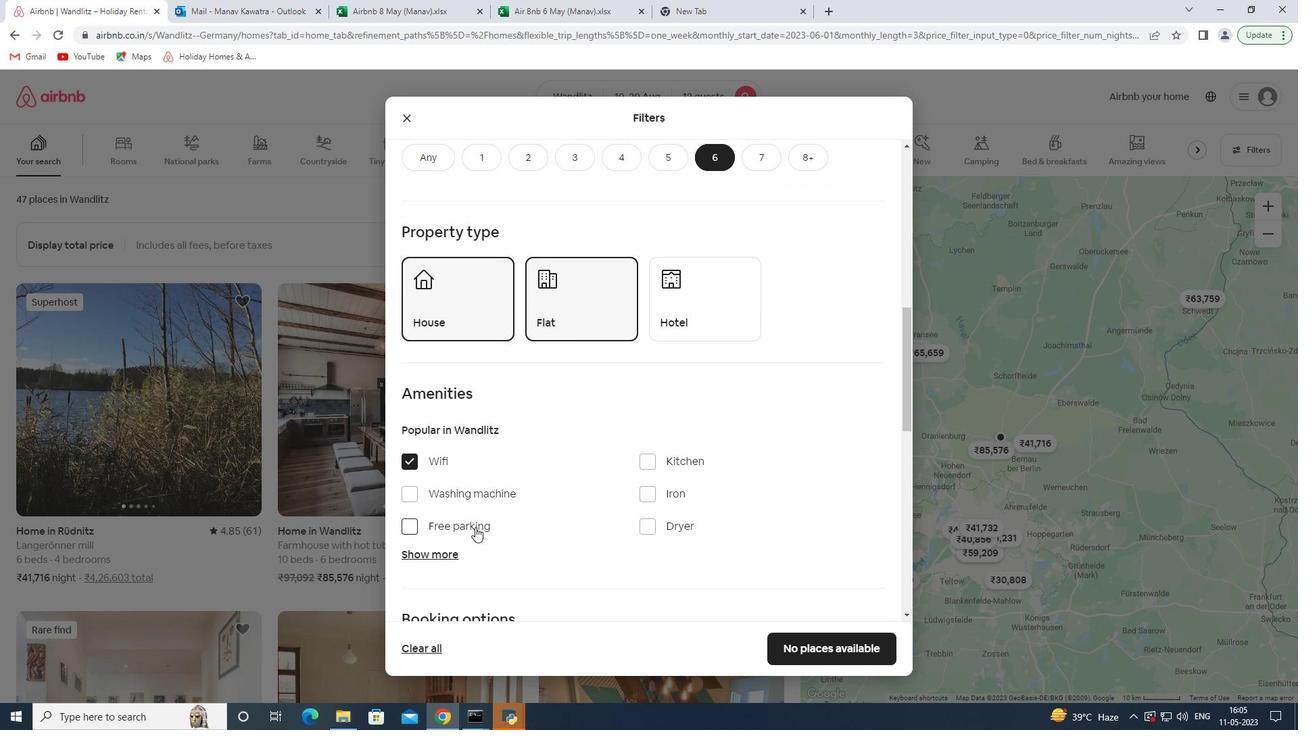 
Action: Mouse moved to (492, 522)
Screenshot: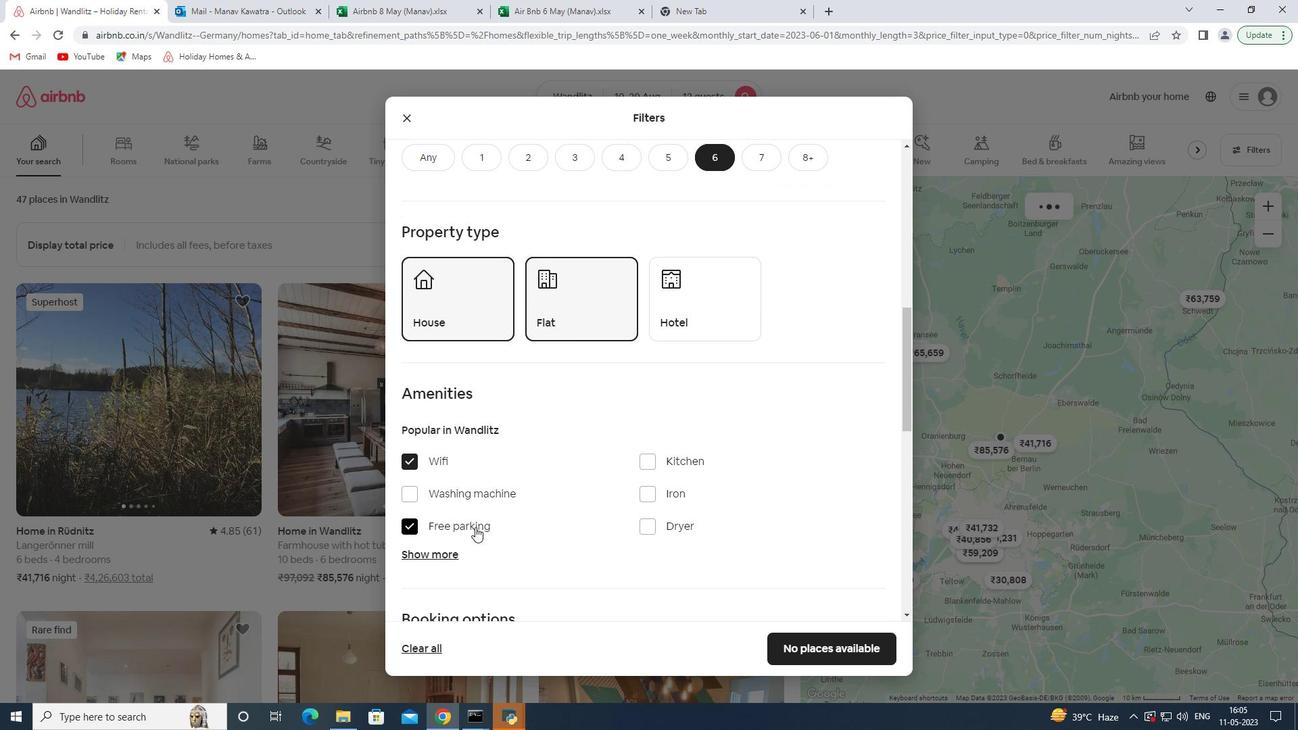 
Action: Mouse scrolled (492, 521) with delta (0, 0)
Screenshot: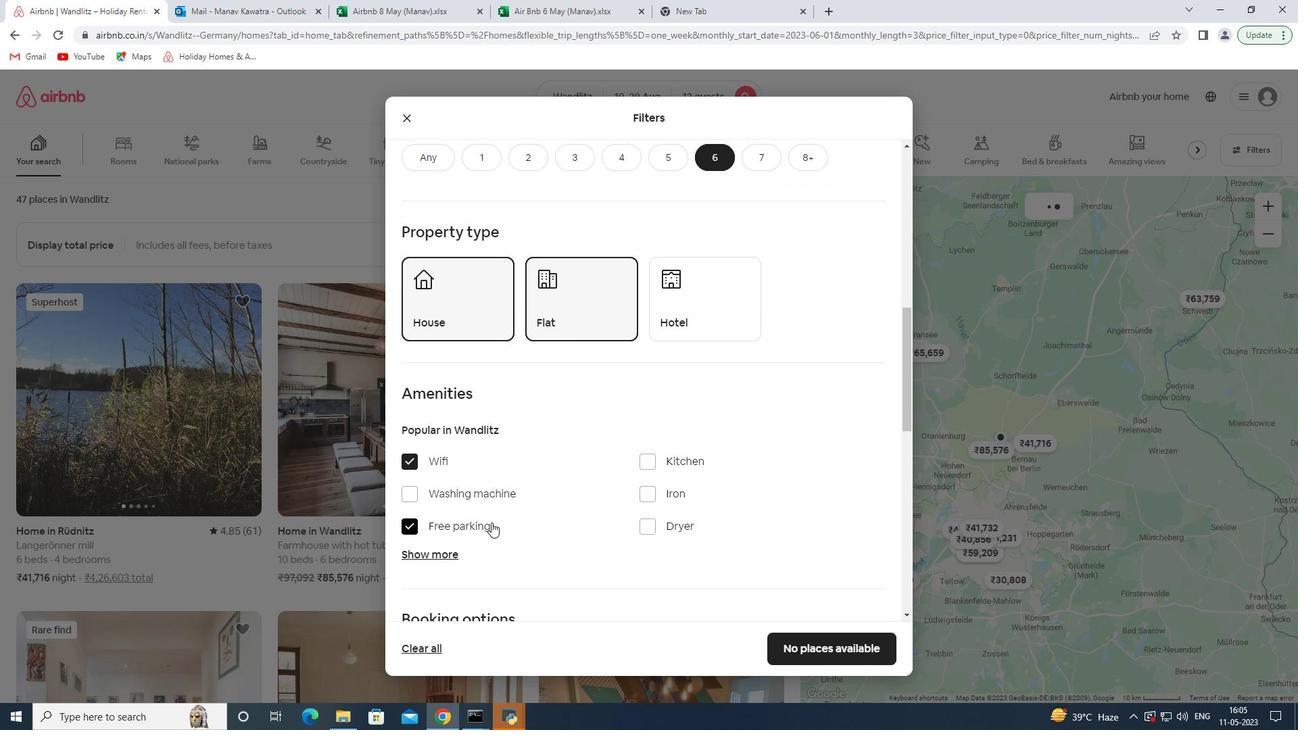 
Action: Mouse scrolled (492, 521) with delta (0, 0)
Screenshot: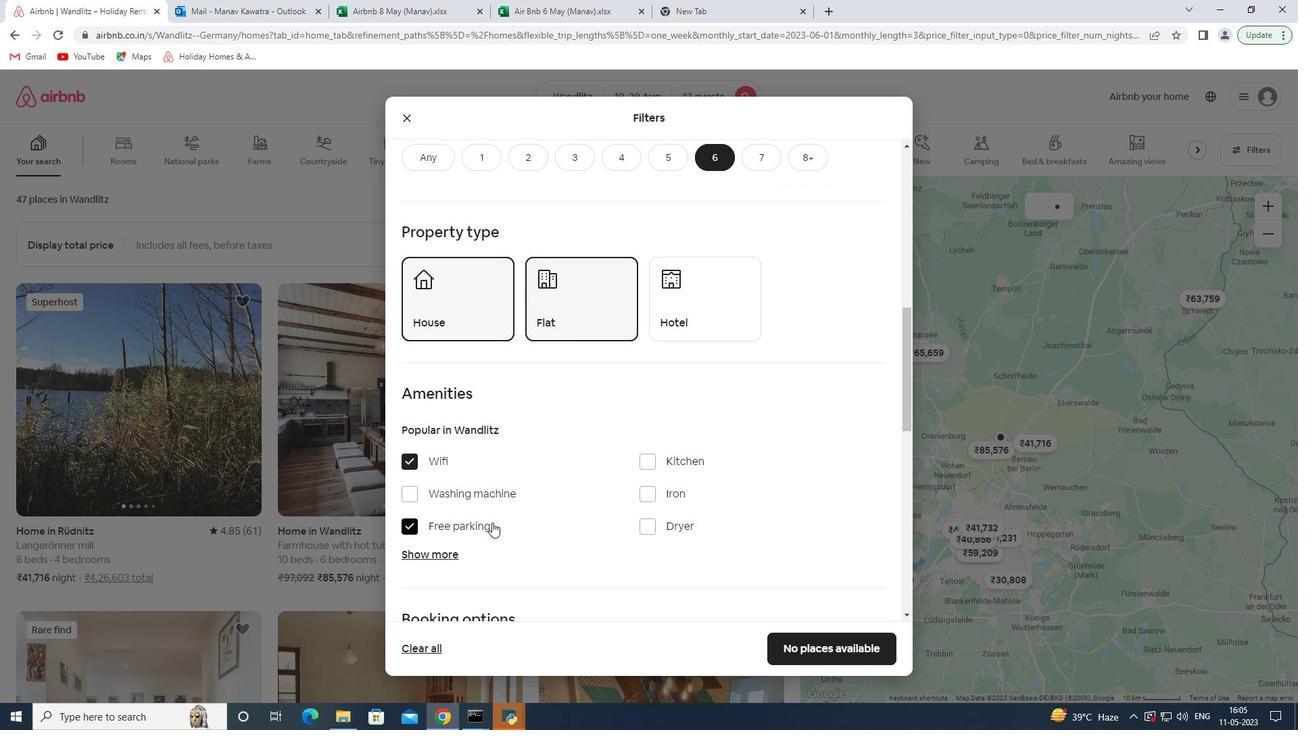 
Action: Mouse moved to (492, 522)
Screenshot: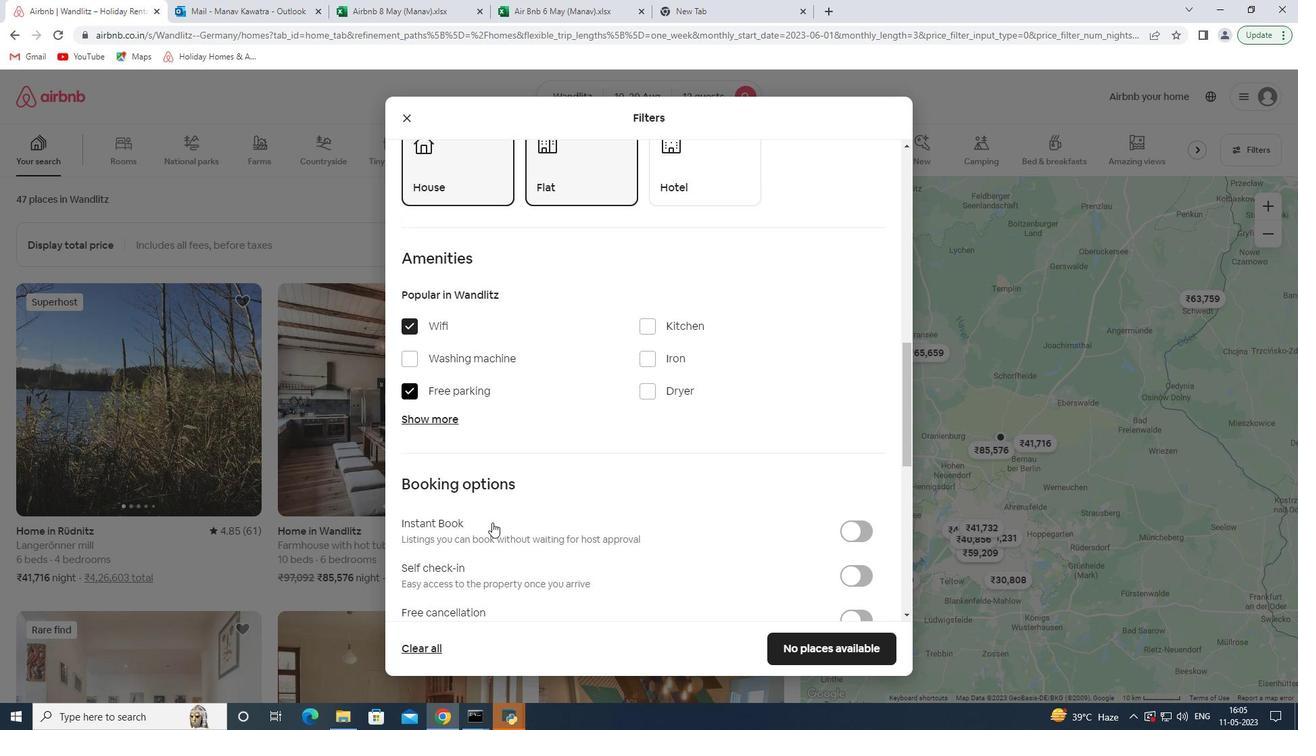 
Action: Mouse scrolled (492, 521) with delta (0, 0)
Screenshot: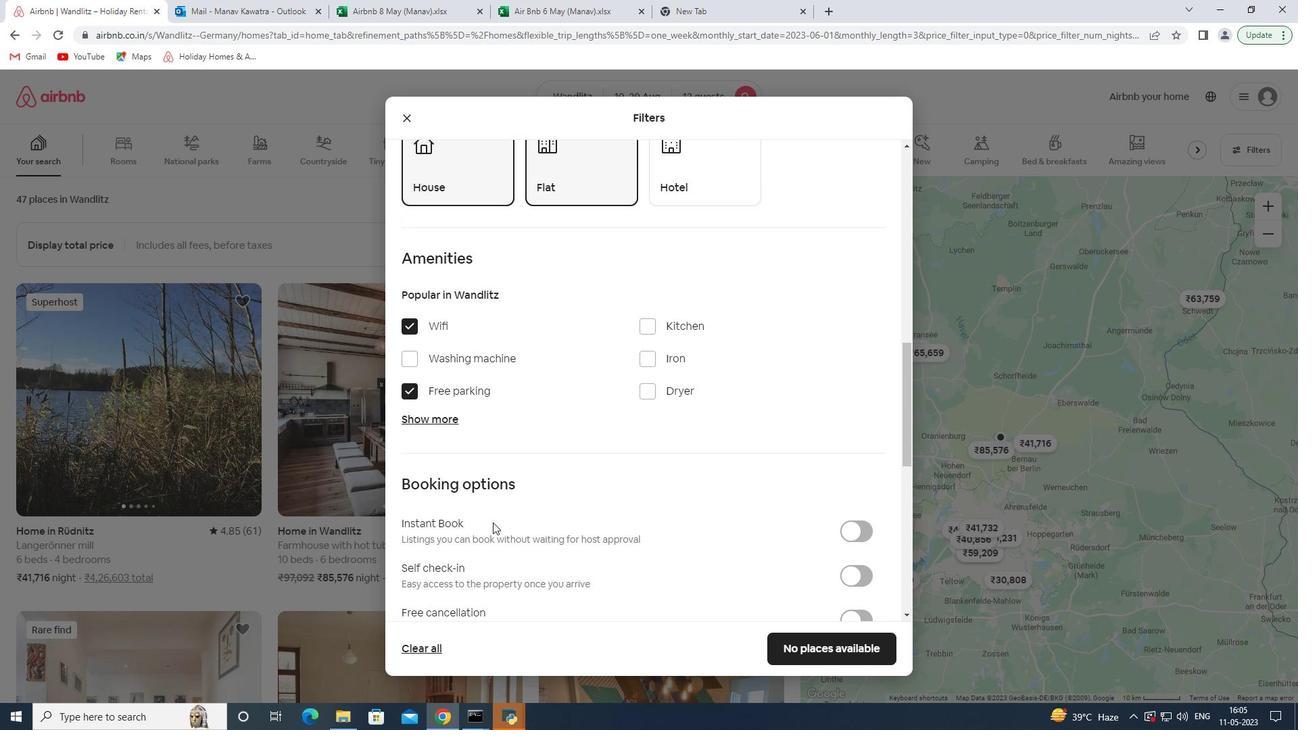 
Action: Mouse scrolled (492, 521) with delta (0, 0)
Screenshot: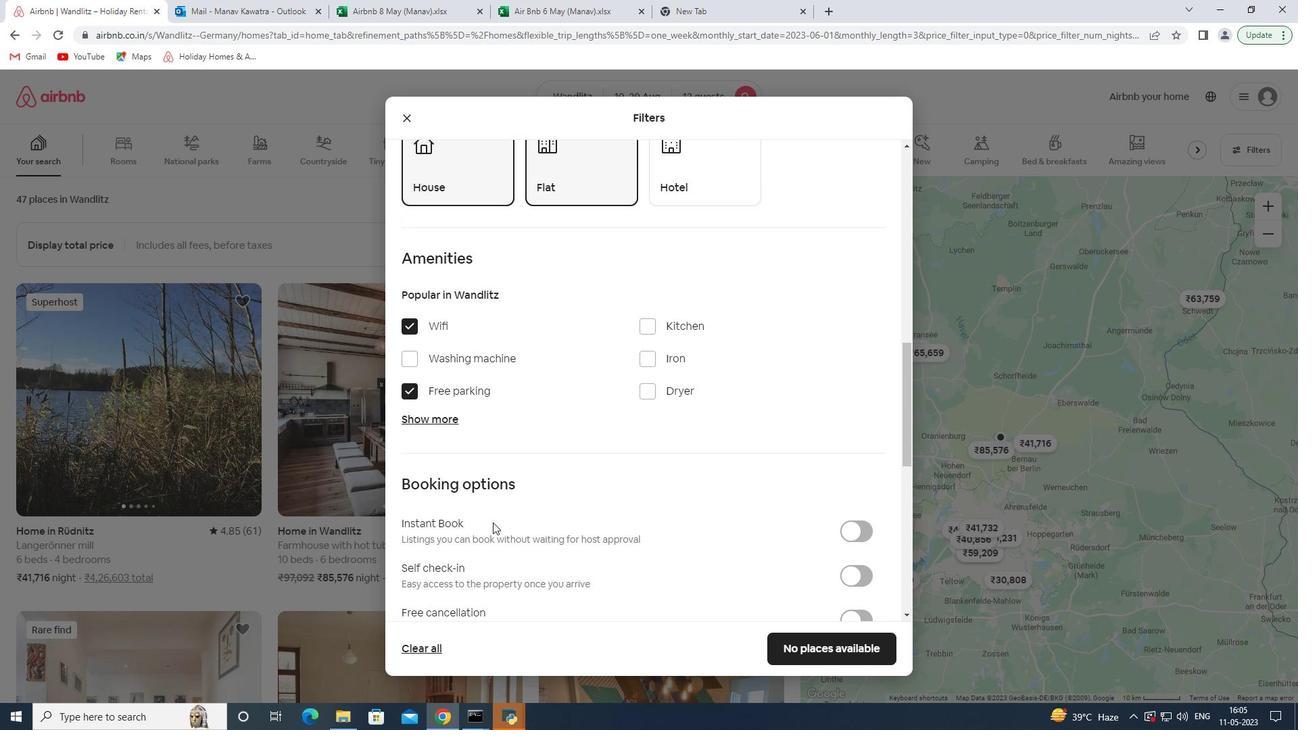 
Action: Mouse moved to (432, 280)
Screenshot: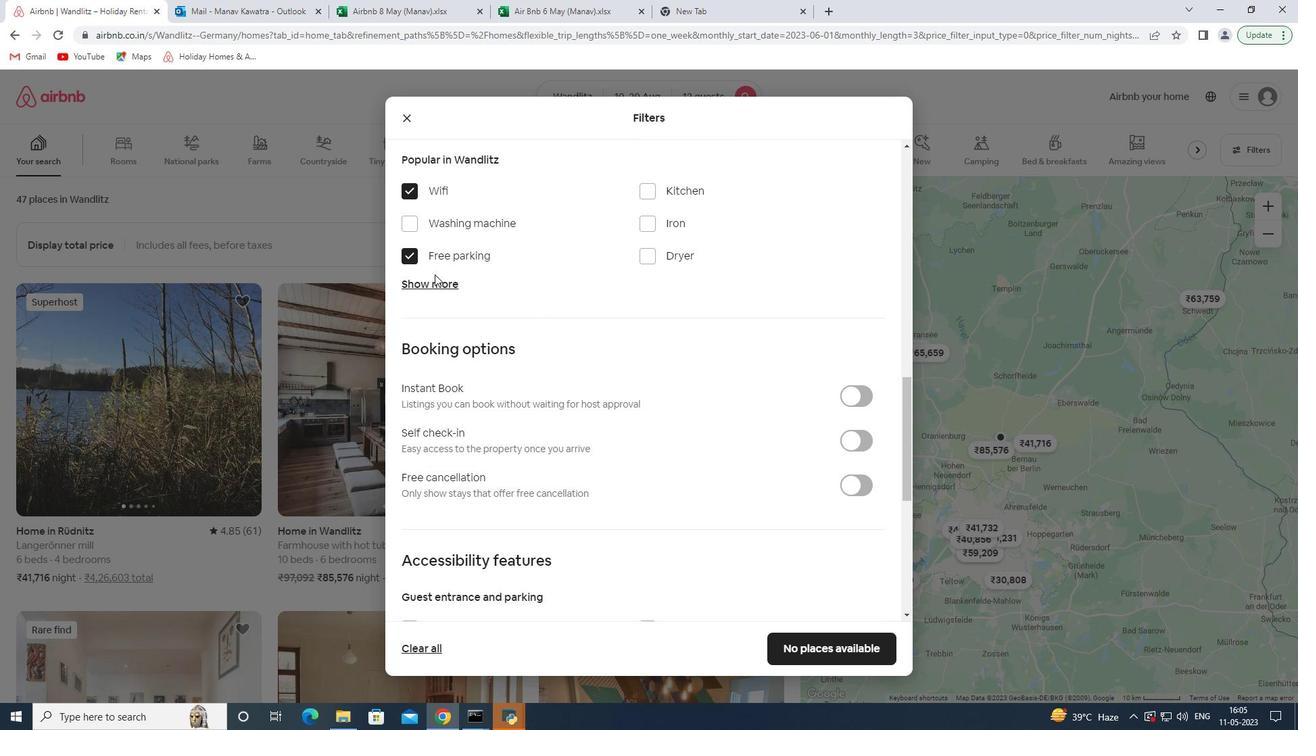 
Action: Mouse pressed left at (432, 280)
Screenshot: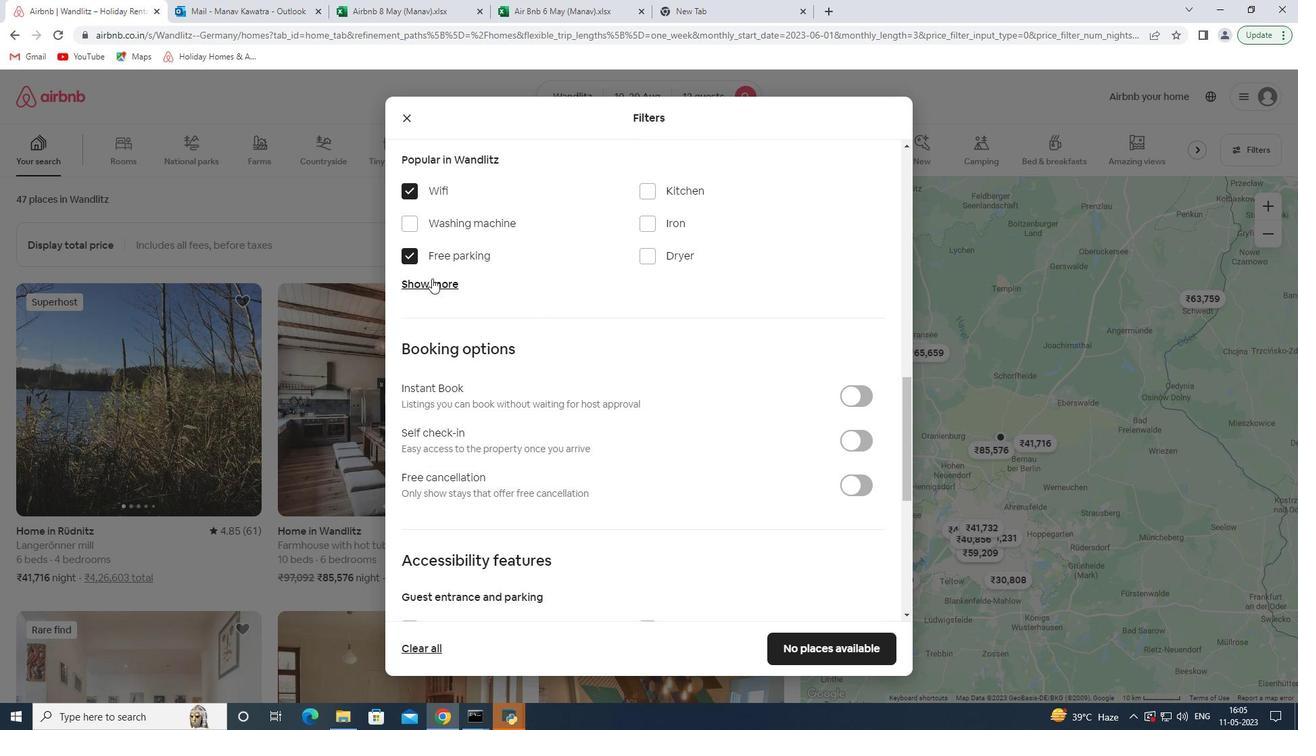 
Action: Mouse moved to (657, 367)
Screenshot: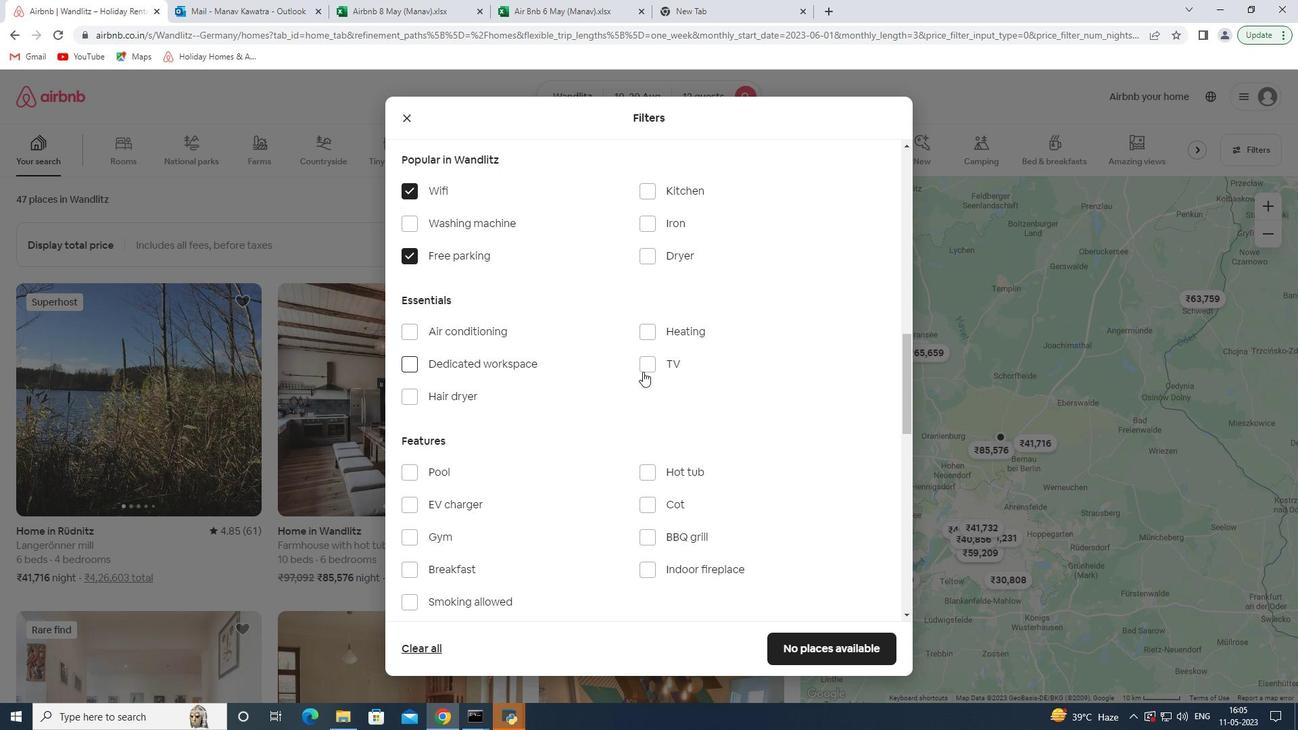 
Action: Mouse pressed left at (657, 367)
Screenshot: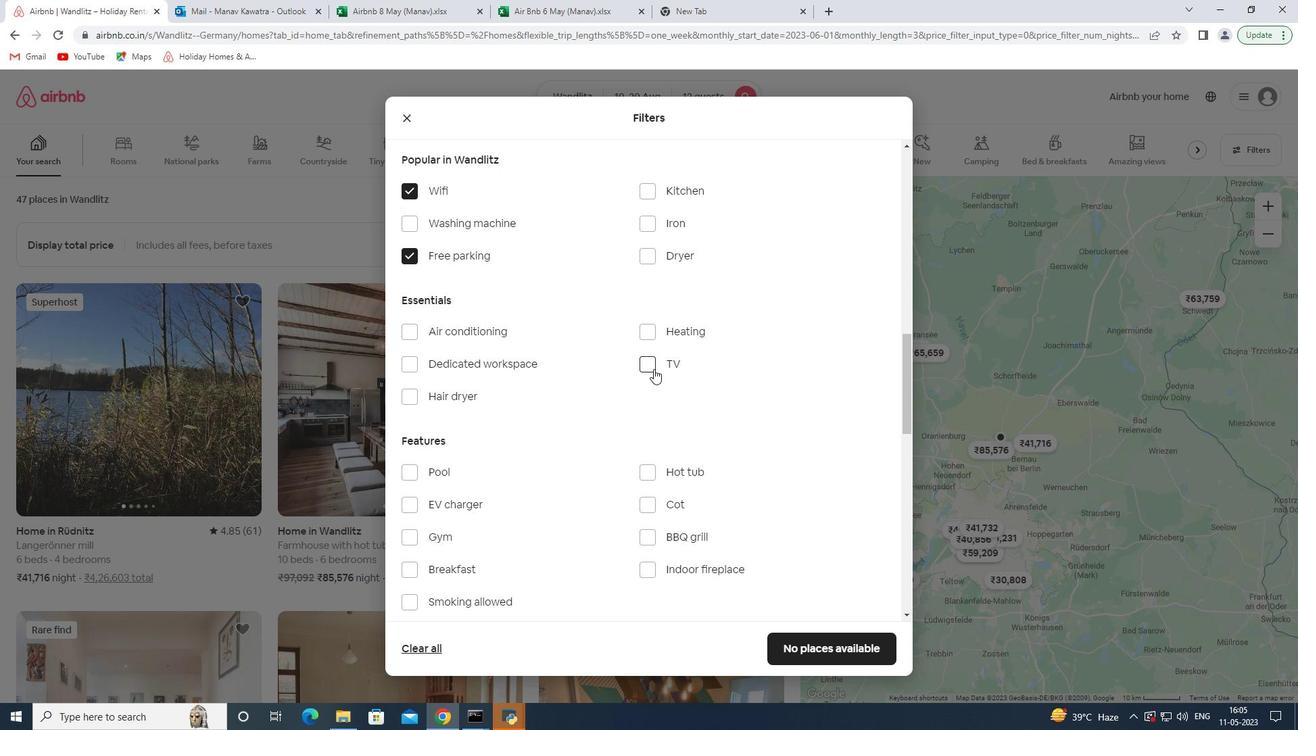 
Action: Mouse moved to (441, 536)
Screenshot: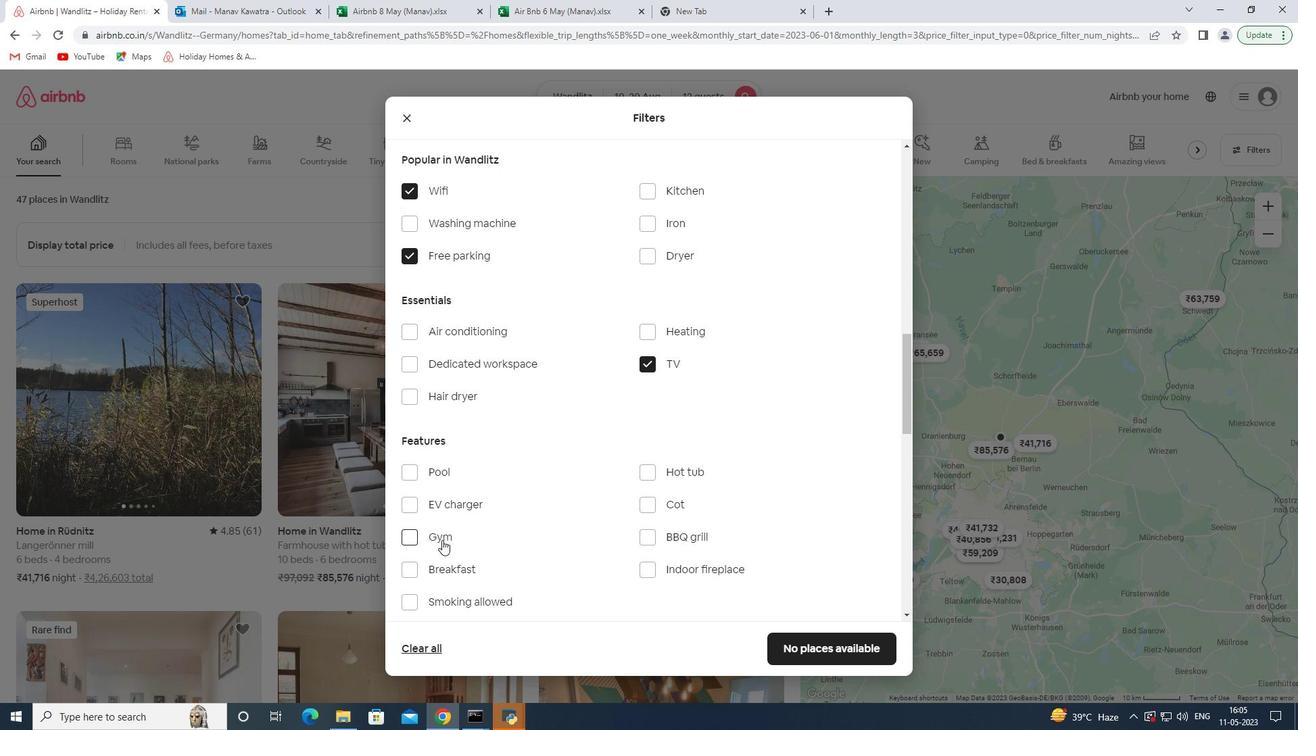
Action: Mouse pressed left at (441, 536)
Screenshot: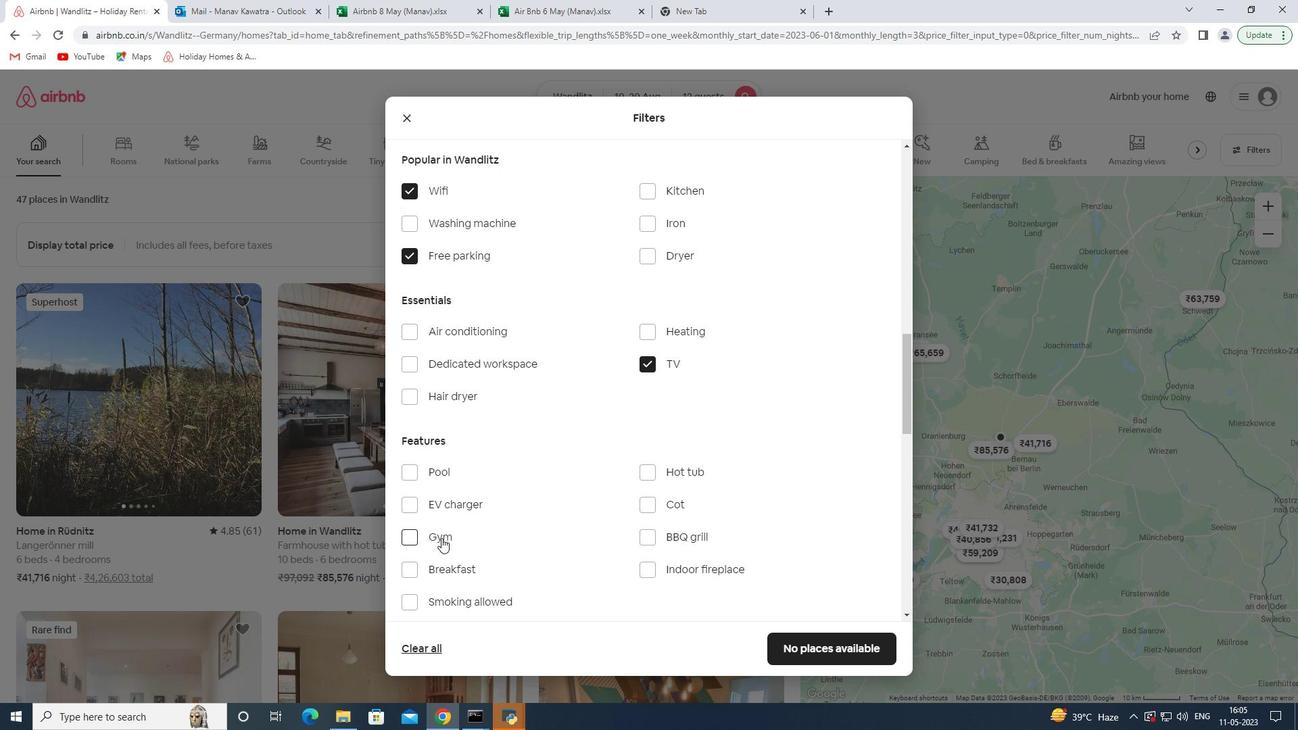 
Action: Mouse moved to (445, 565)
Screenshot: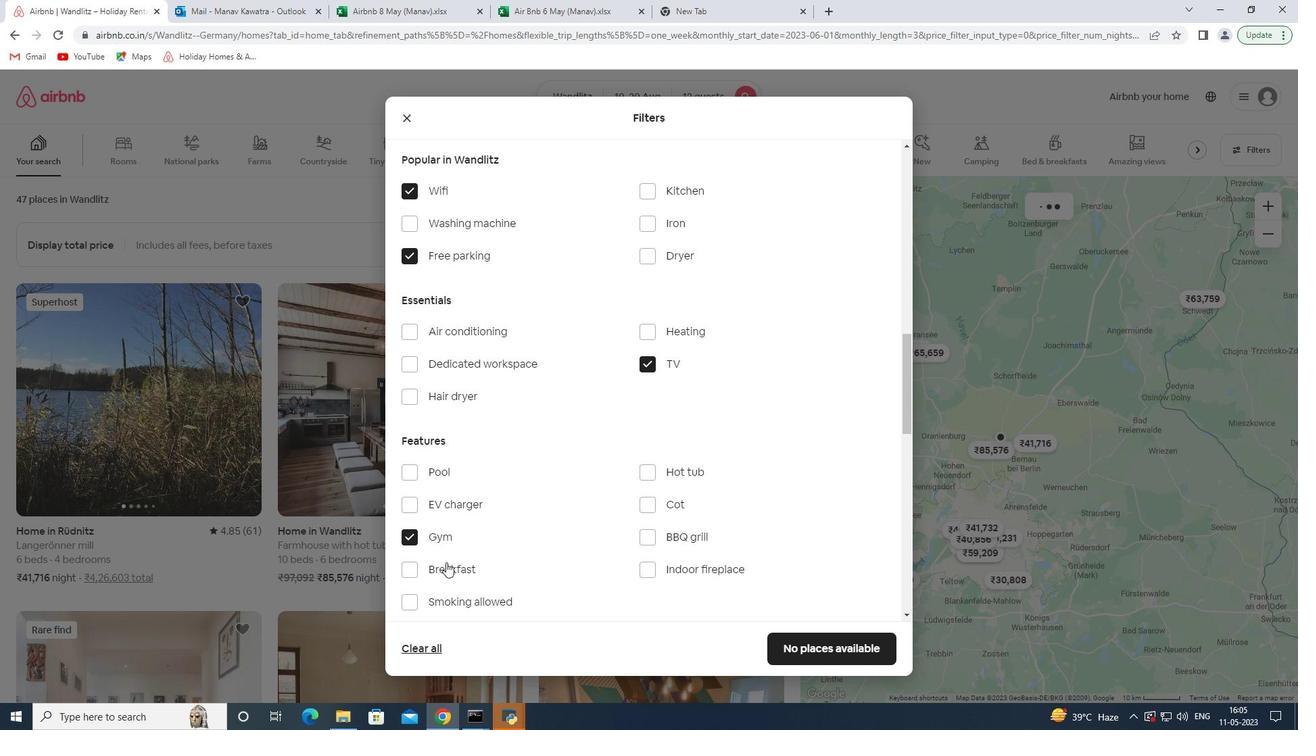 
Action: Mouse pressed left at (445, 565)
Screenshot: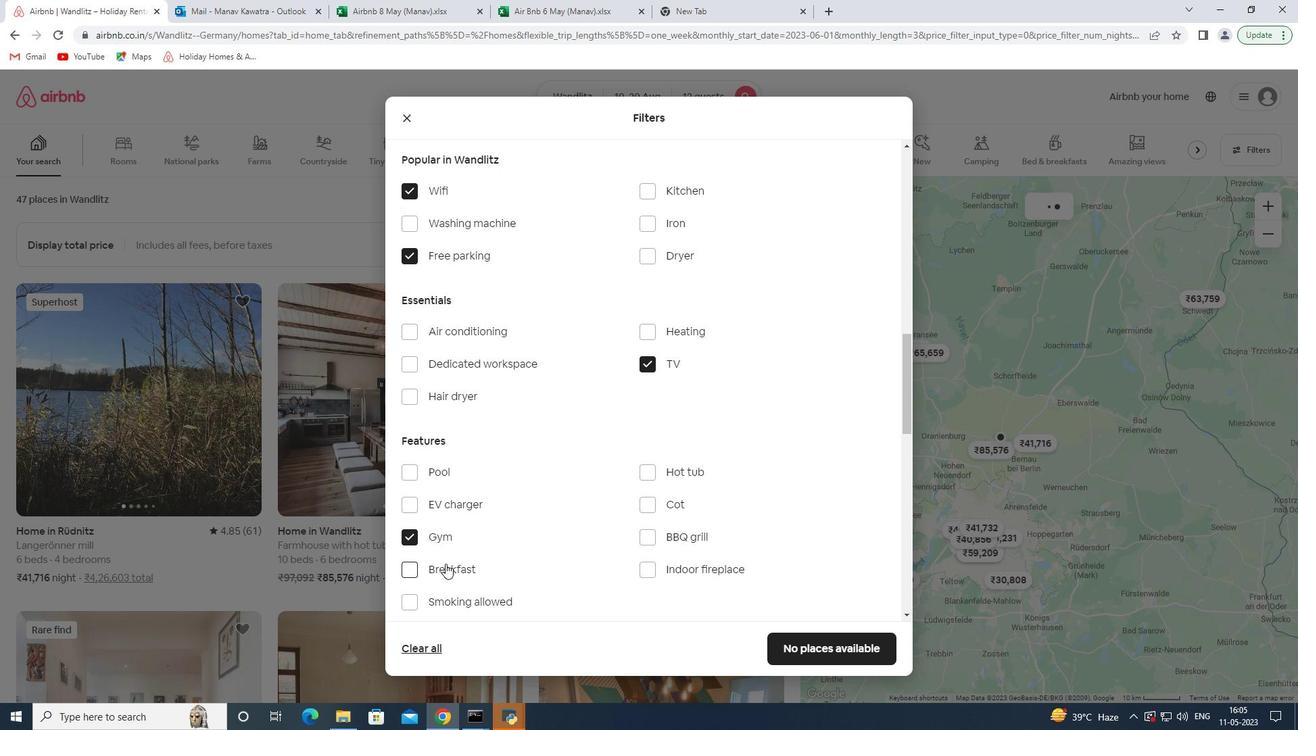 
Action: Mouse moved to (496, 528)
Screenshot: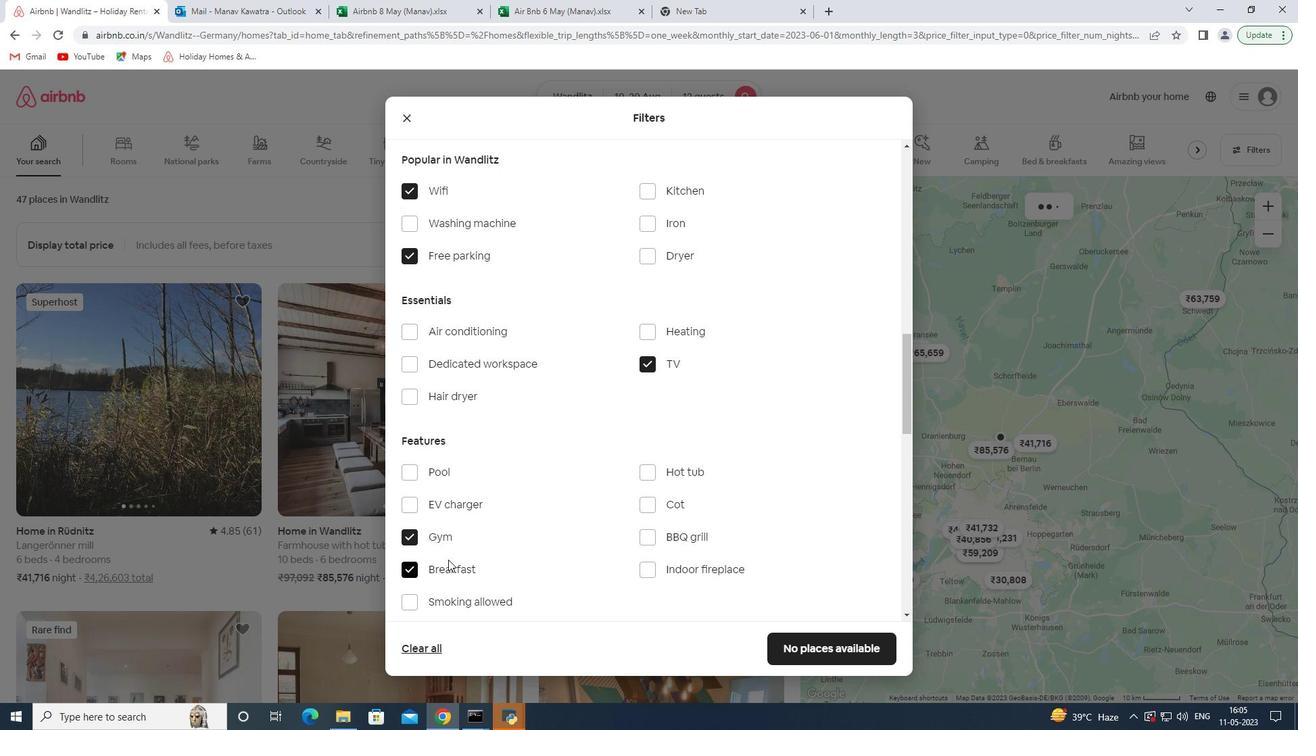 
Action: Mouse scrolled (496, 527) with delta (0, 0)
Screenshot: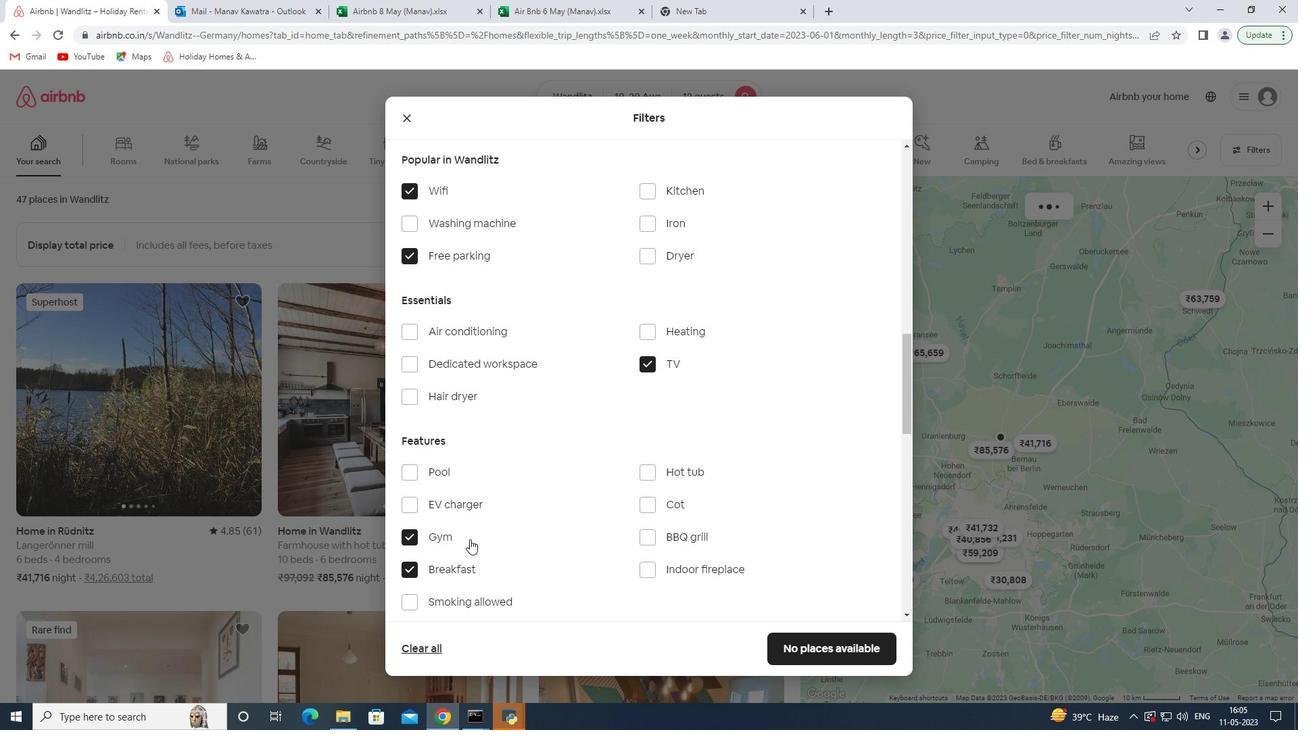 
Action: Mouse moved to (496, 528)
Screenshot: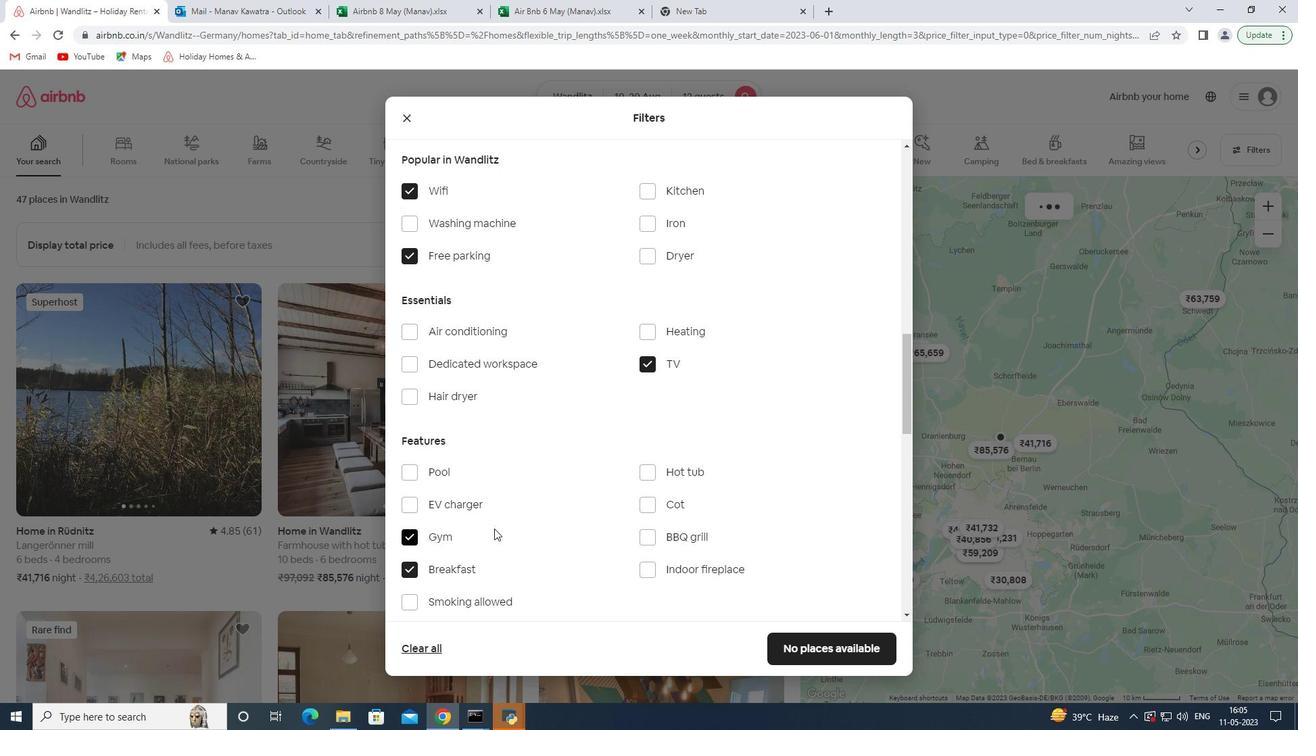 
Action: Mouse scrolled (496, 527) with delta (0, 0)
Screenshot: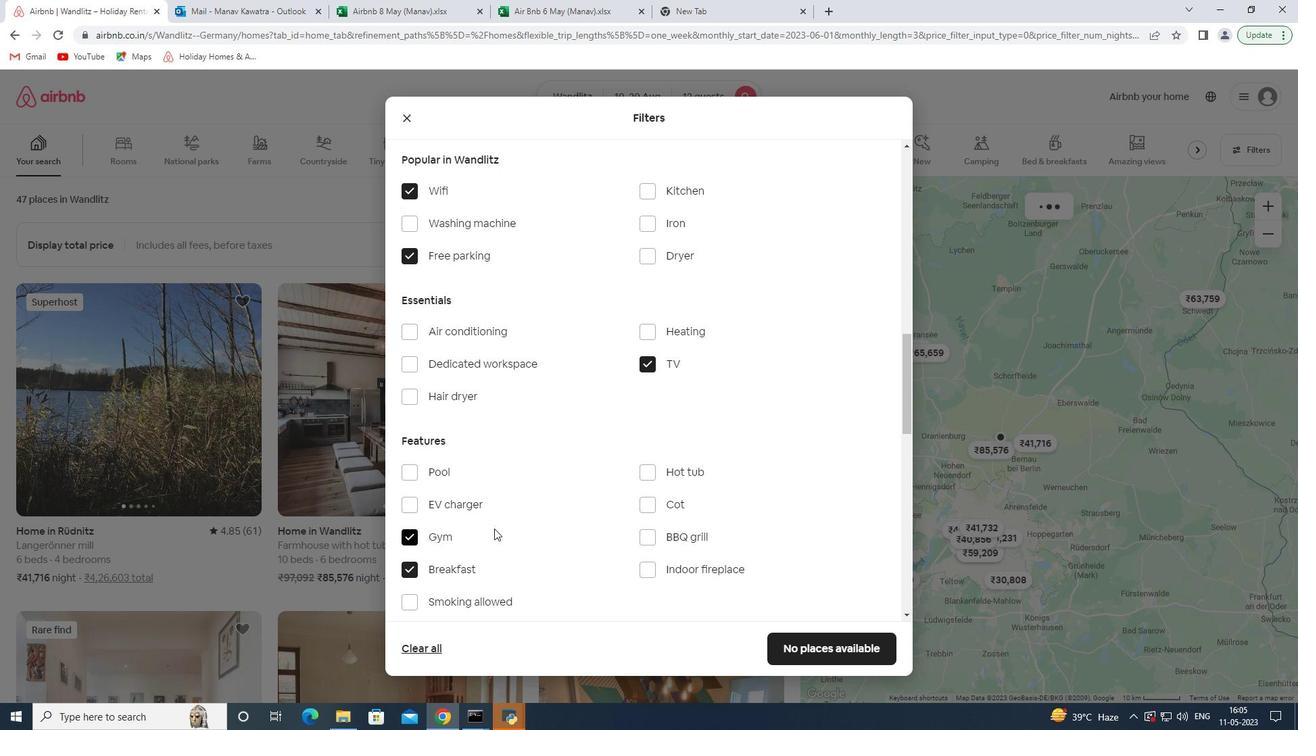 
Action: Mouse moved to (499, 527)
Screenshot: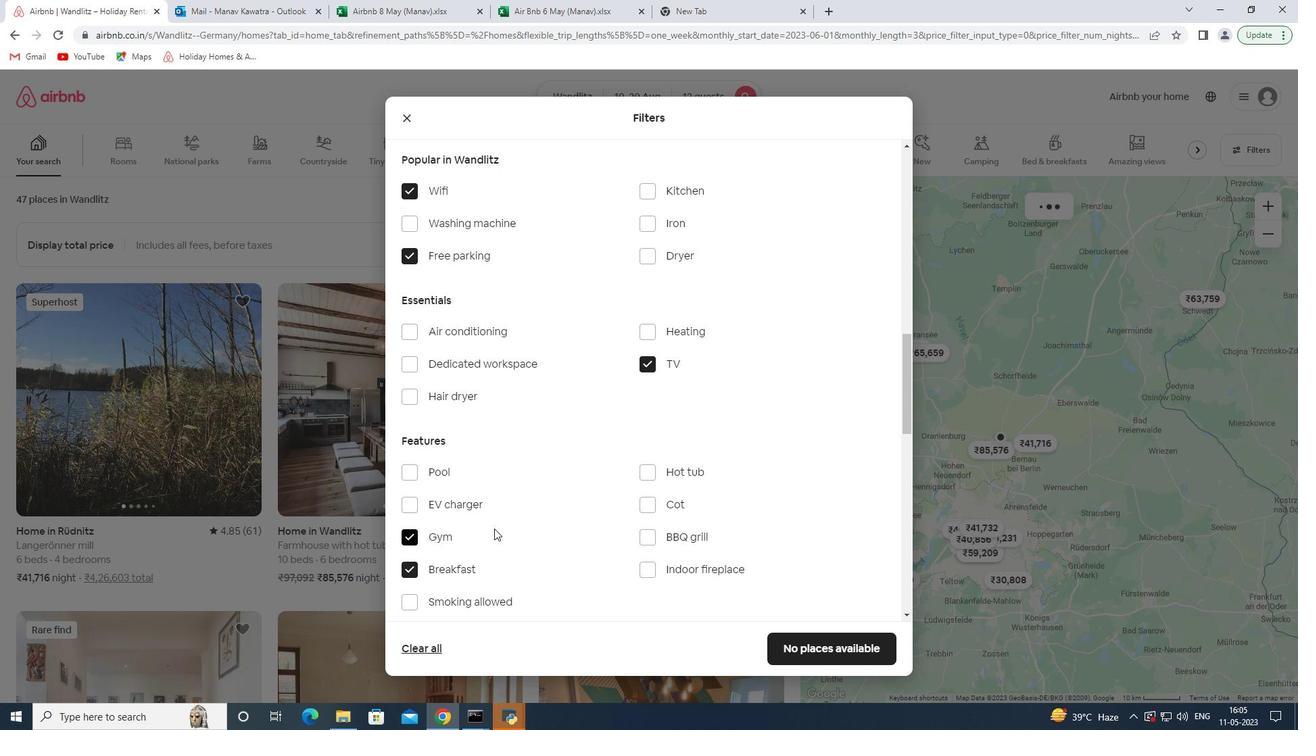 
Action: Mouse scrolled (499, 526) with delta (0, 0)
Screenshot: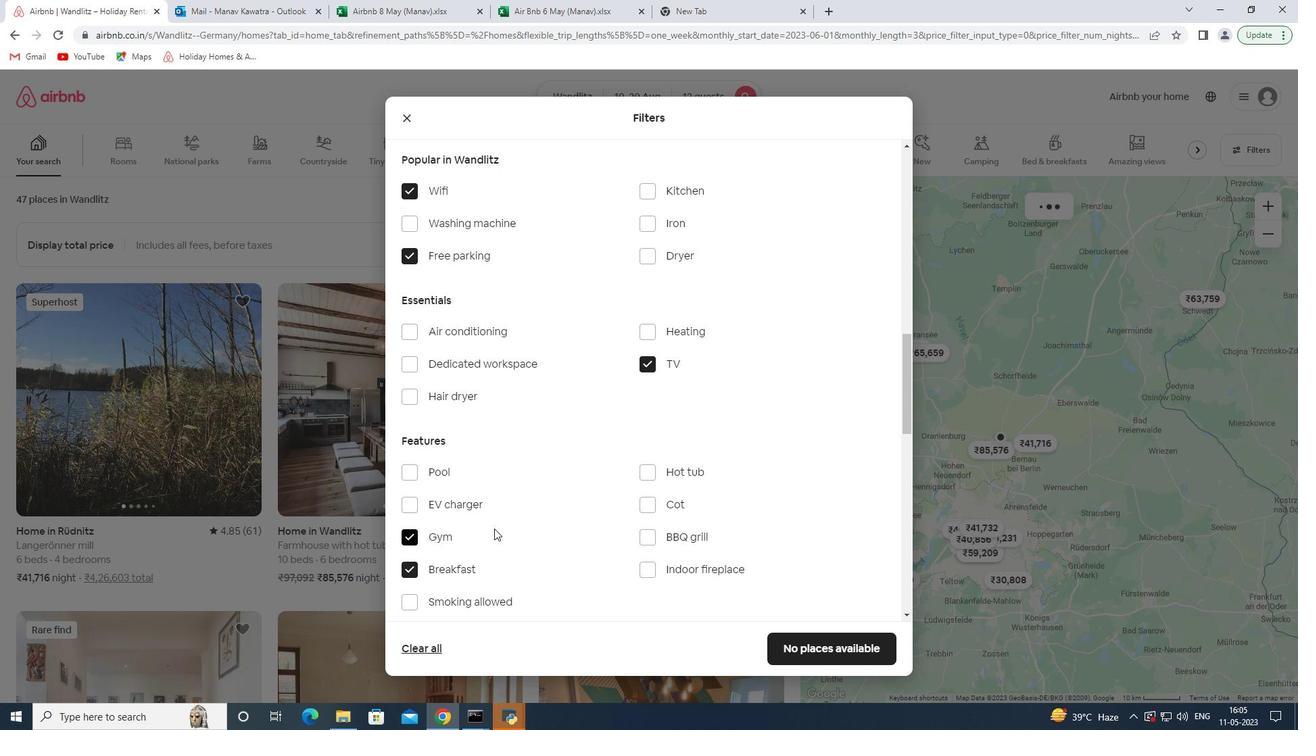 
Action: Mouse moved to (793, 486)
Screenshot: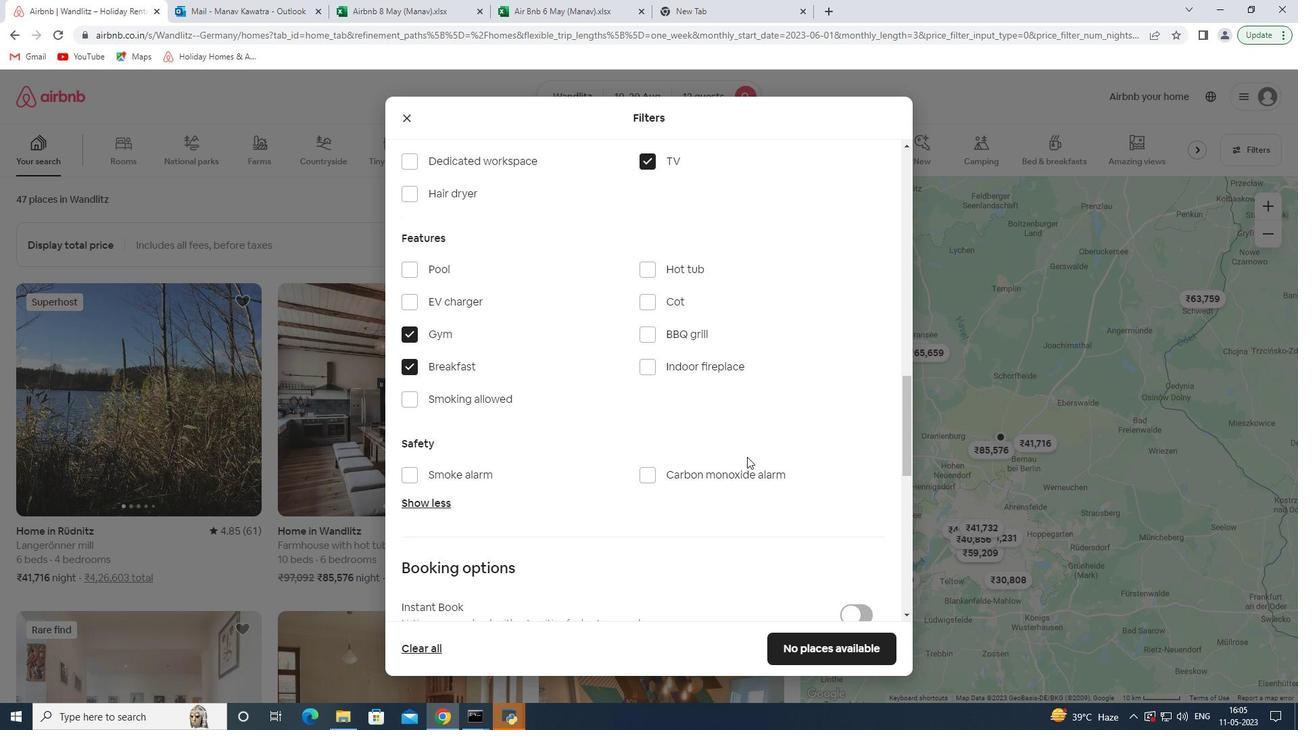 
Action: Mouse scrolled (793, 485) with delta (0, 0)
Screenshot: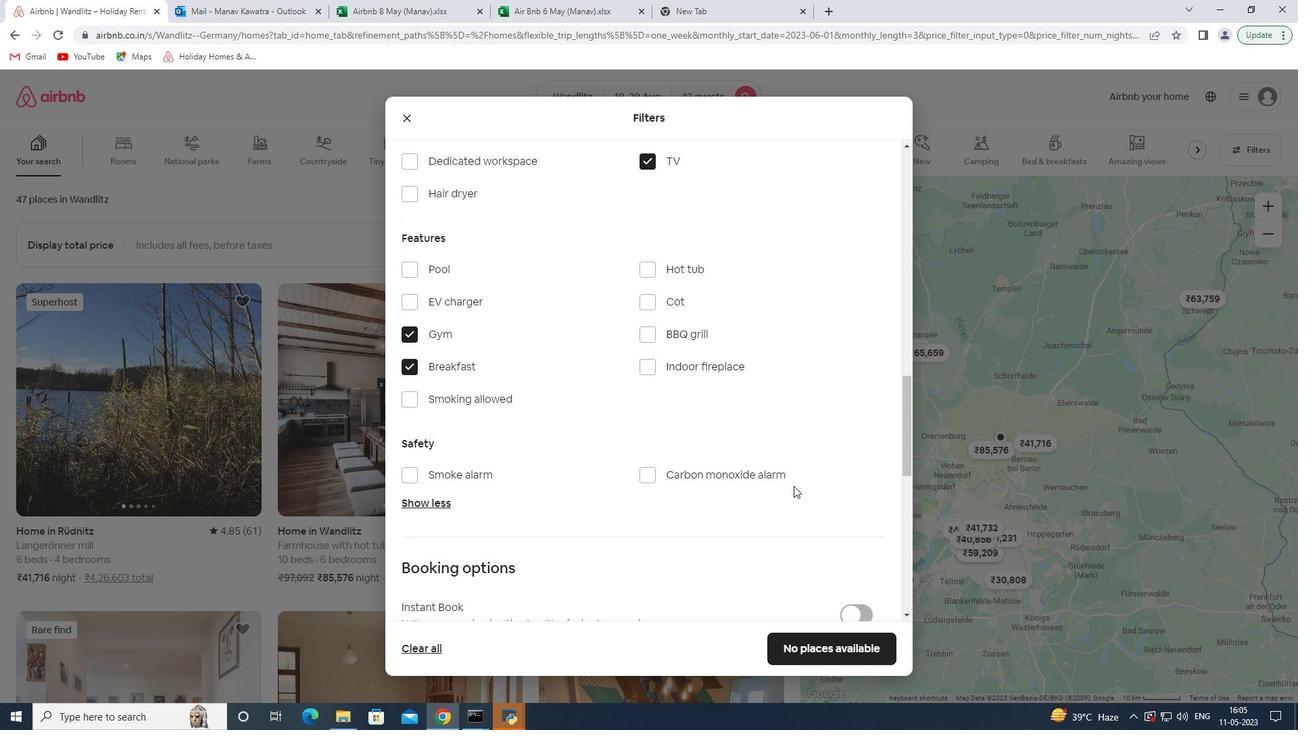 
Action: Mouse moved to (649, 517)
Screenshot: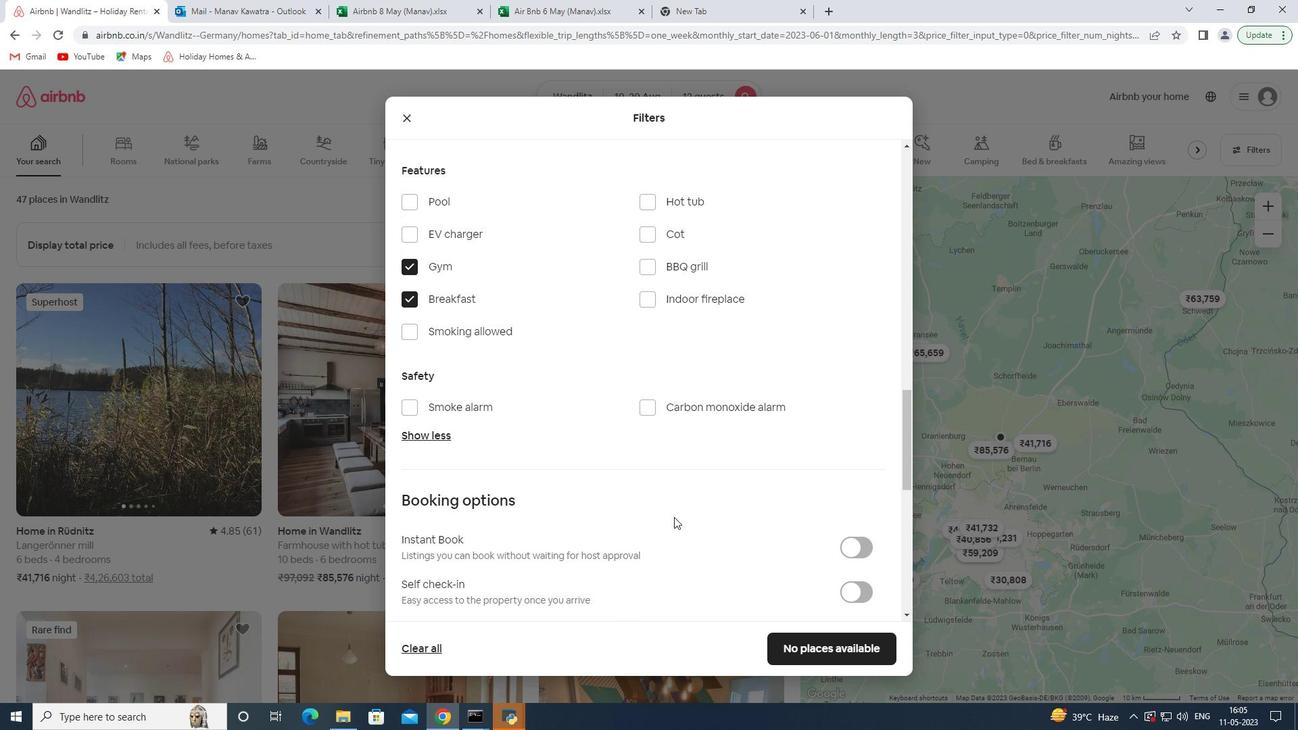 
Action: Mouse scrolled (649, 516) with delta (0, 0)
Screenshot: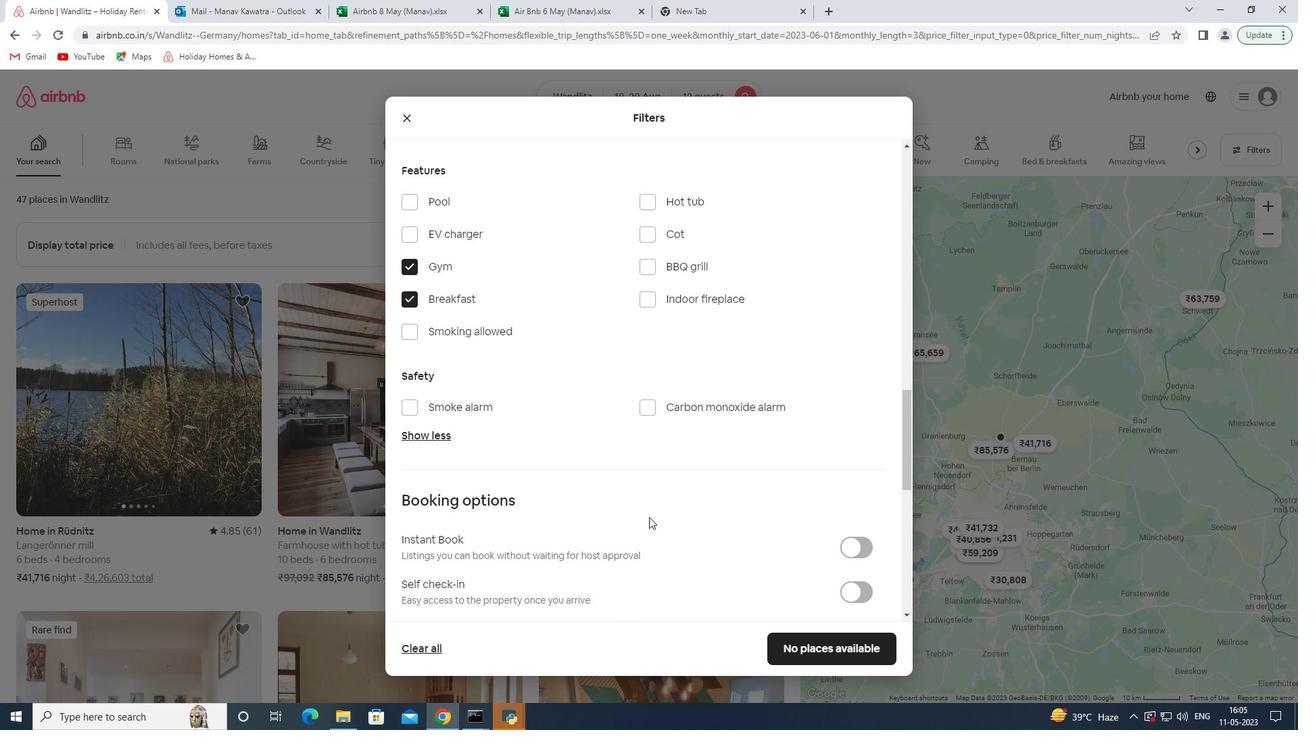 
Action: Mouse scrolled (649, 516) with delta (0, 0)
Screenshot: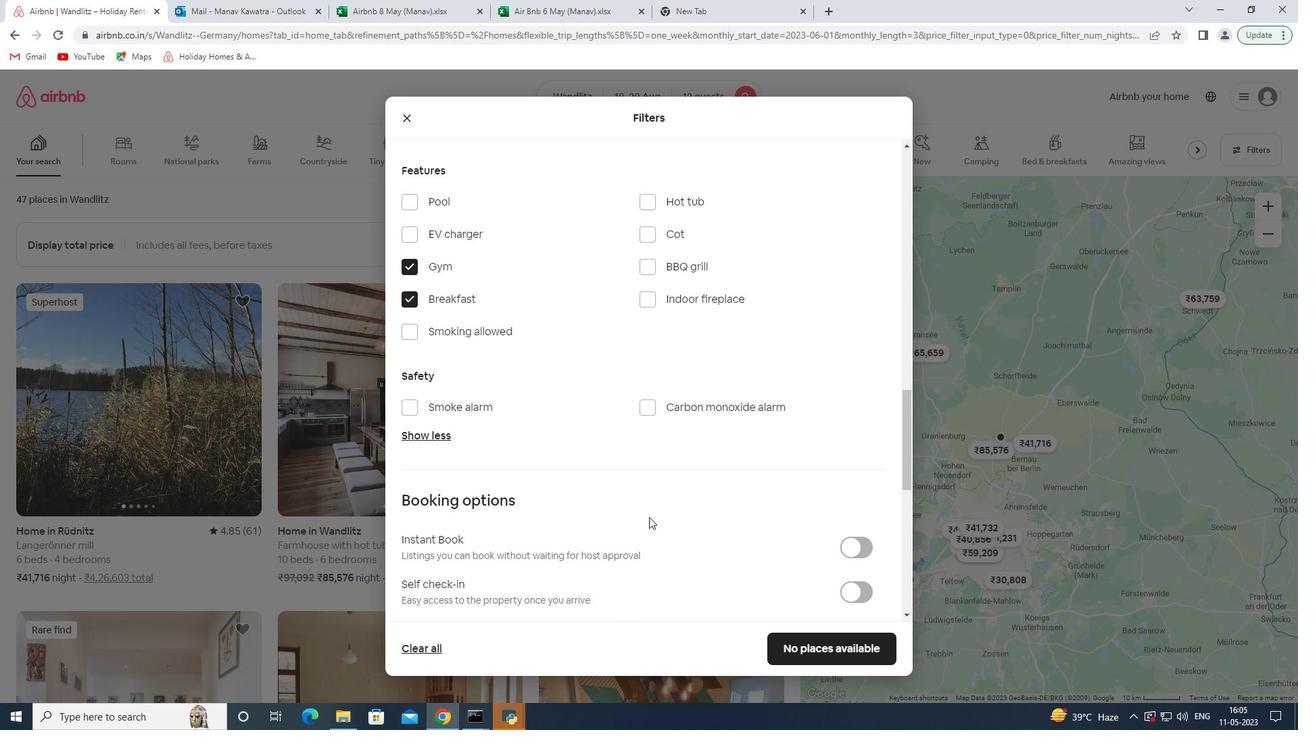 
Action: Mouse scrolled (649, 516) with delta (0, 0)
Screenshot: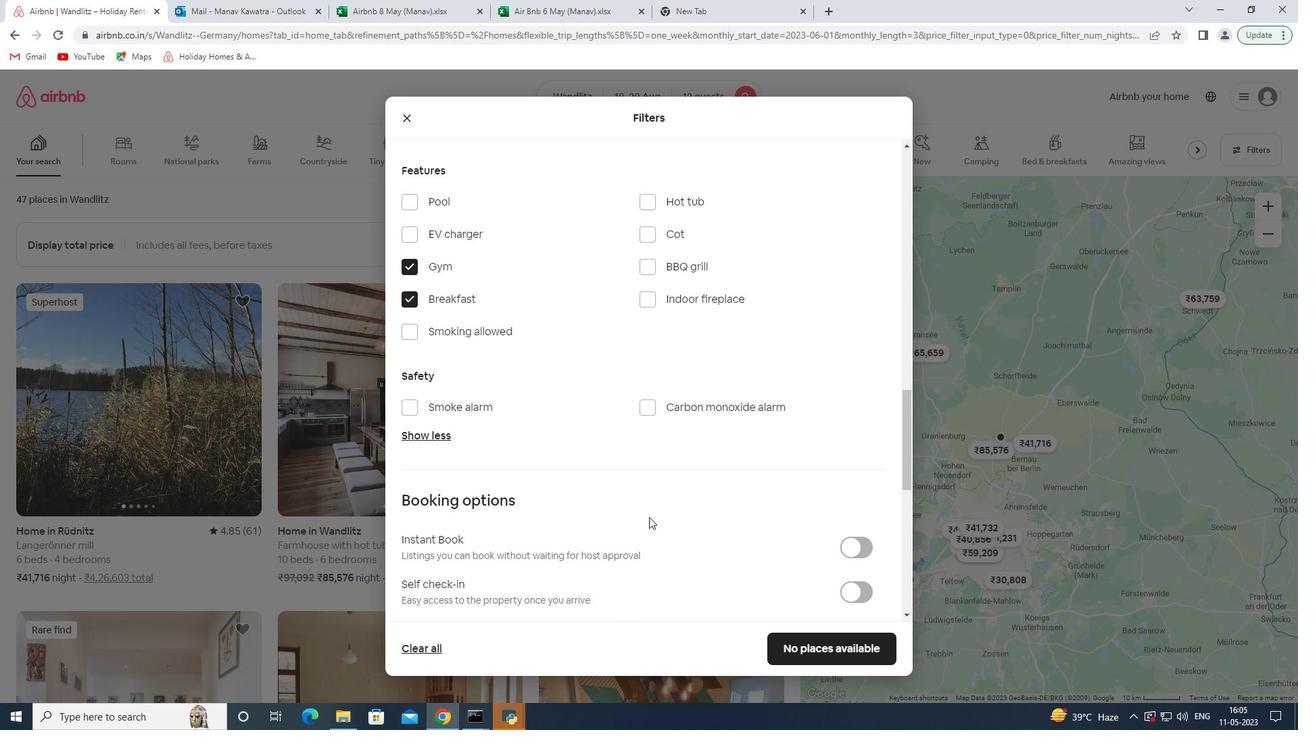 
Action: Mouse moved to (851, 385)
Screenshot: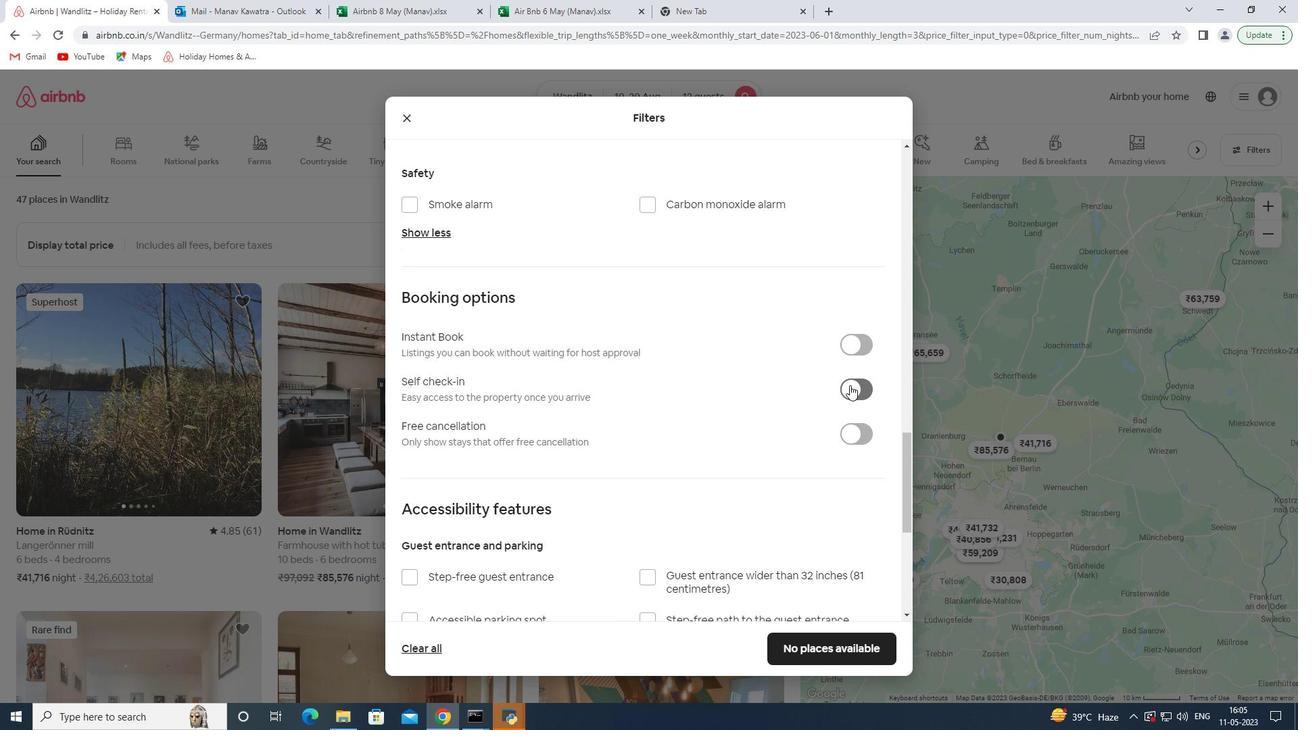 
Action: Mouse pressed left at (851, 385)
Screenshot: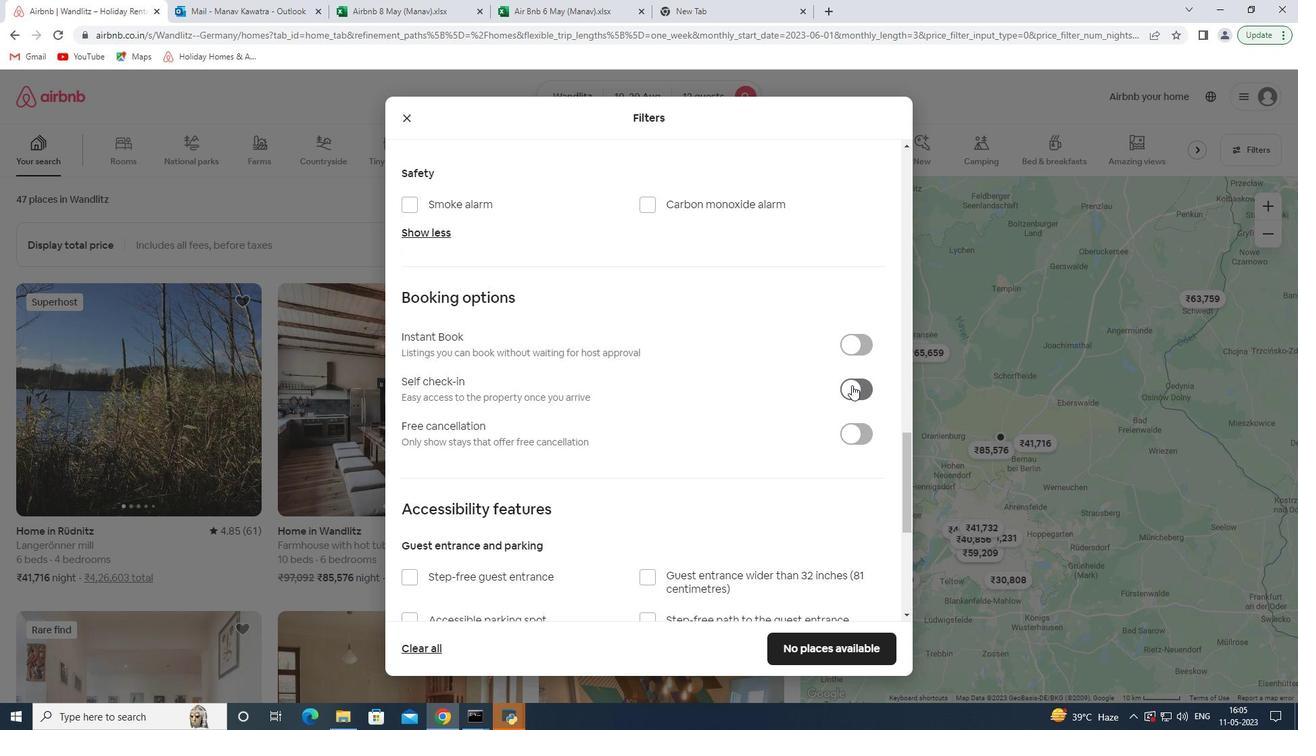 
Action: Mouse moved to (663, 440)
Screenshot: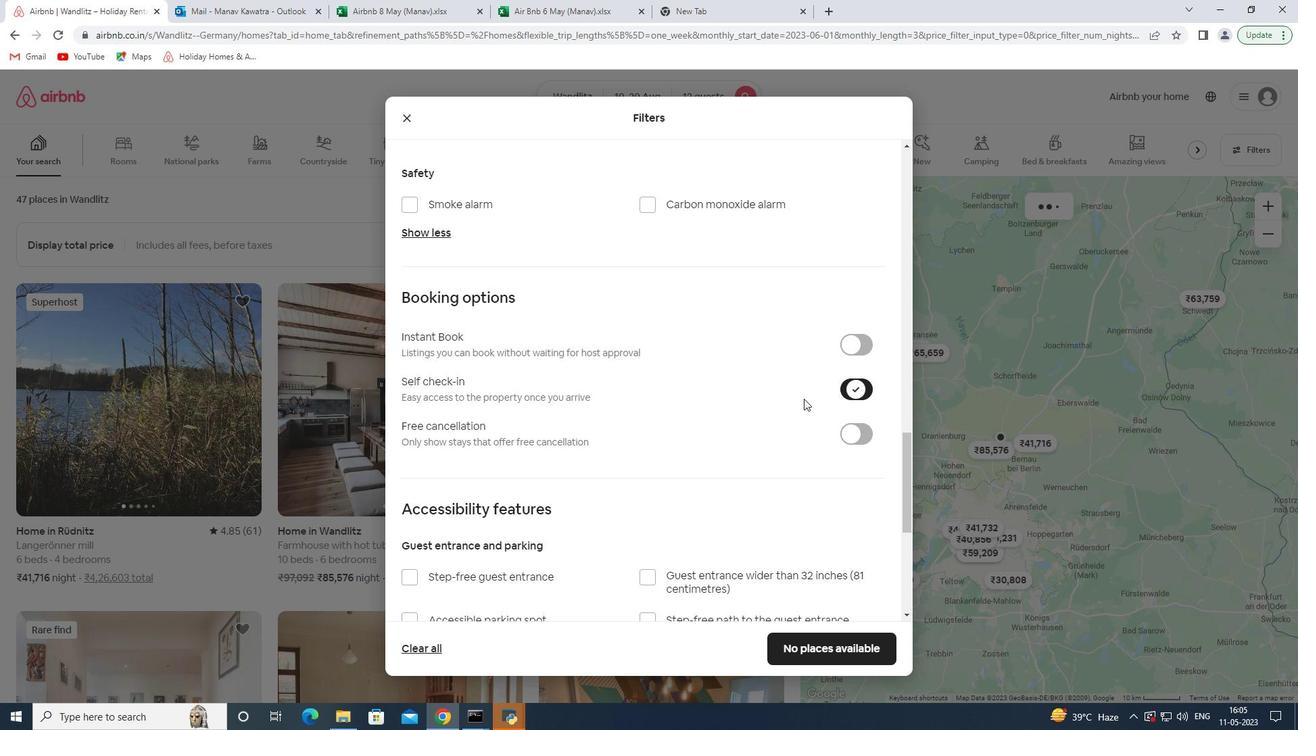 
Action: Mouse scrolled (663, 440) with delta (0, 0)
Screenshot: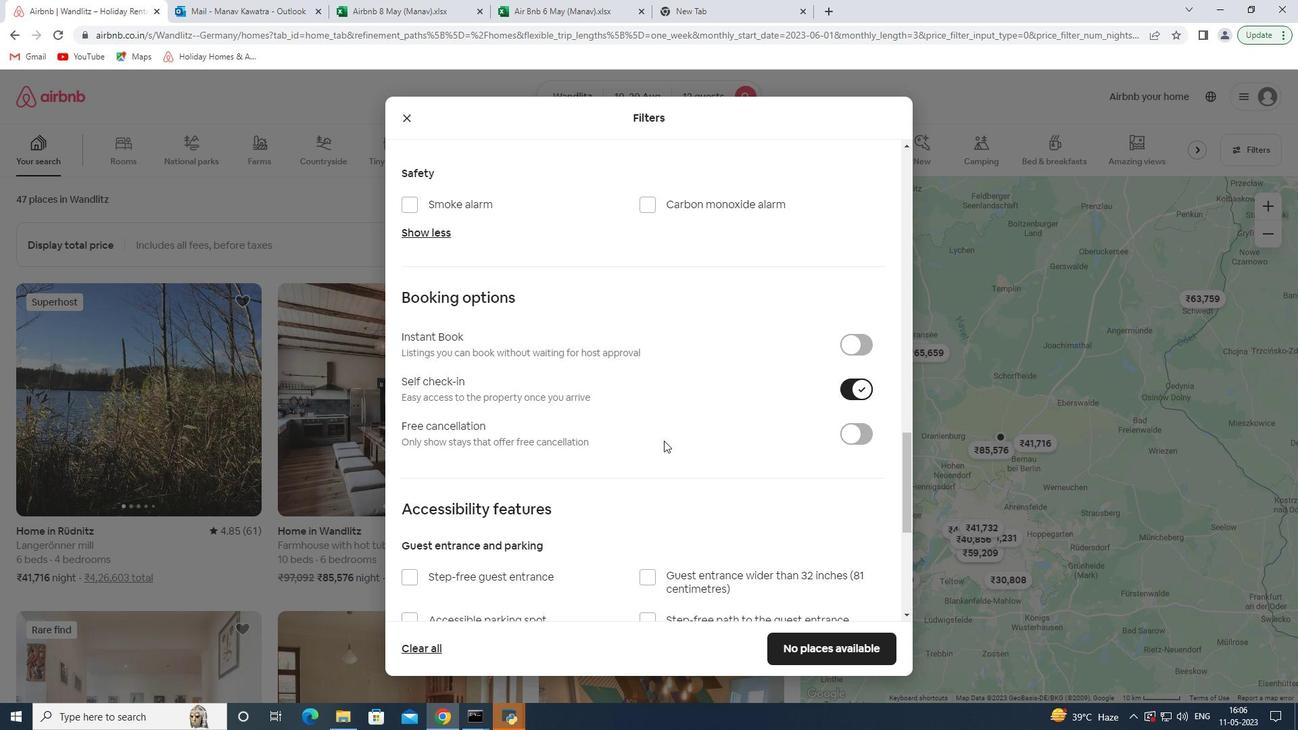 
Action: Mouse scrolled (663, 440) with delta (0, 0)
Screenshot: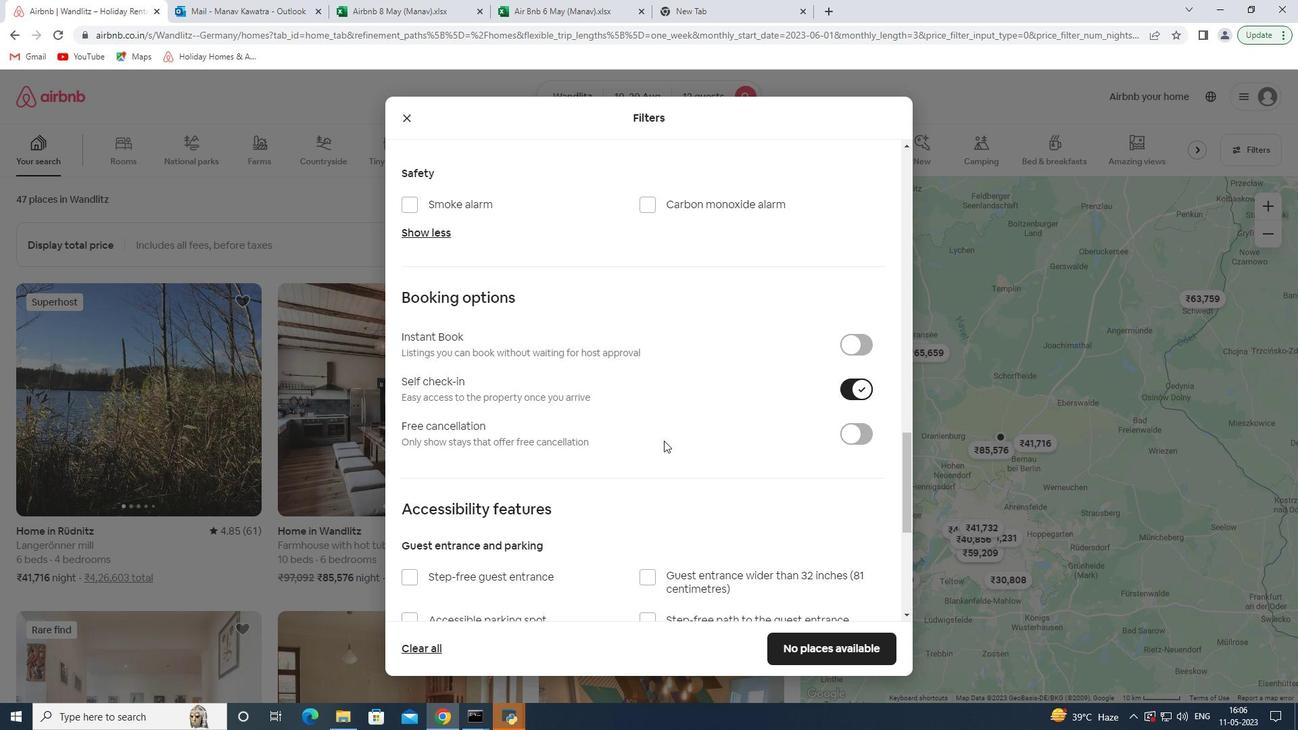 
Action: Mouse scrolled (663, 440) with delta (0, 0)
Screenshot: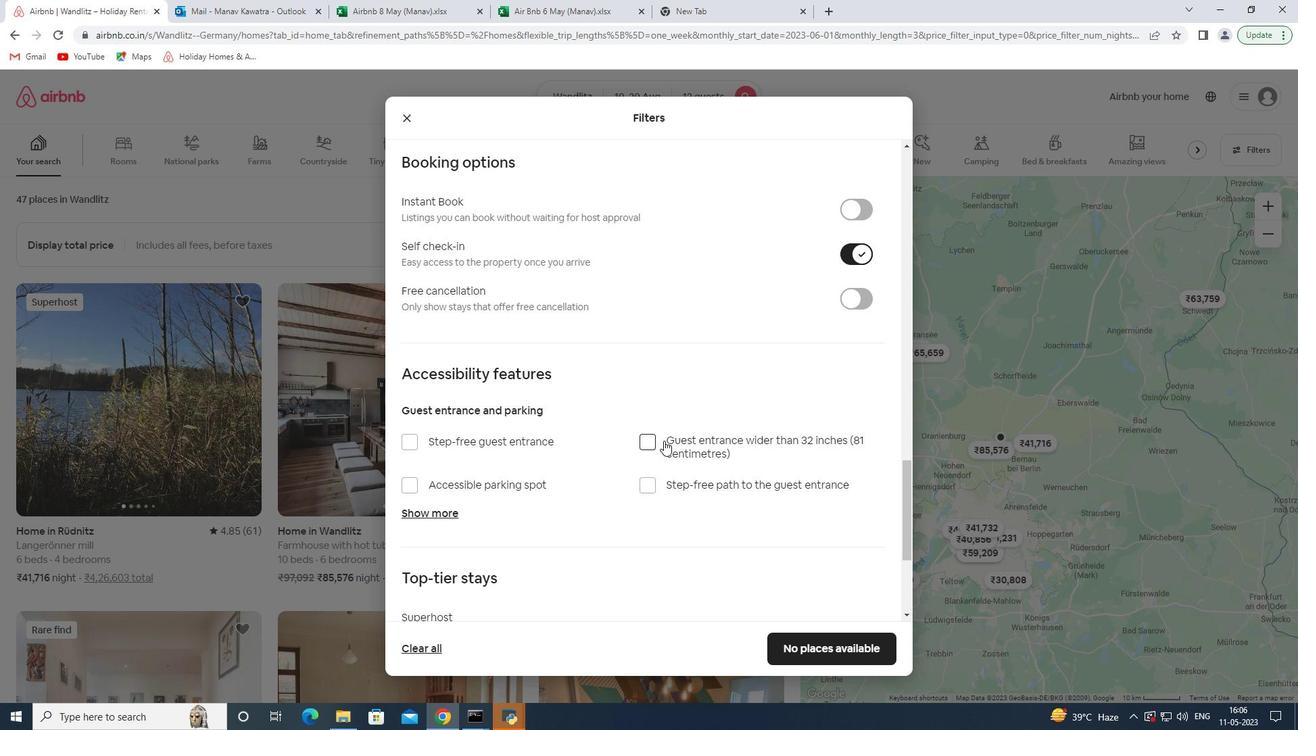 
Action: Mouse moved to (575, 469)
Screenshot: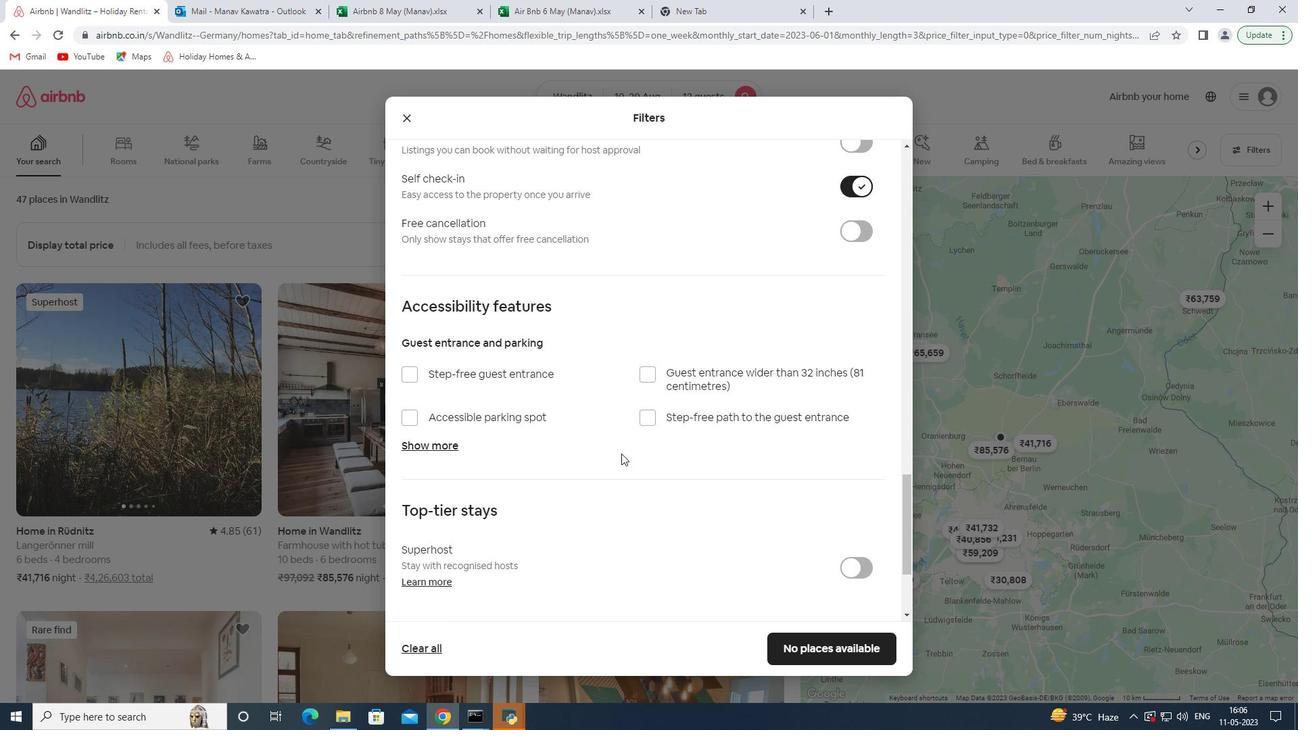 
Action: Mouse scrolled (575, 469) with delta (0, 0)
Screenshot: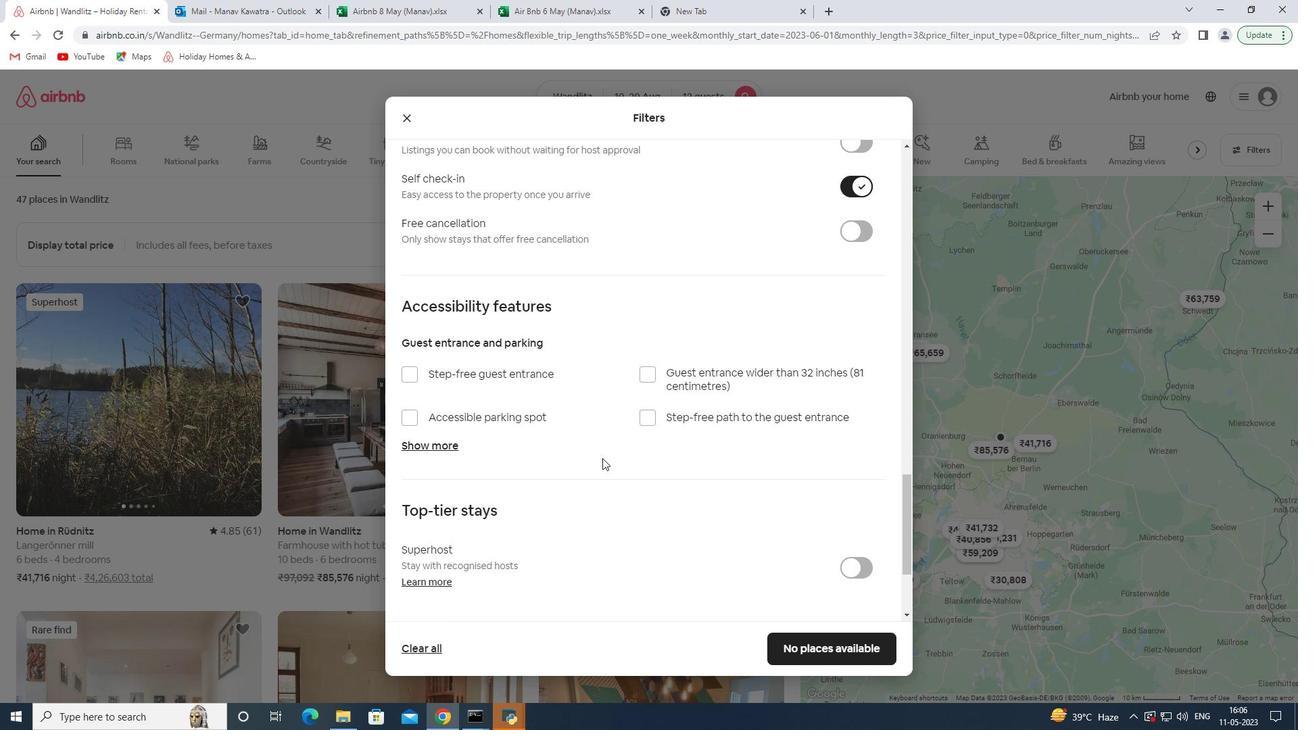 
Action: Mouse scrolled (575, 469) with delta (0, 0)
Screenshot: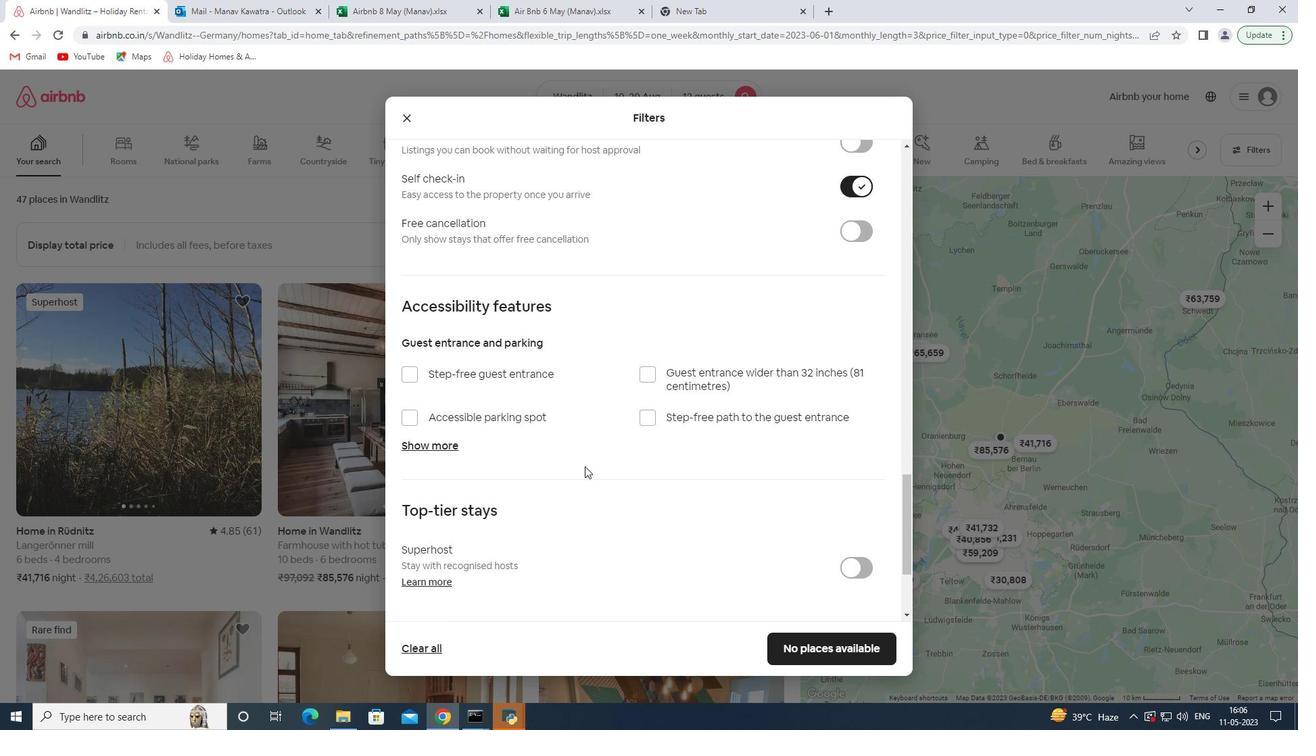 
Action: Mouse scrolled (575, 469) with delta (0, 0)
Screenshot: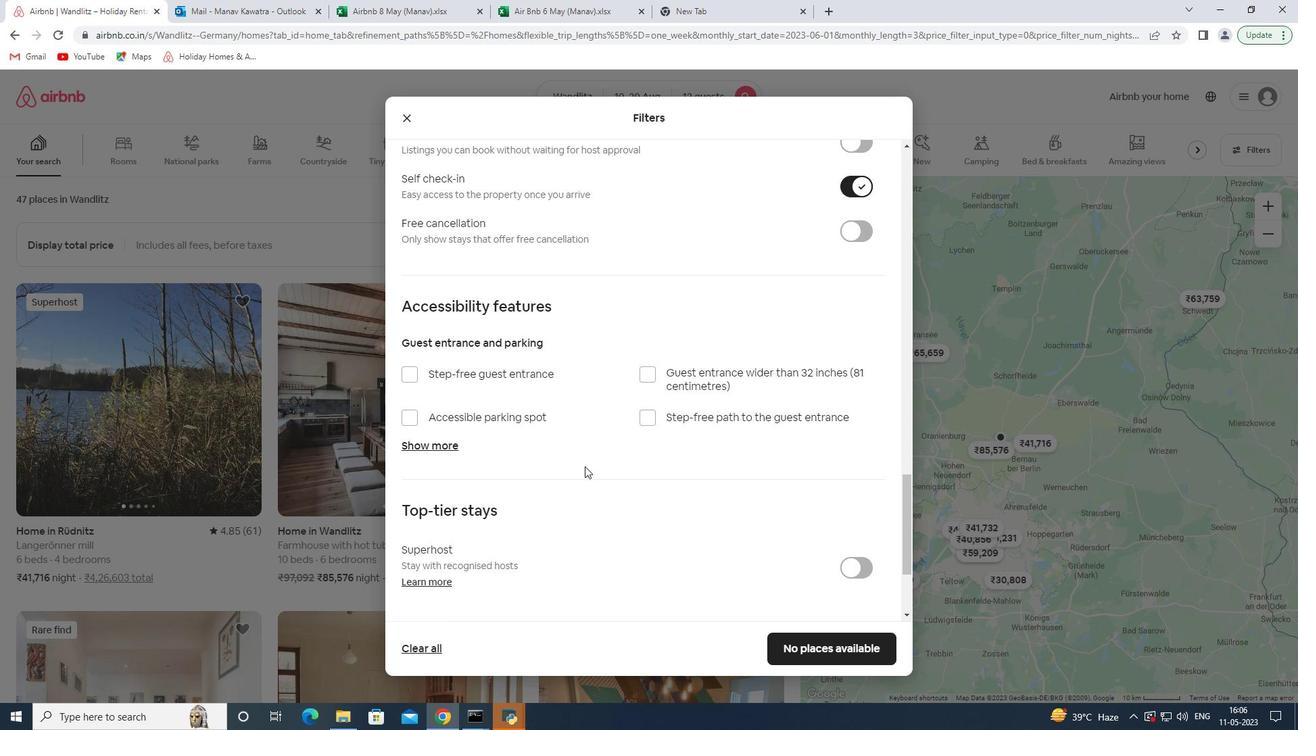 
Action: Mouse scrolled (575, 469) with delta (0, 0)
Screenshot: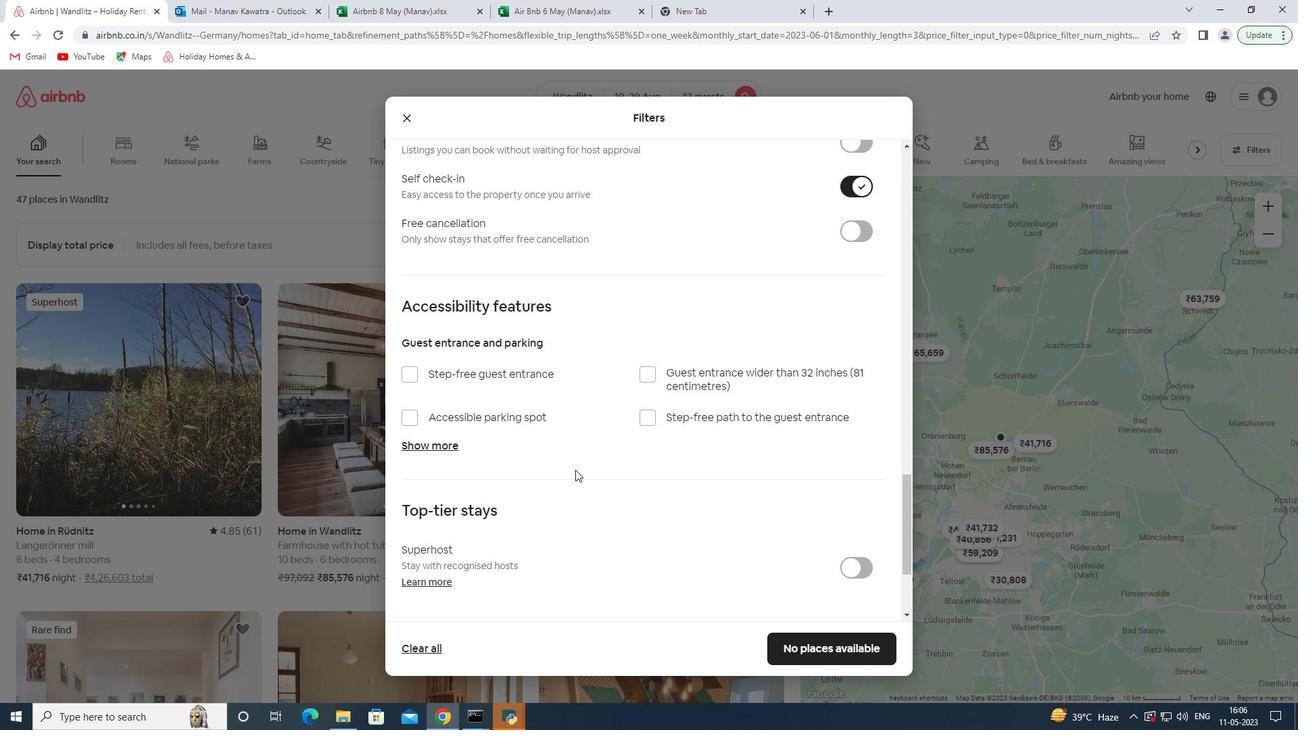 
Action: Mouse moved to (459, 524)
Screenshot: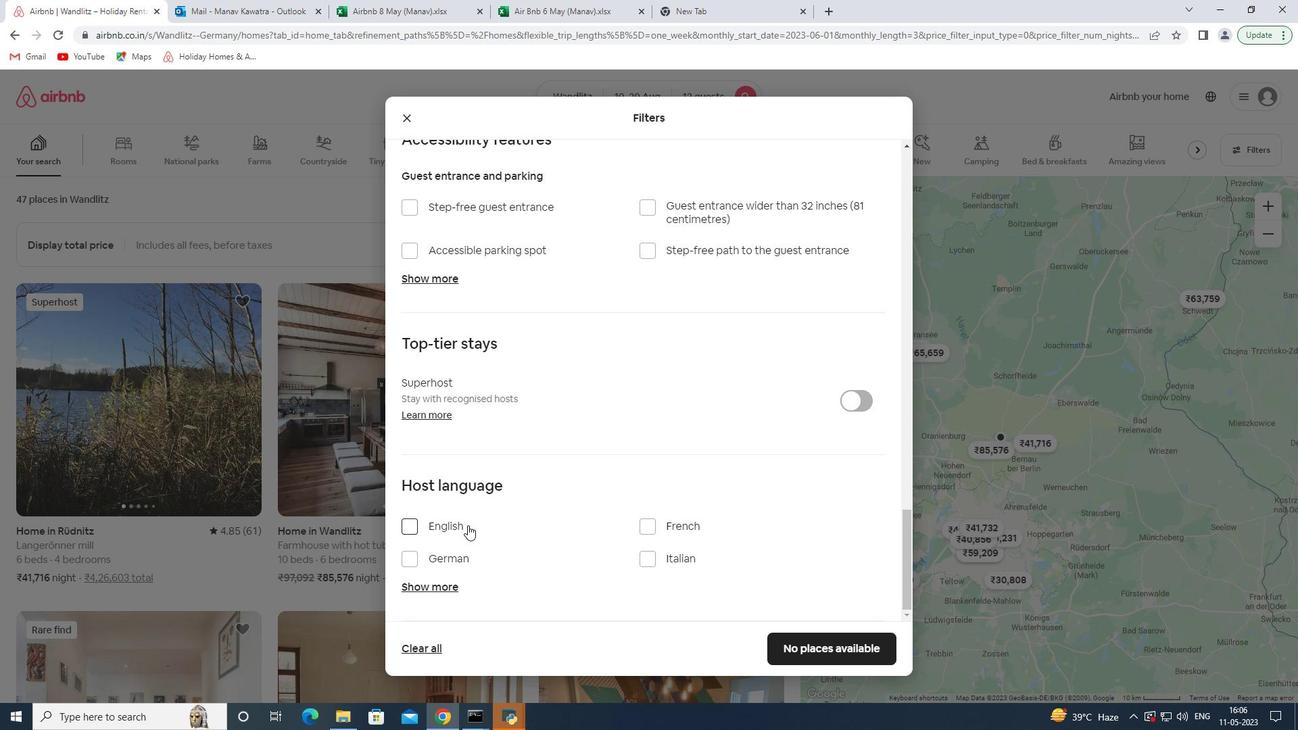 
Action: Mouse pressed left at (459, 524)
Screenshot: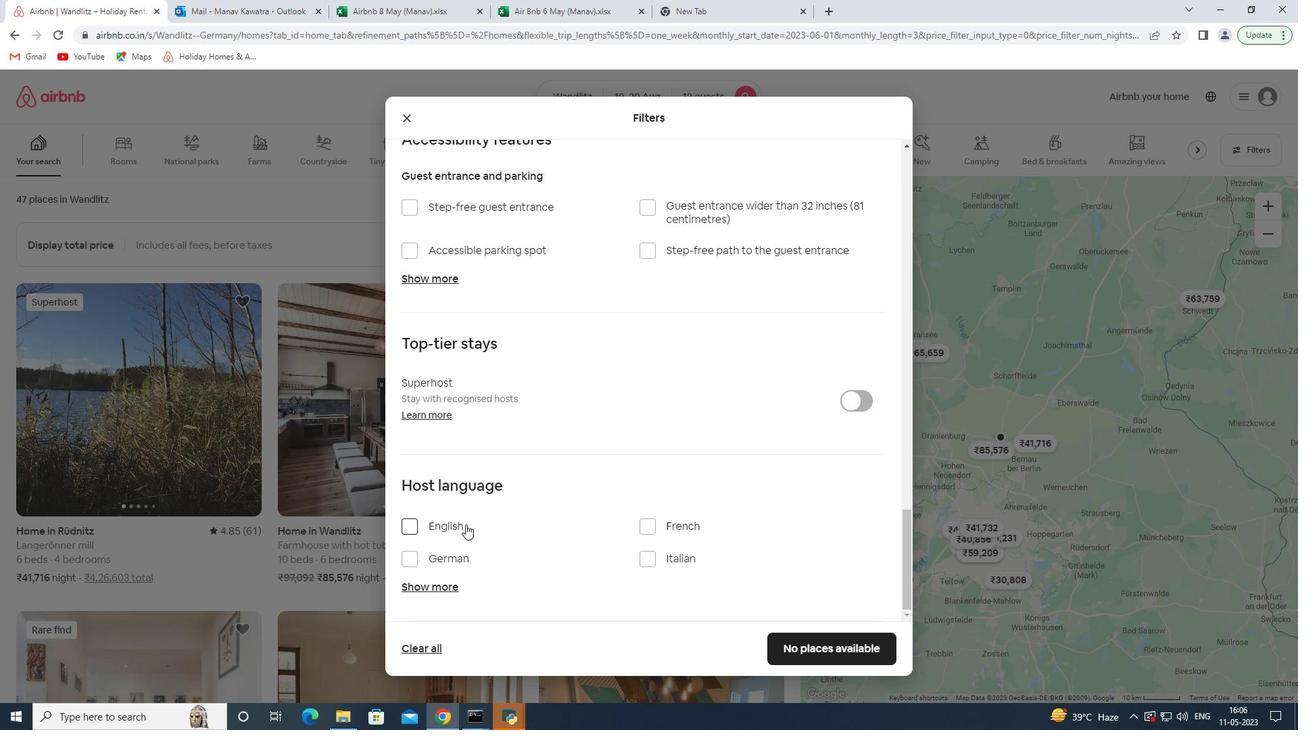 
Action: Mouse moved to (539, 494)
Screenshot: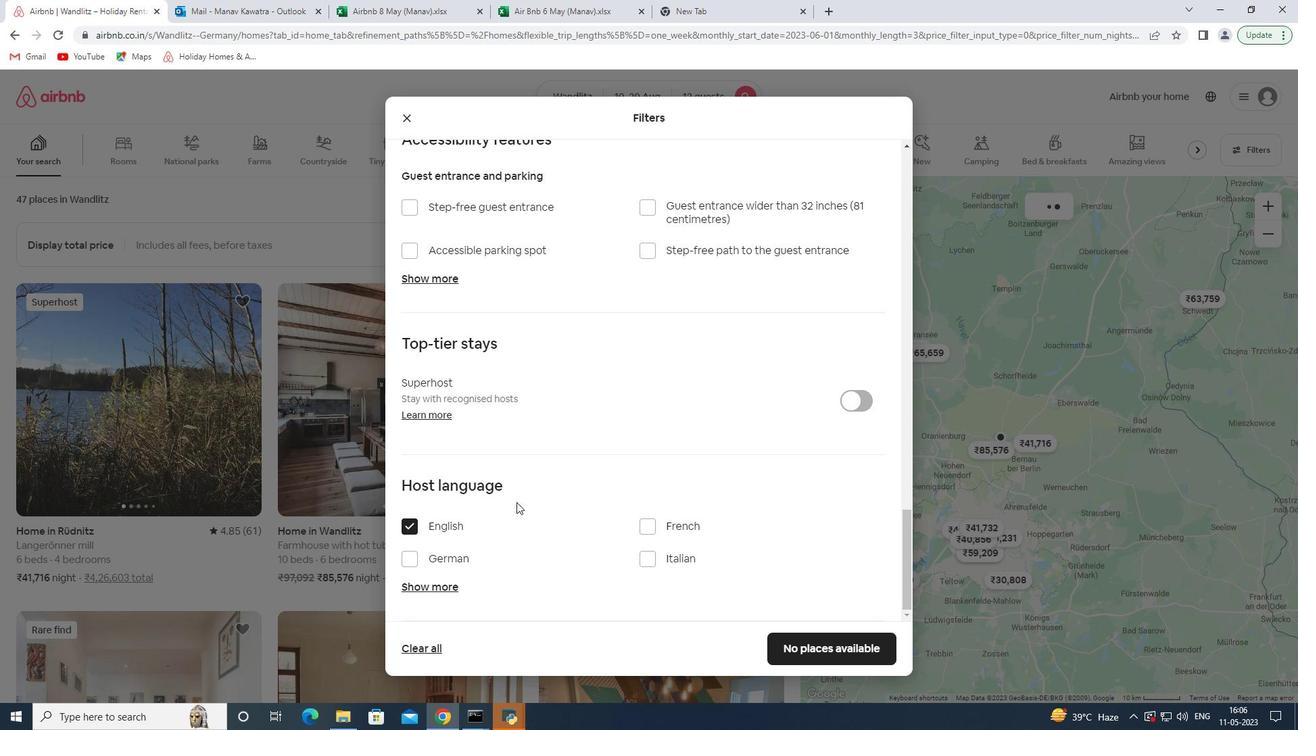 
Action: Mouse scrolled (539, 494) with delta (0, 0)
Screenshot: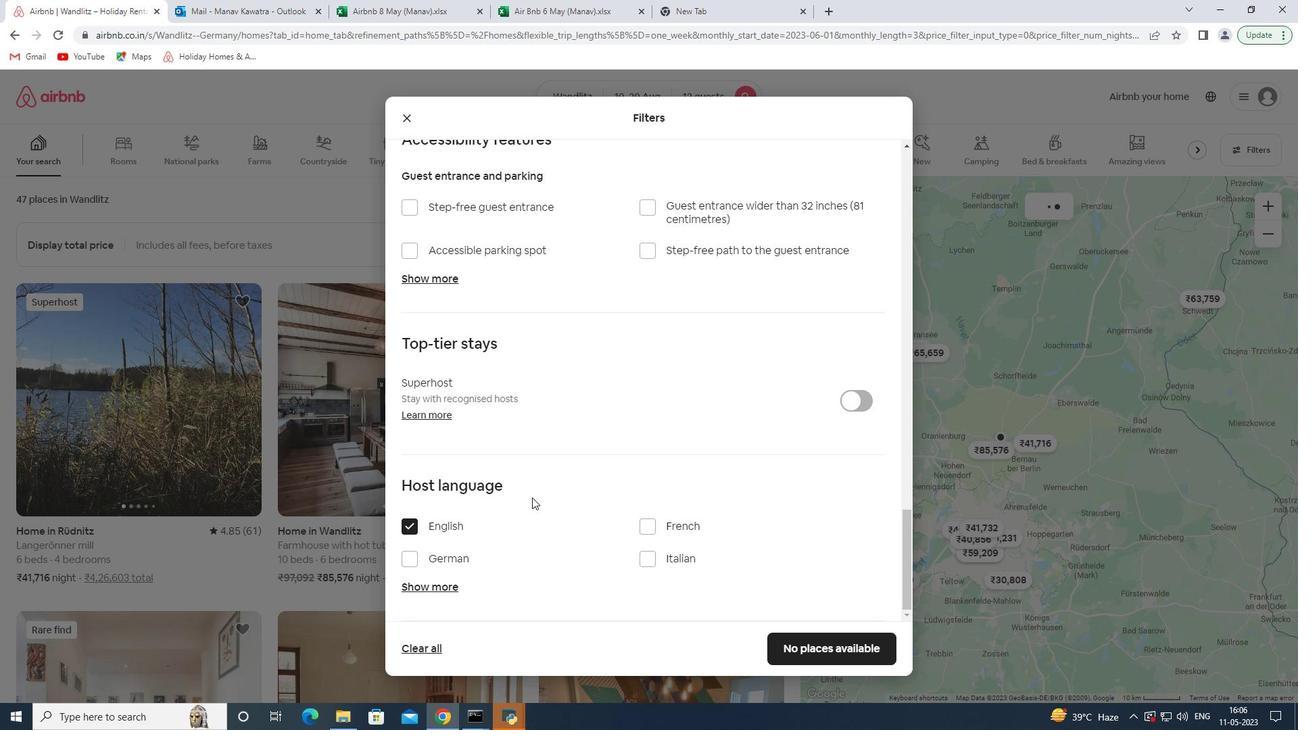 
Action: Mouse scrolled (539, 494) with delta (0, 0)
Screenshot: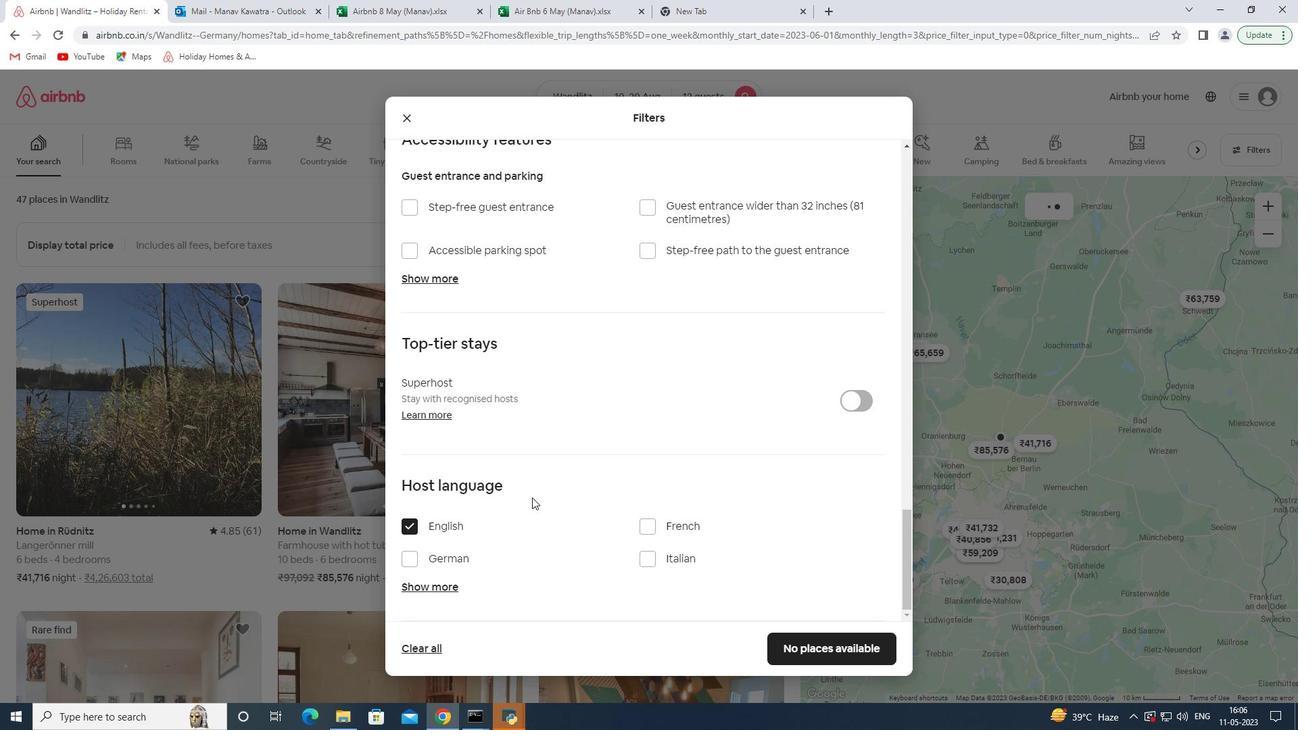 
Action: Mouse scrolled (539, 494) with delta (0, 0)
Screenshot: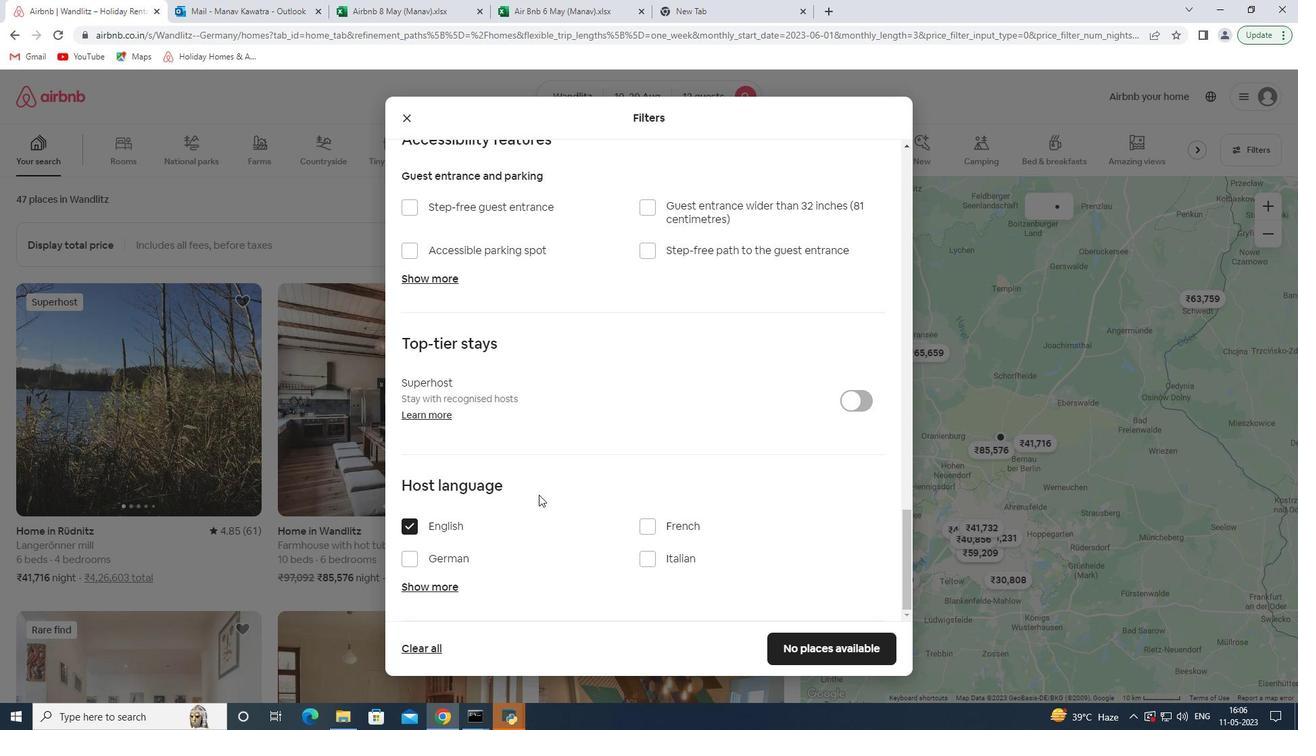 
Action: Mouse moved to (539, 494)
Screenshot: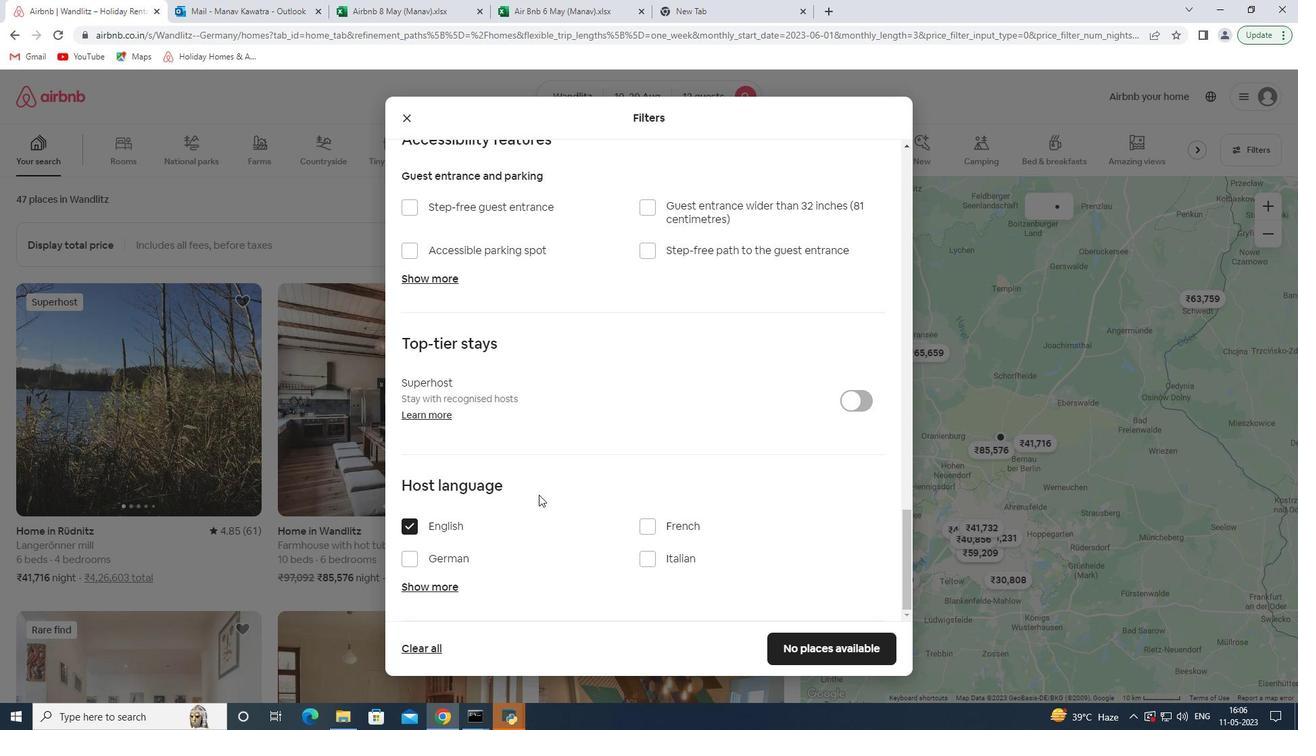 
Action: Mouse scrolled (539, 494) with delta (0, 0)
Screenshot: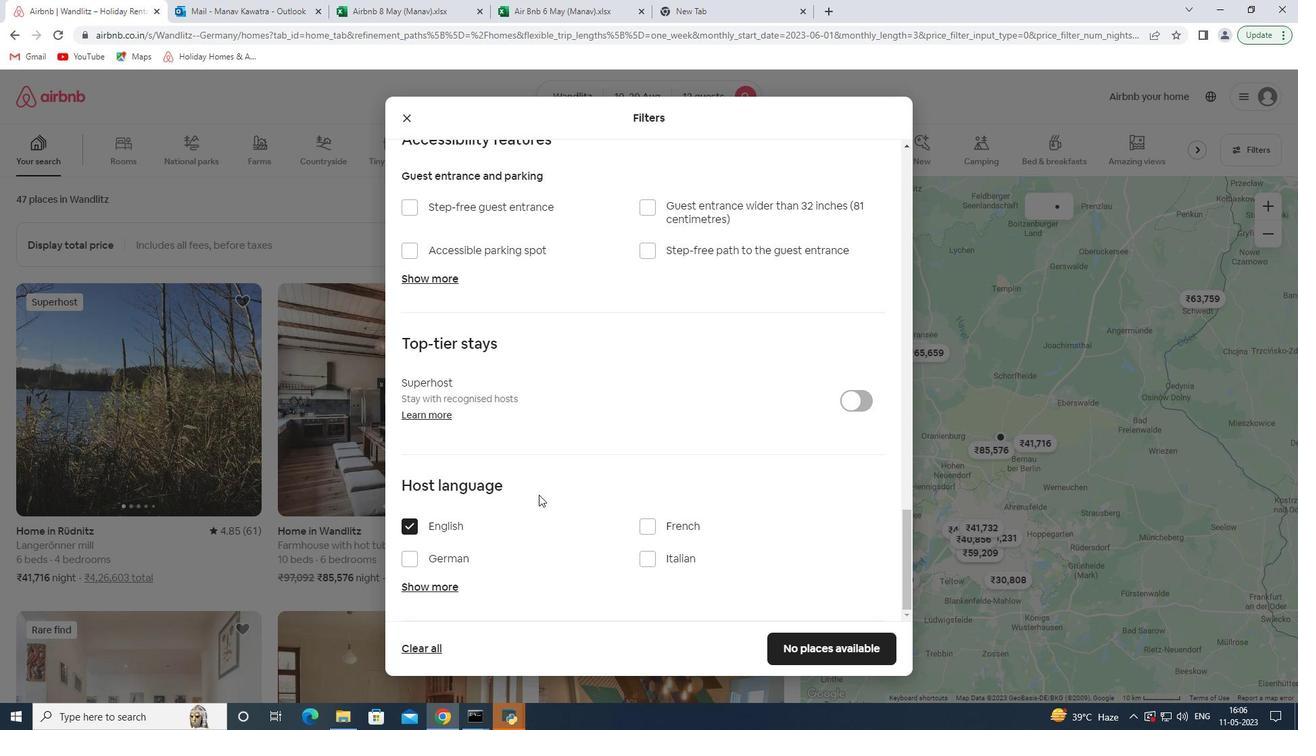 
Action: Mouse moved to (541, 493)
Screenshot: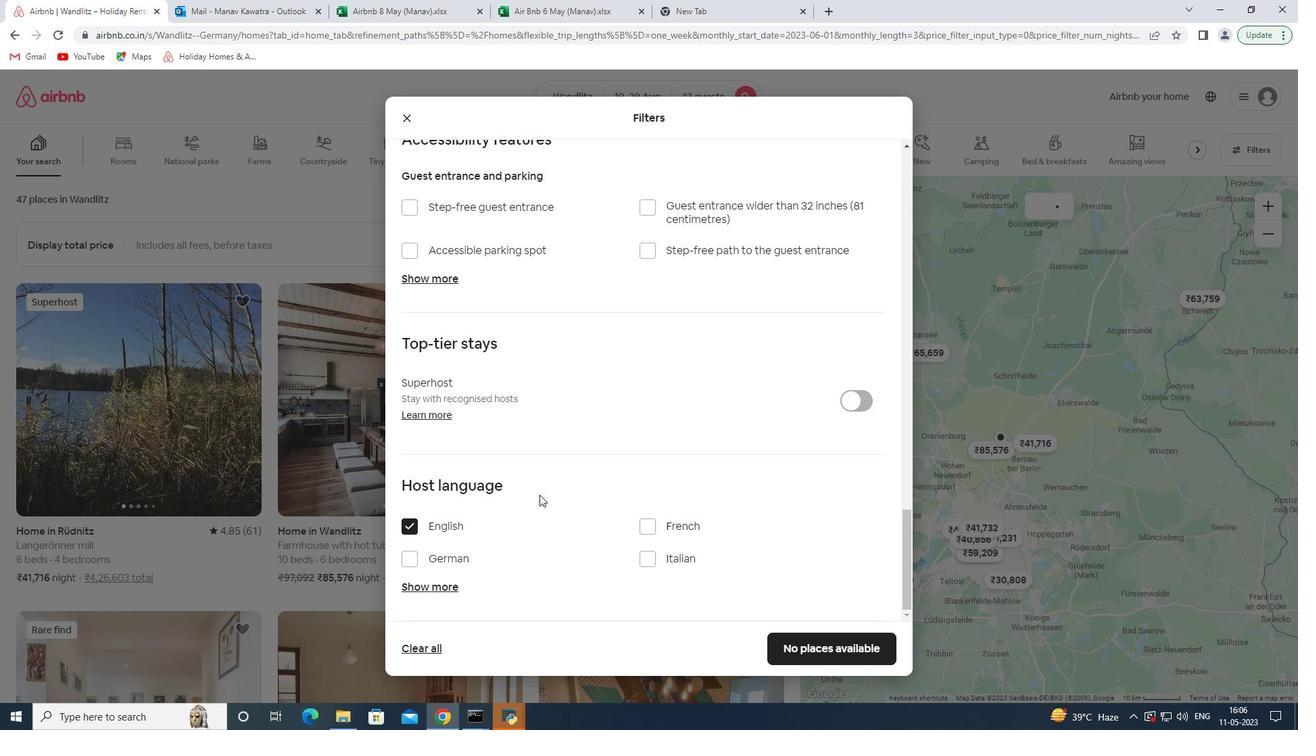 
Action: Mouse scrolled (541, 492) with delta (0, 0)
Screenshot: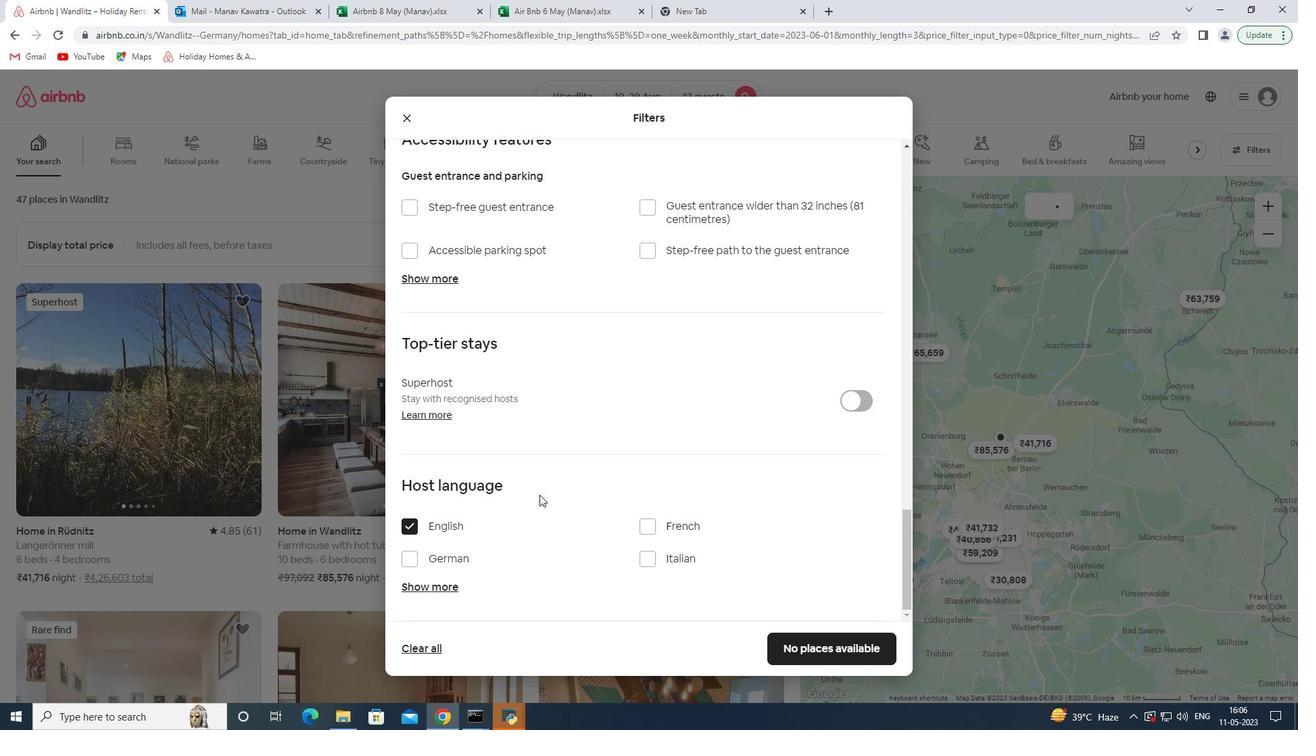 
Action: Mouse moved to (818, 641)
Screenshot: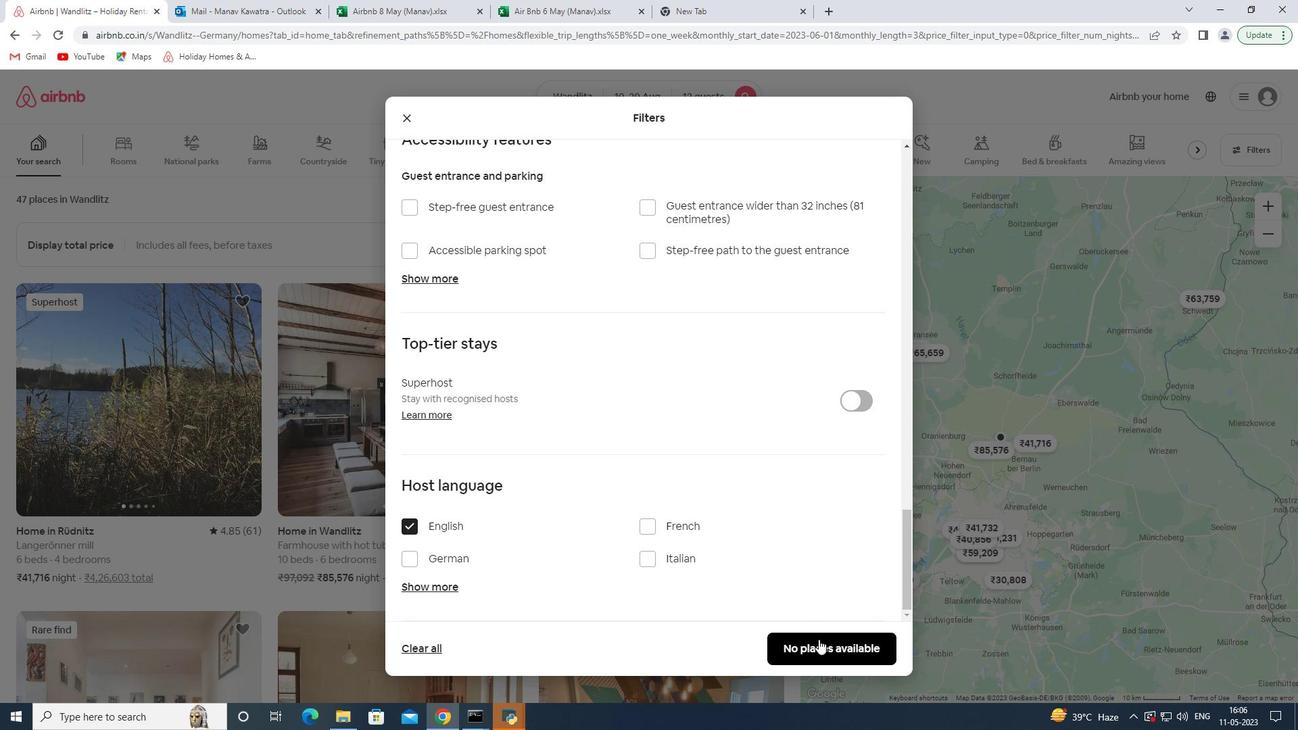 
Action: Mouse pressed left at (818, 641)
Screenshot: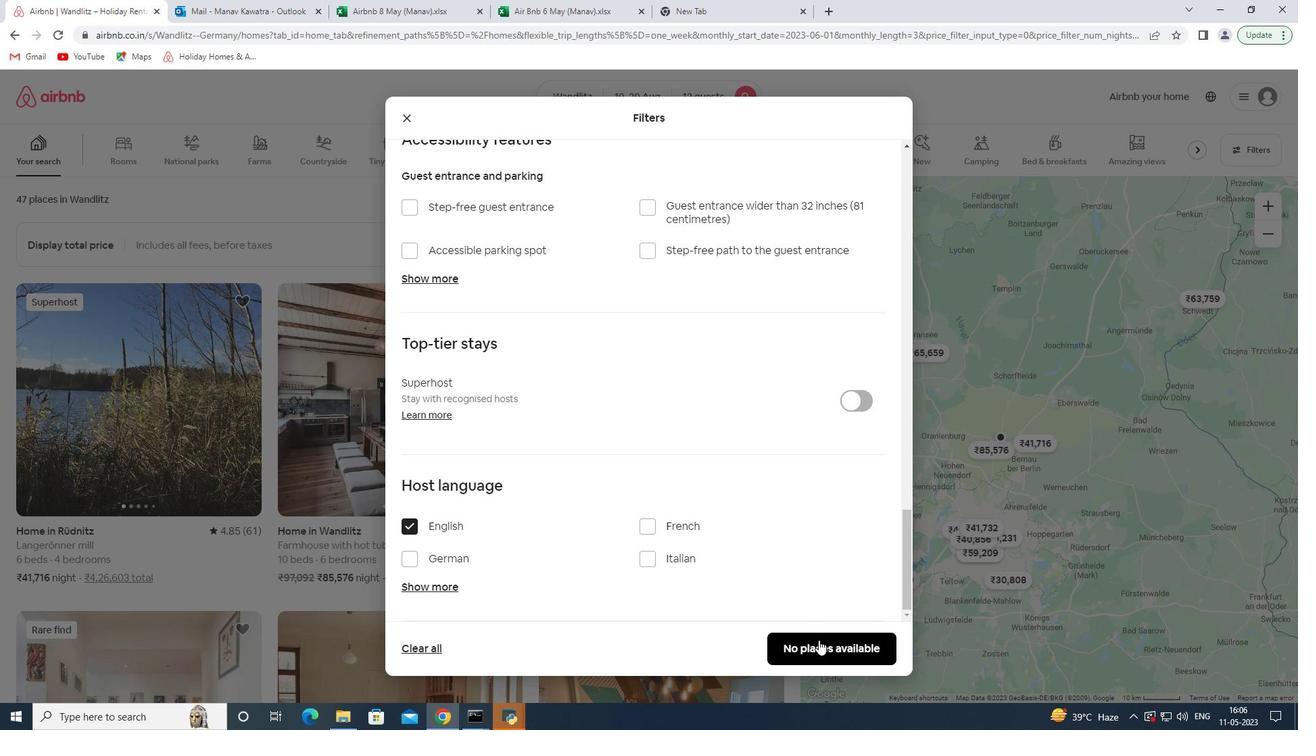 
Action: Mouse moved to (816, 634)
Screenshot: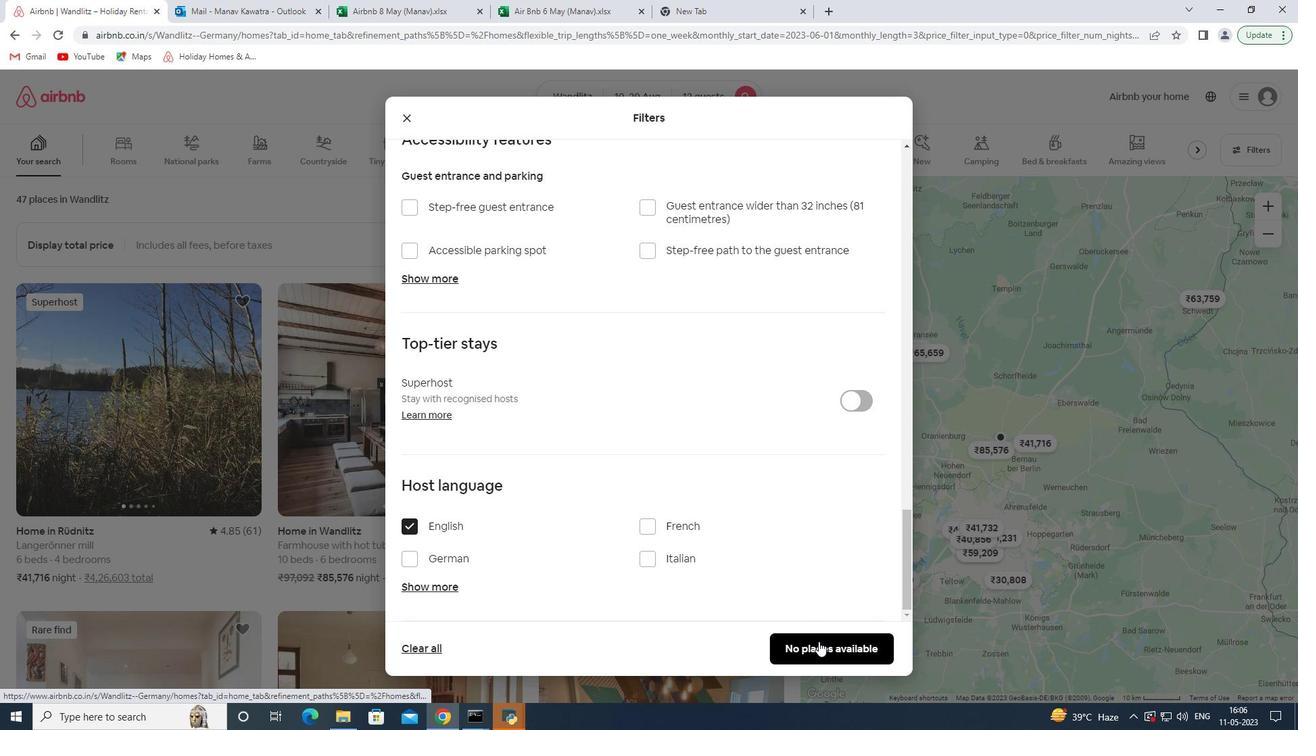 
